Task: Find connections with filter location Altena with filter topic #Jobpostingwith filter profile language English with filter current company Grow Your Staff with filter school DY Patil University with filter industry International Affairs with filter service category Trade Shows with filter keywords title Speech Pathologist
Action: Mouse moved to (684, 91)
Screenshot: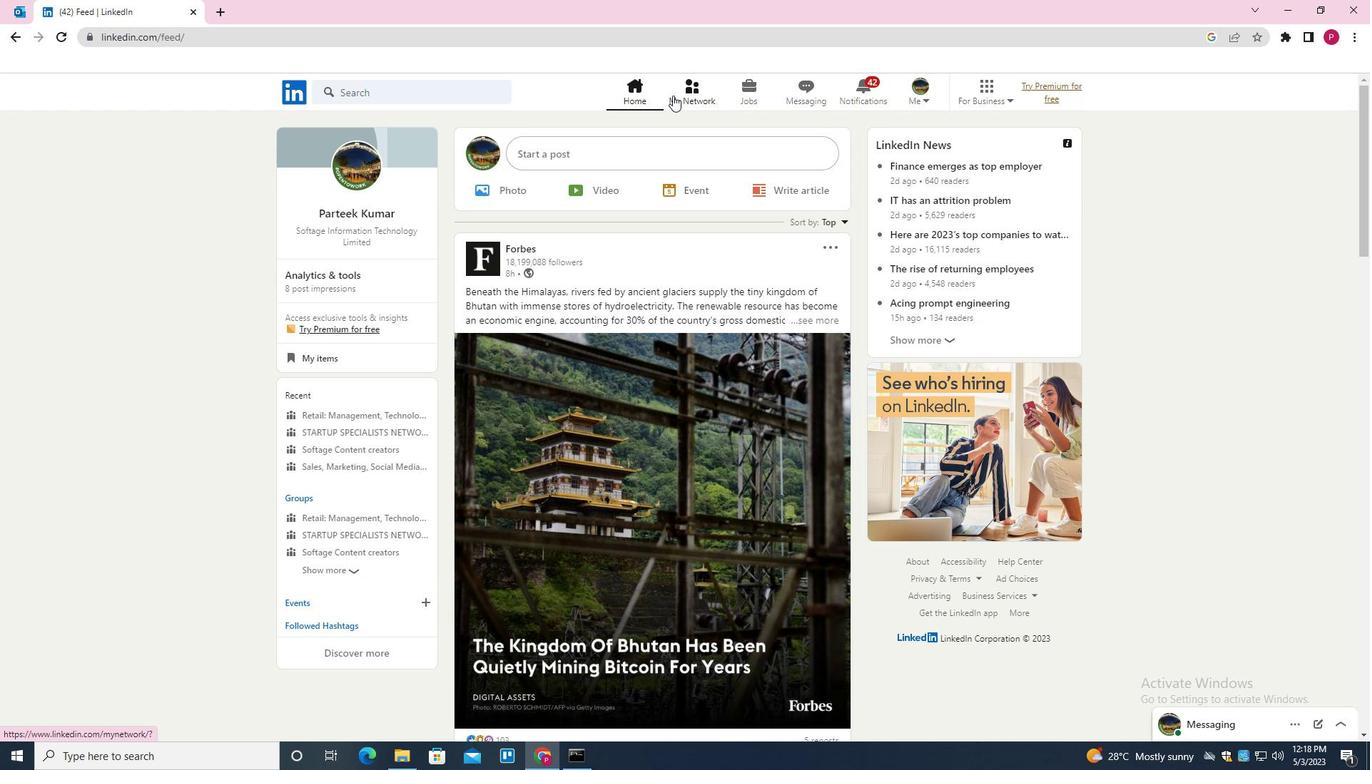 
Action: Mouse pressed left at (684, 91)
Screenshot: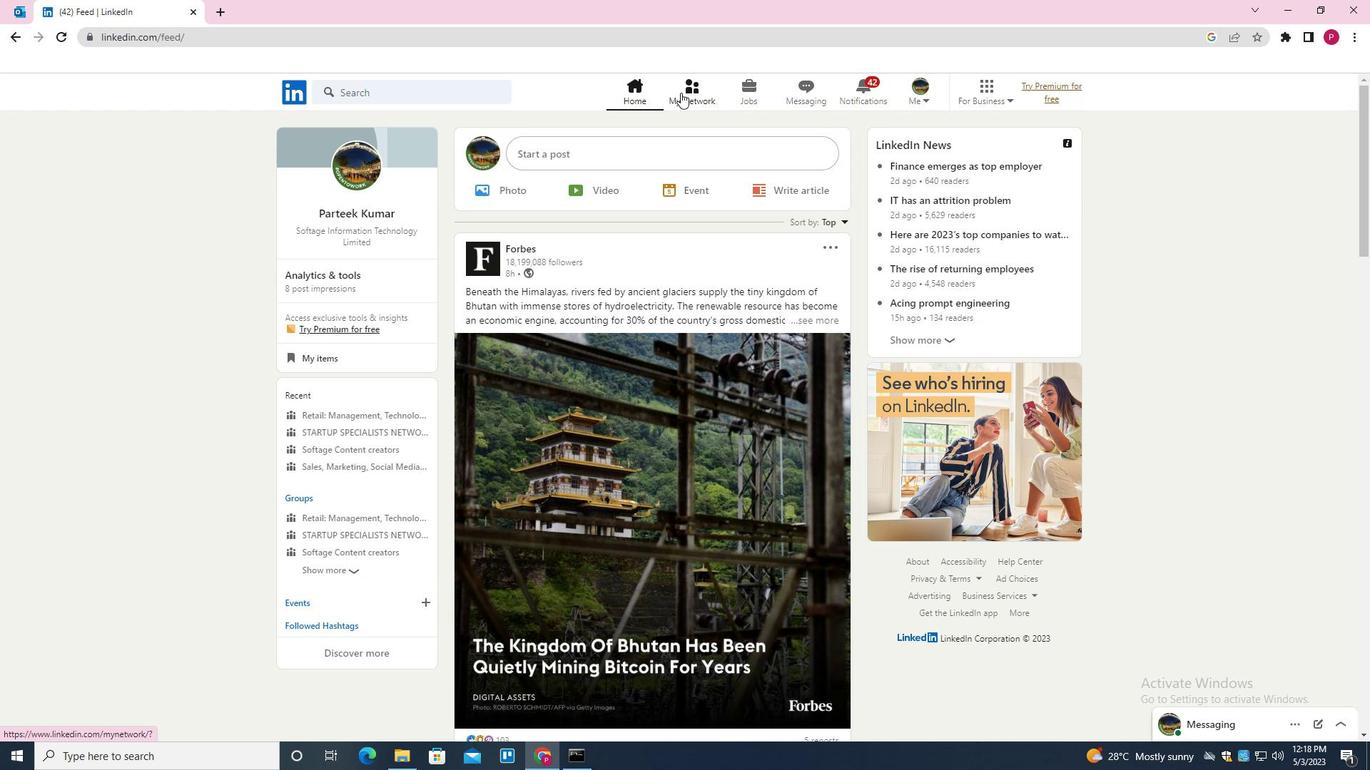 
Action: Mouse moved to (415, 169)
Screenshot: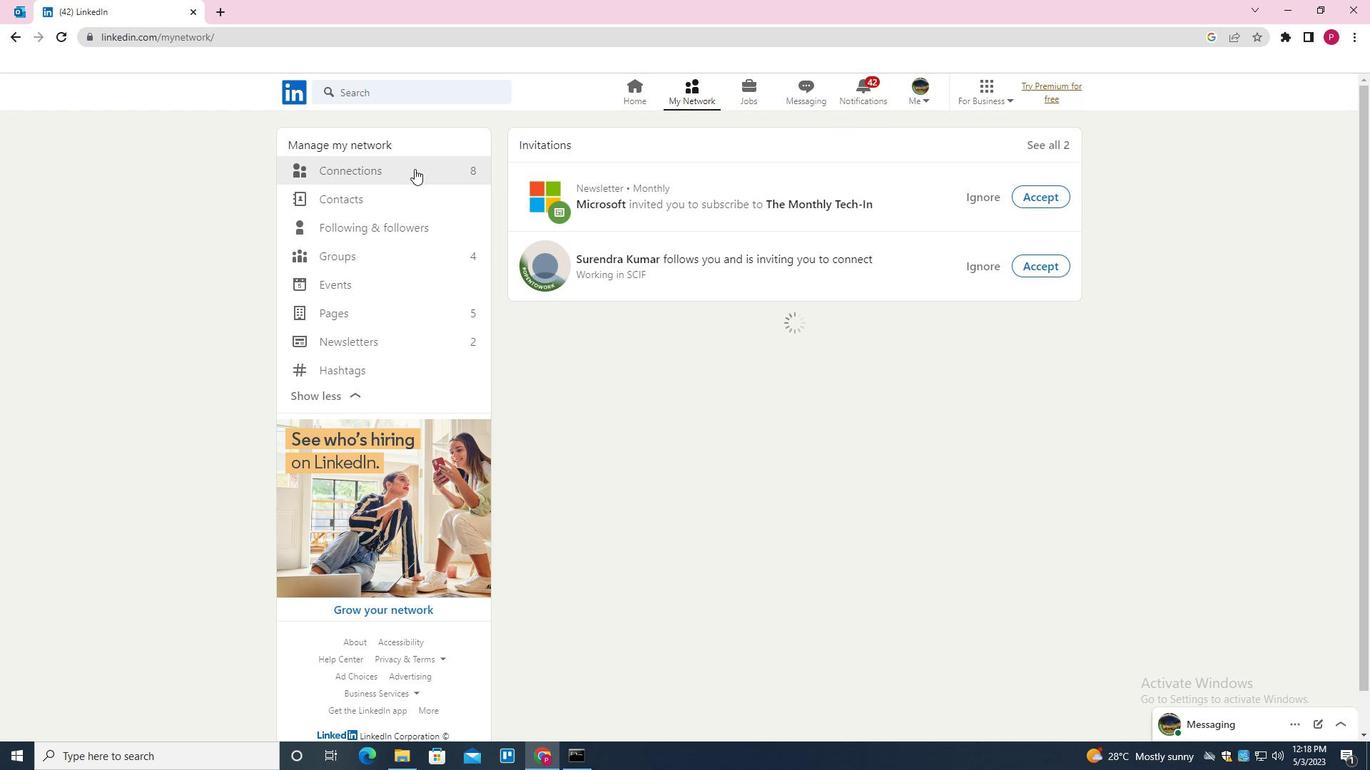 
Action: Mouse pressed left at (415, 169)
Screenshot: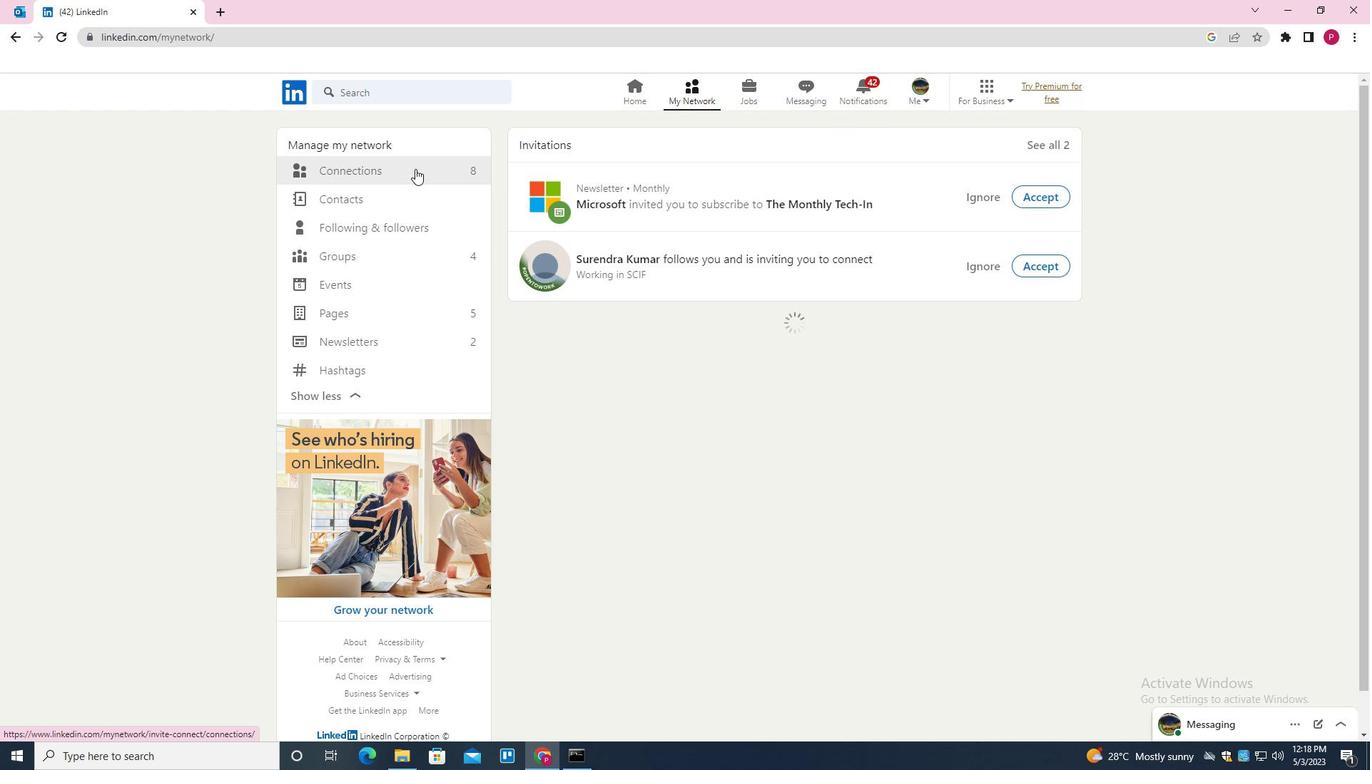 
Action: Mouse moved to (794, 168)
Screenshot: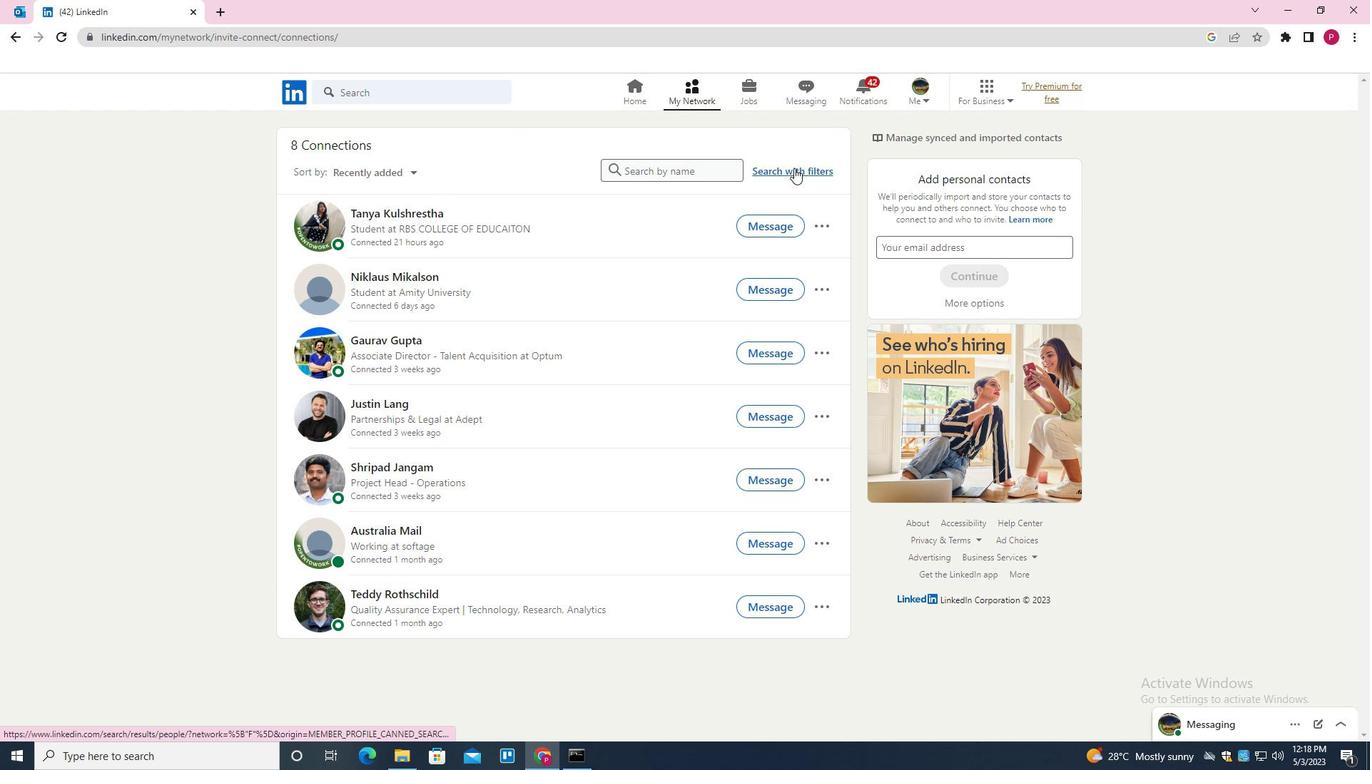 
Action: Mouse pressed left at (794, 168)
Screenshot: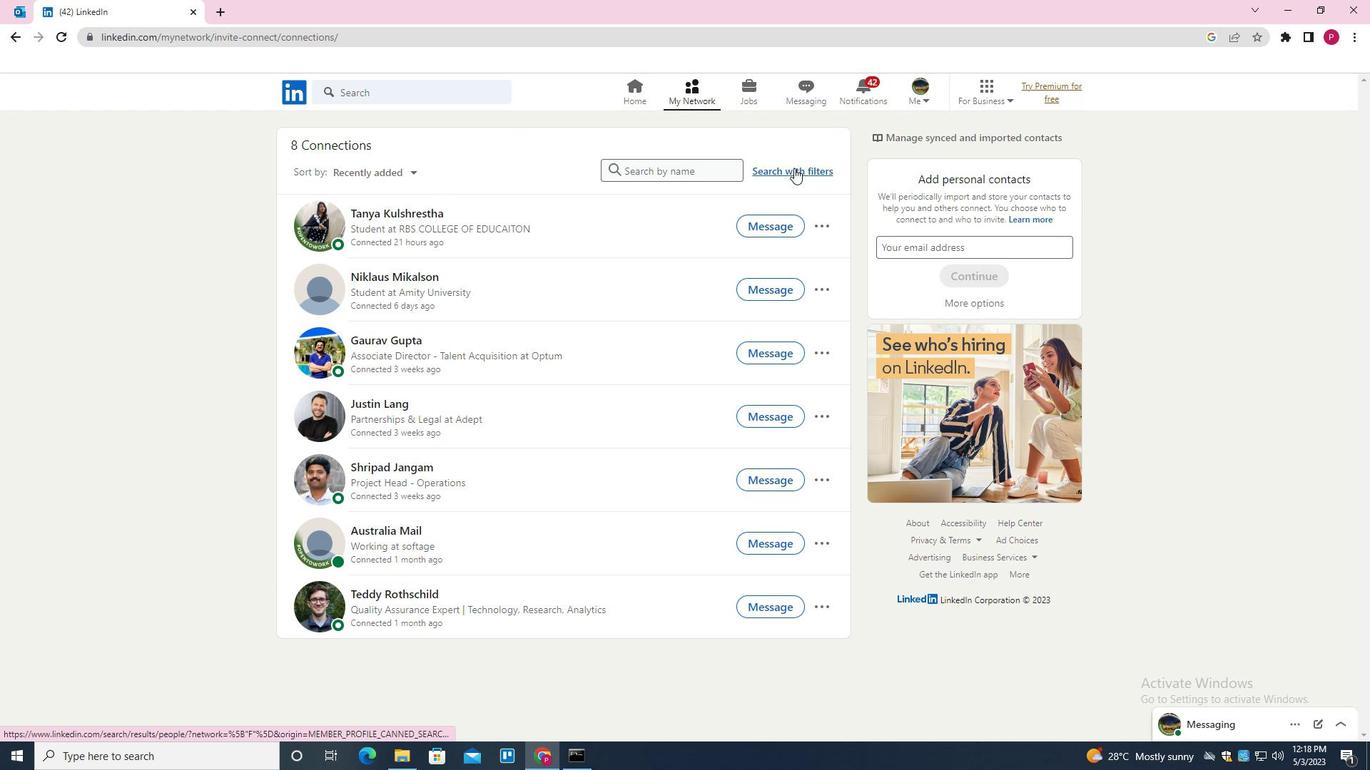 
Action: Mouse moved to (734, 132)
Screenshot: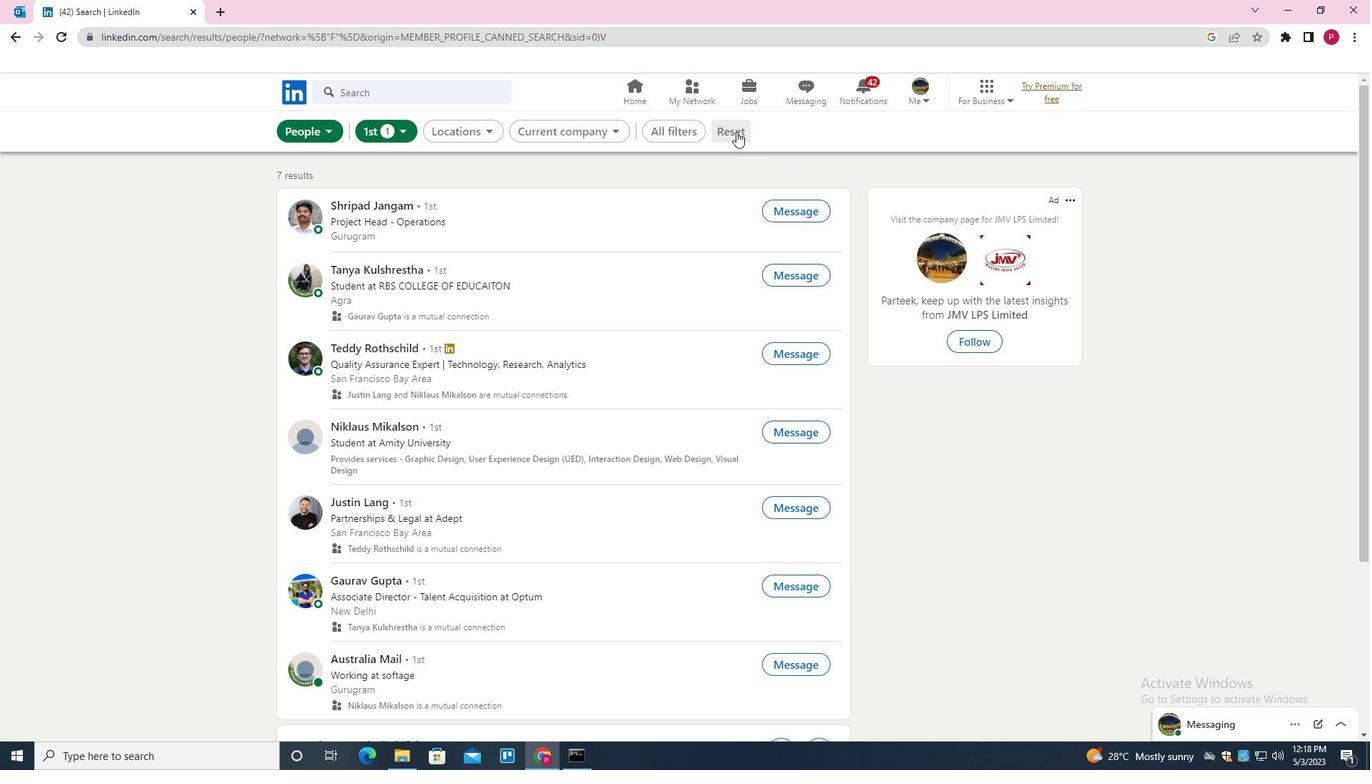 
Action: Mouse pressed left at (734, 132)
Screenshot: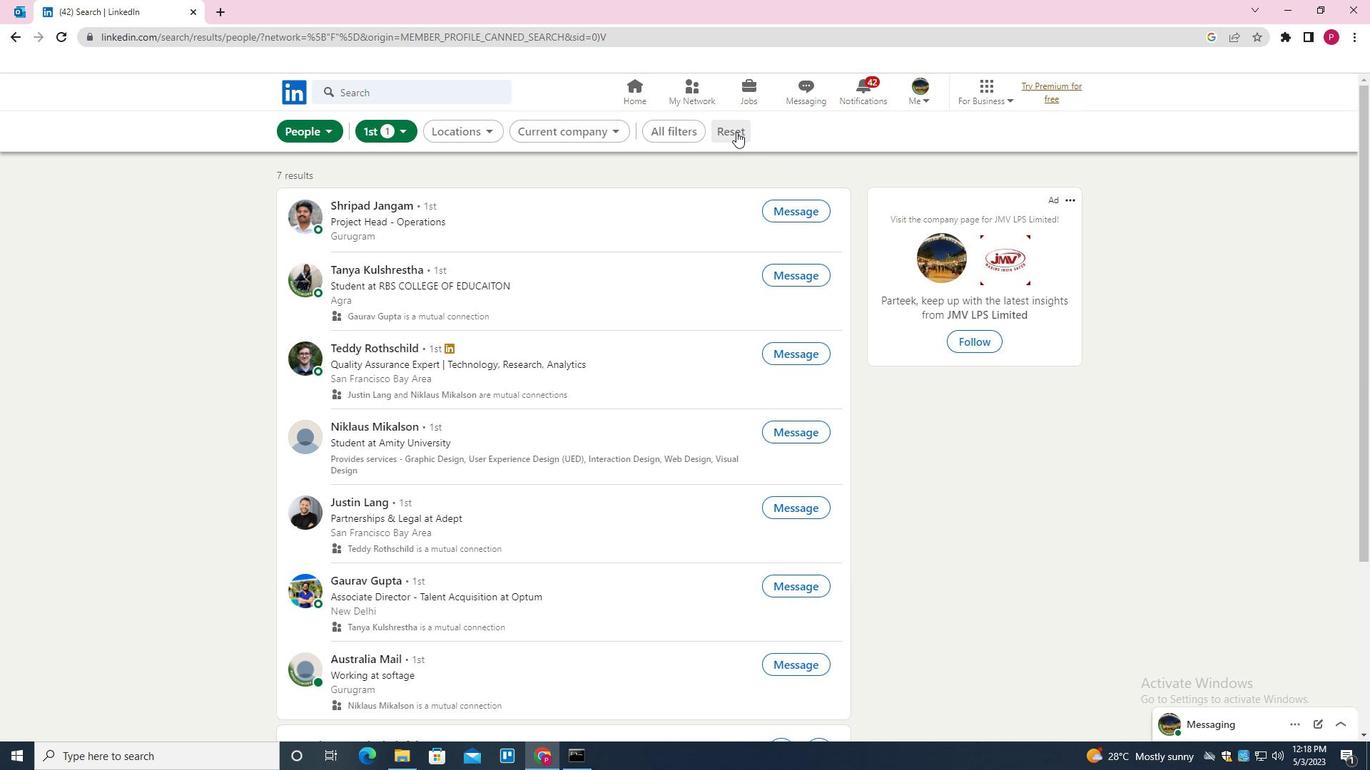
Action: Mouse moved to (714, 131)
Screenshot: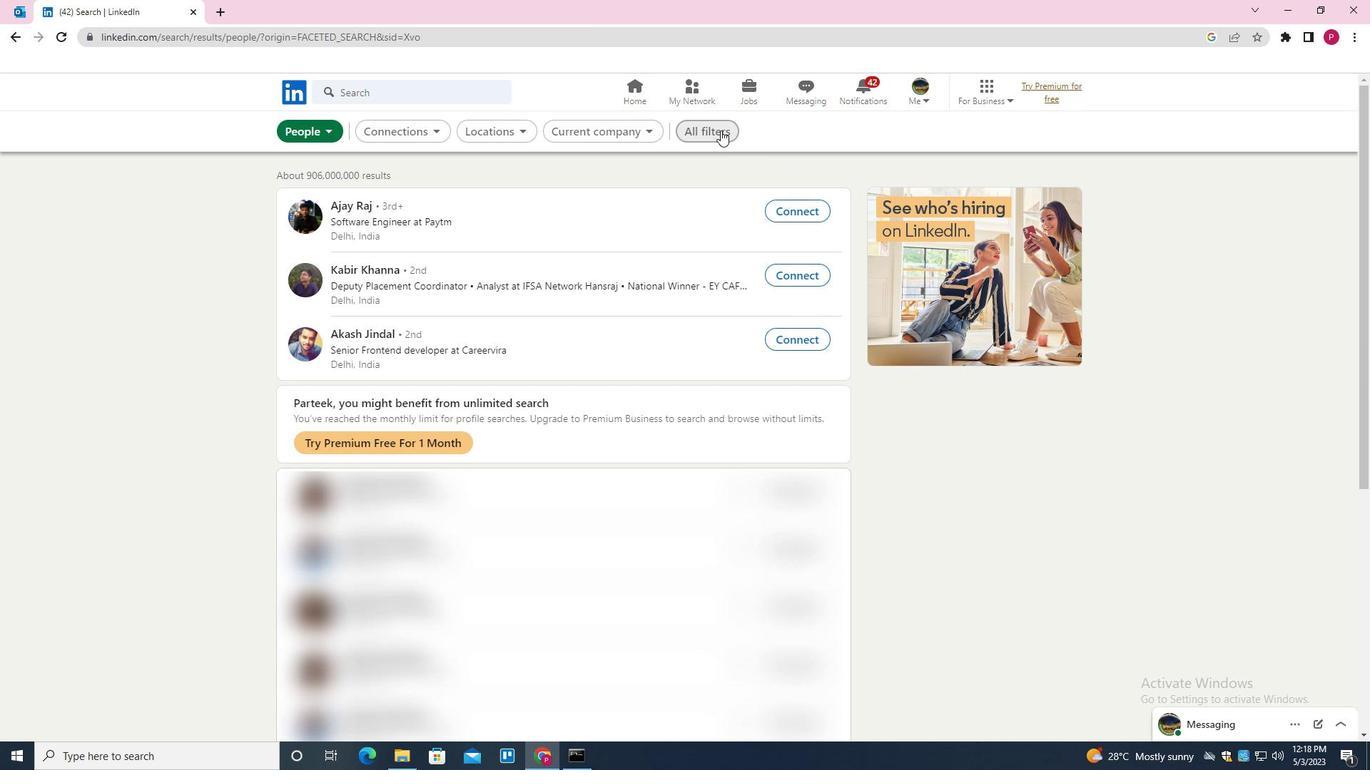 
Action: Mouse pressed left at (714, 131)
Screenshot: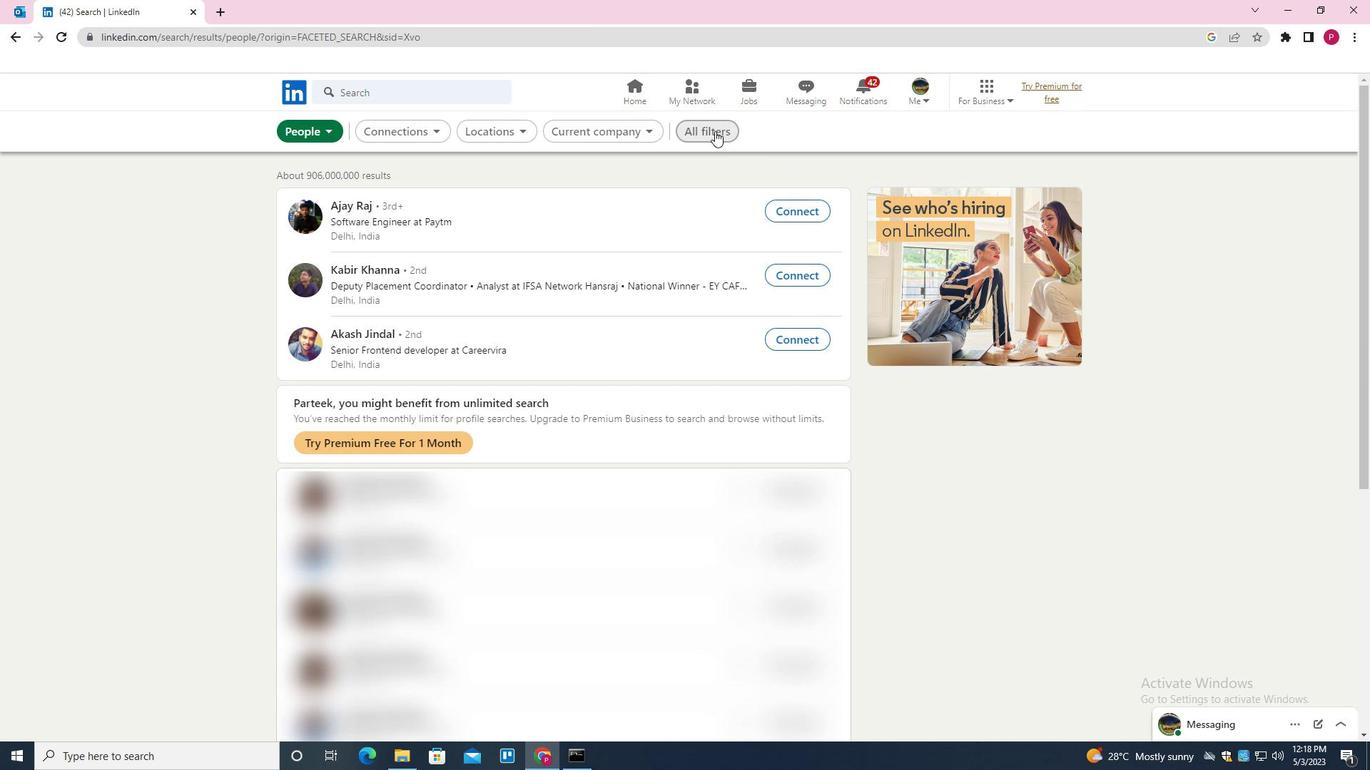 
Action: Mouse moved to (1118, 425)
Screenshot: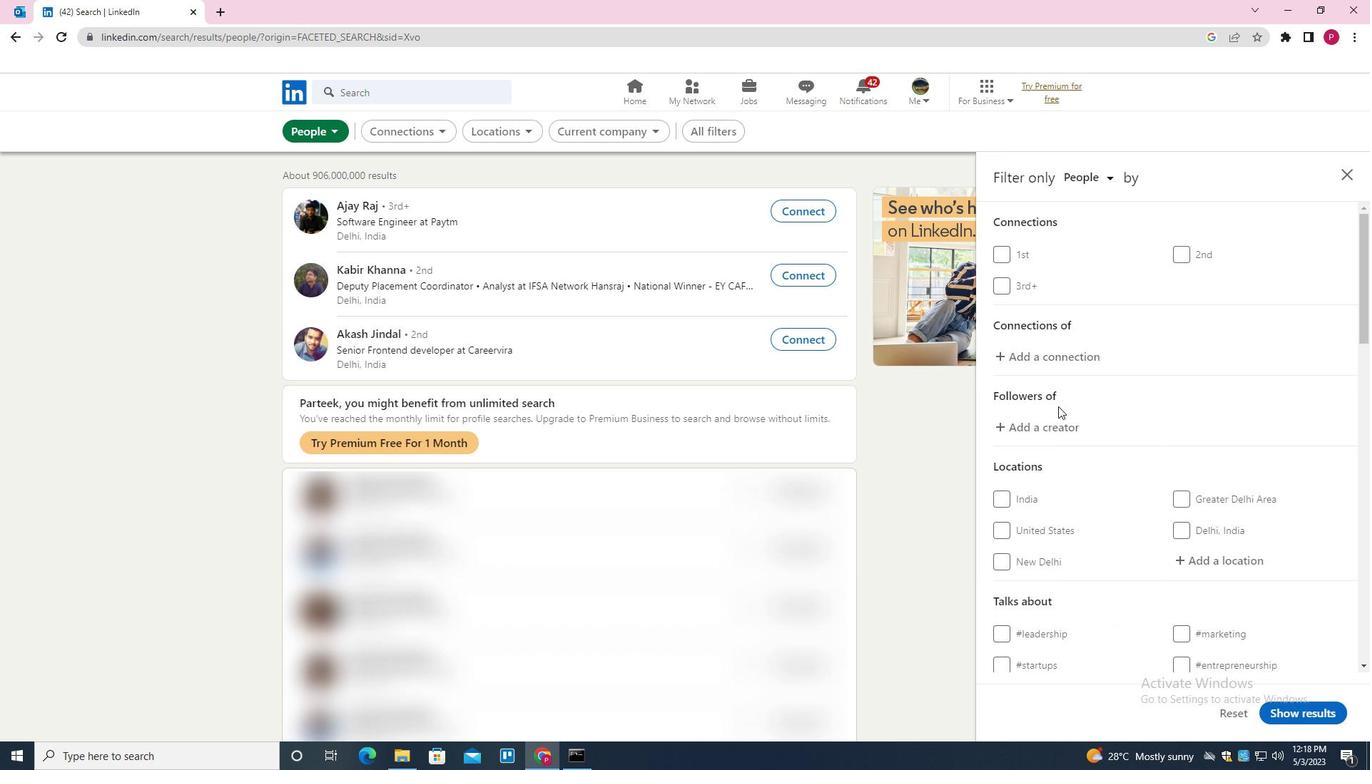 
Action: Mouse scrolled (1118, 424) with delta (0, 0)
Screenshot: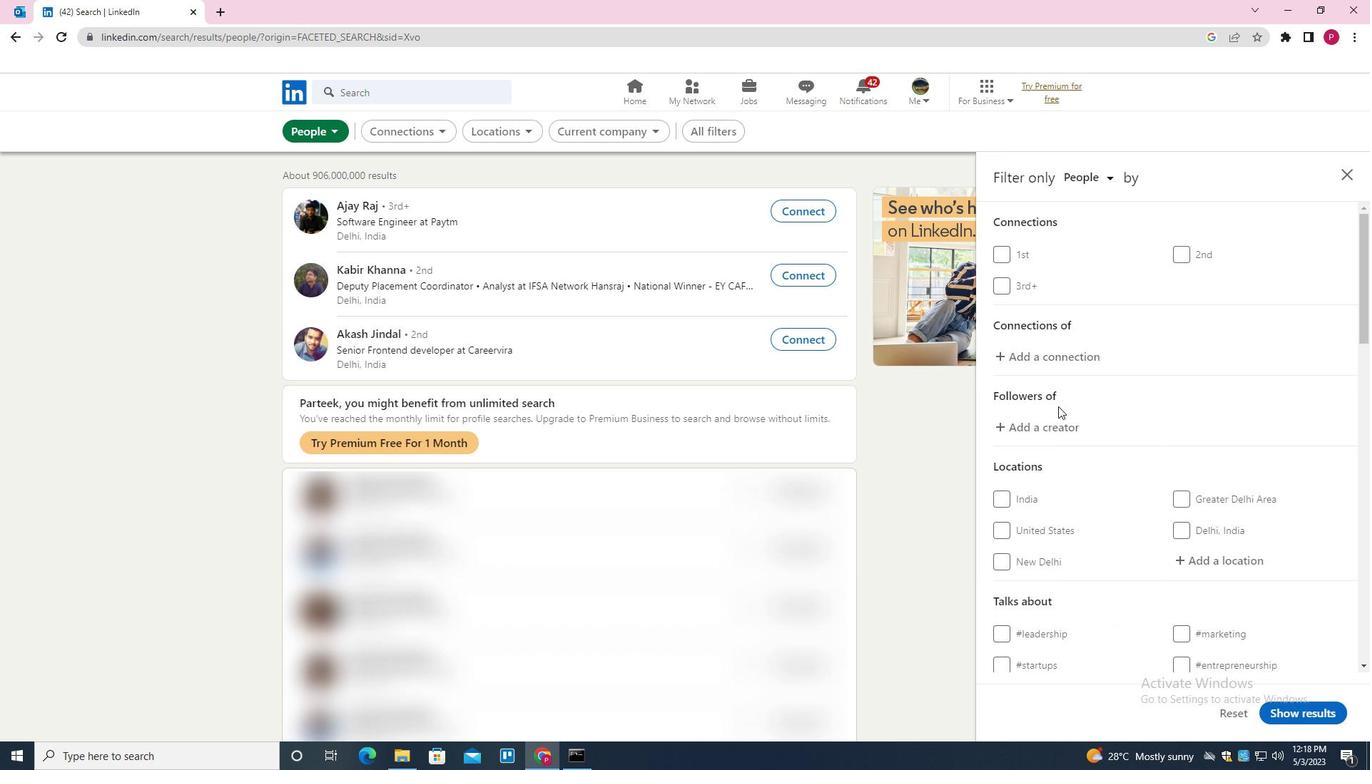 
Action: Mouse moved to (1121, 425)
Screenshot: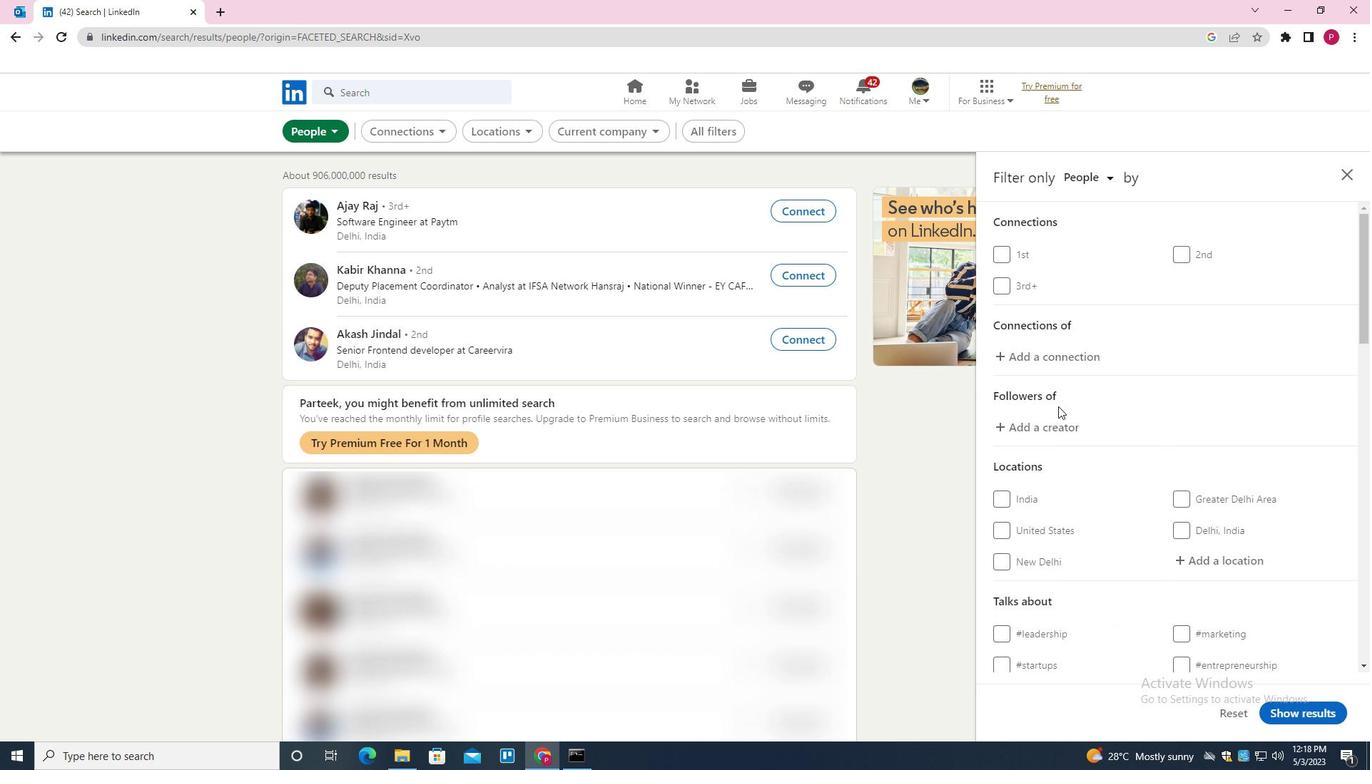 
Action: Mouse scrolled (1121, 425) with delta (0, 0)
Screenshot: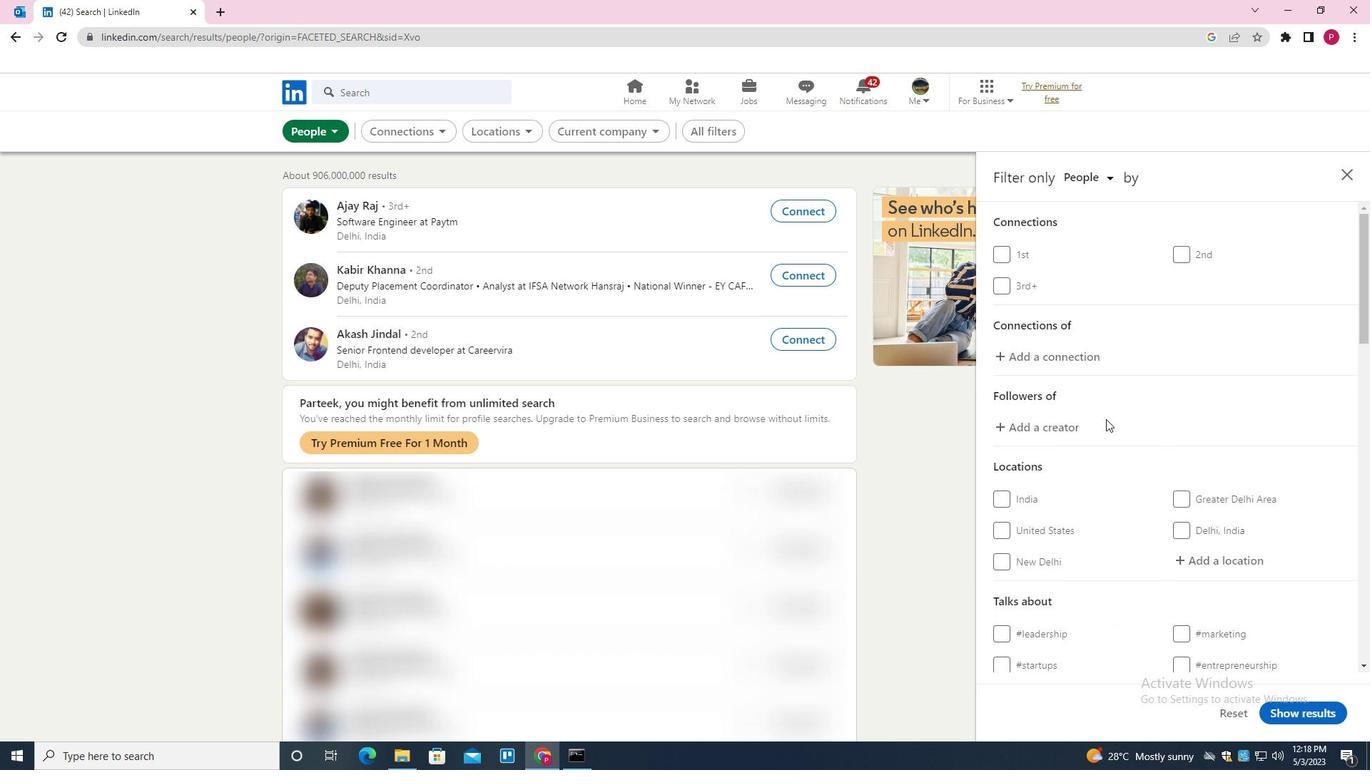 
Action: Mouse moved to (1207, 422)
Screenshot: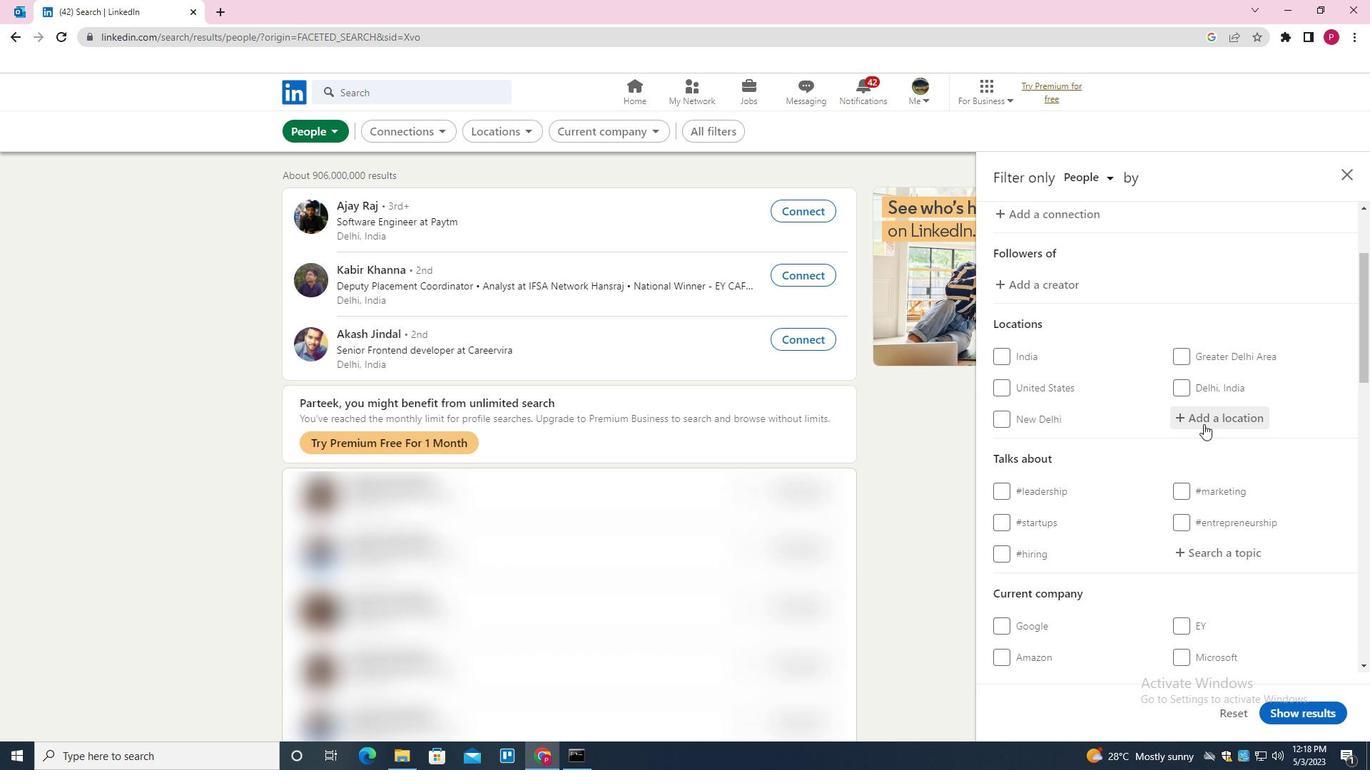 
Action: Mouse pressed left at (1207, 422)
Screenshot: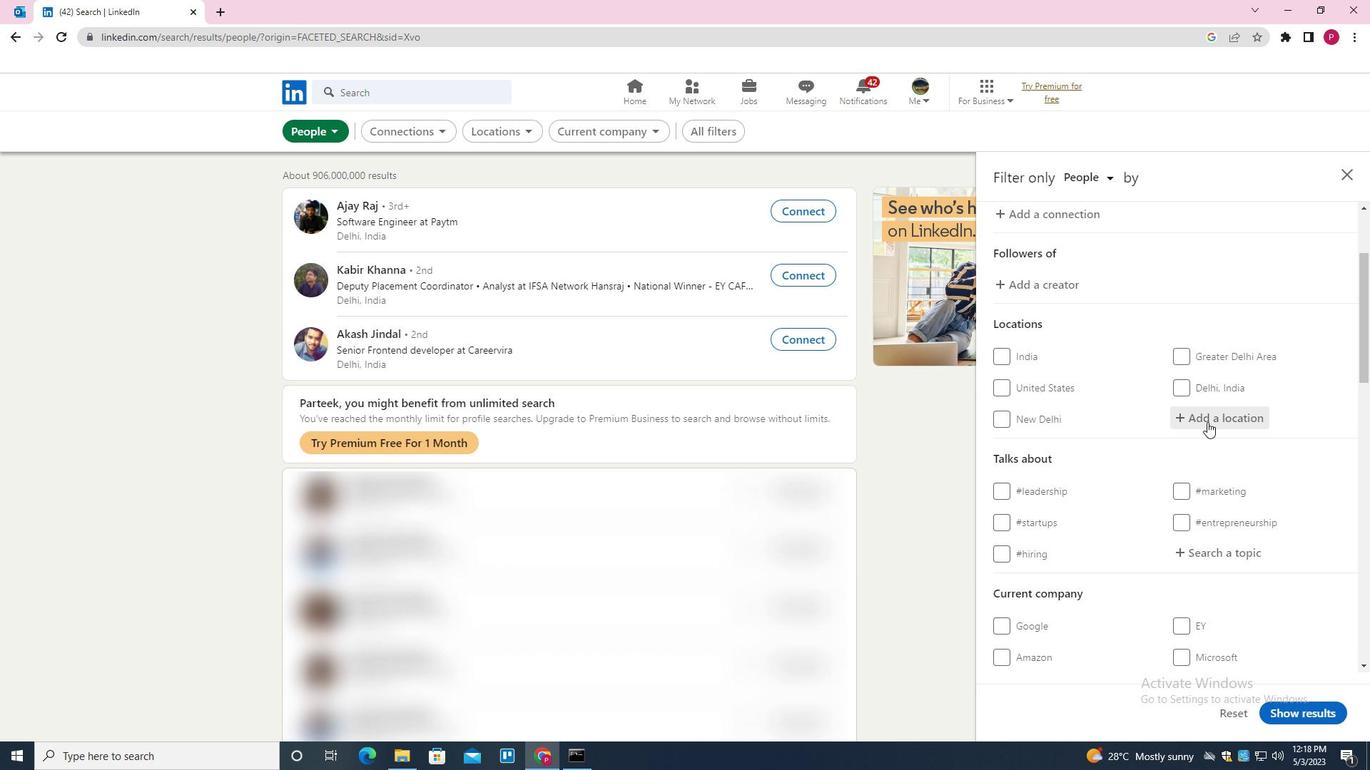 
Action: Mouse moved to (1208, 422)
Screenshot: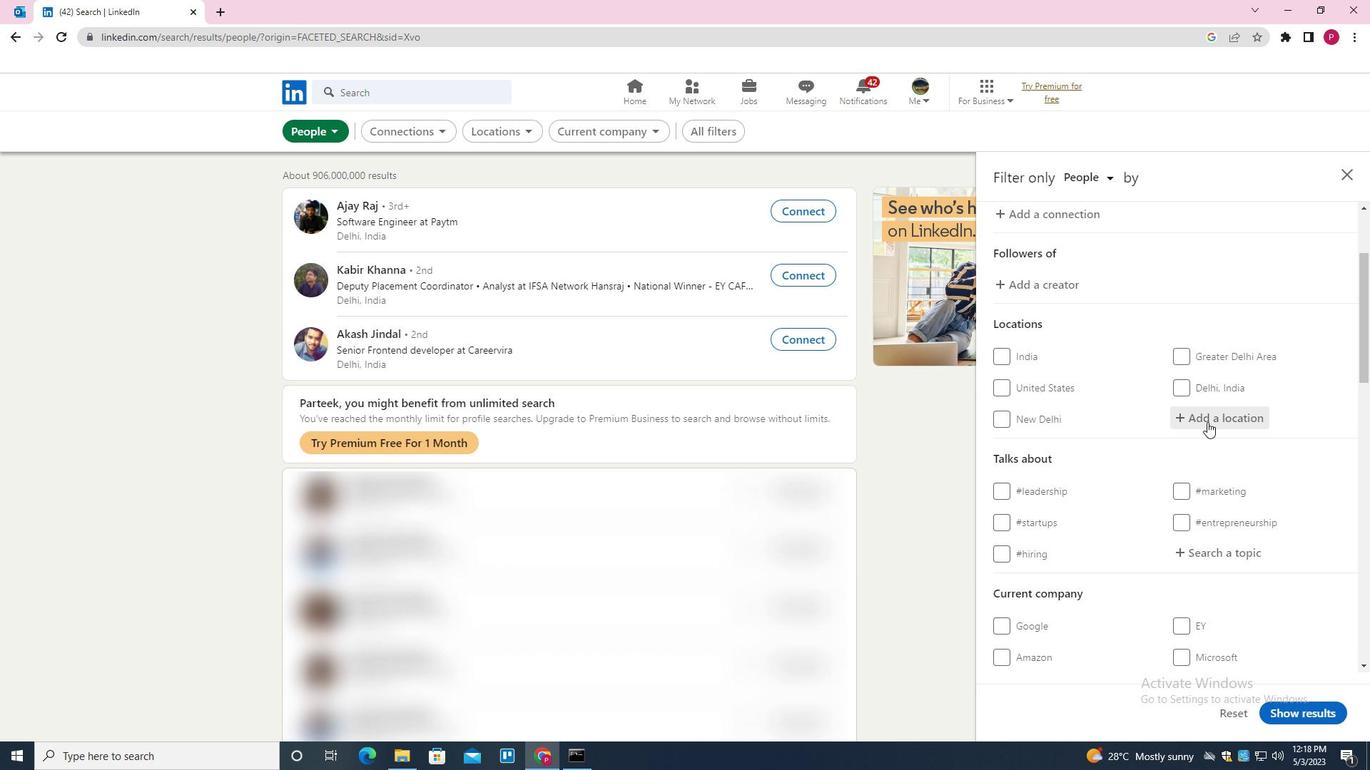 
Action: Key pressed <Key.shift>ALTENA<Key.down><Key.enter>
Screenshot: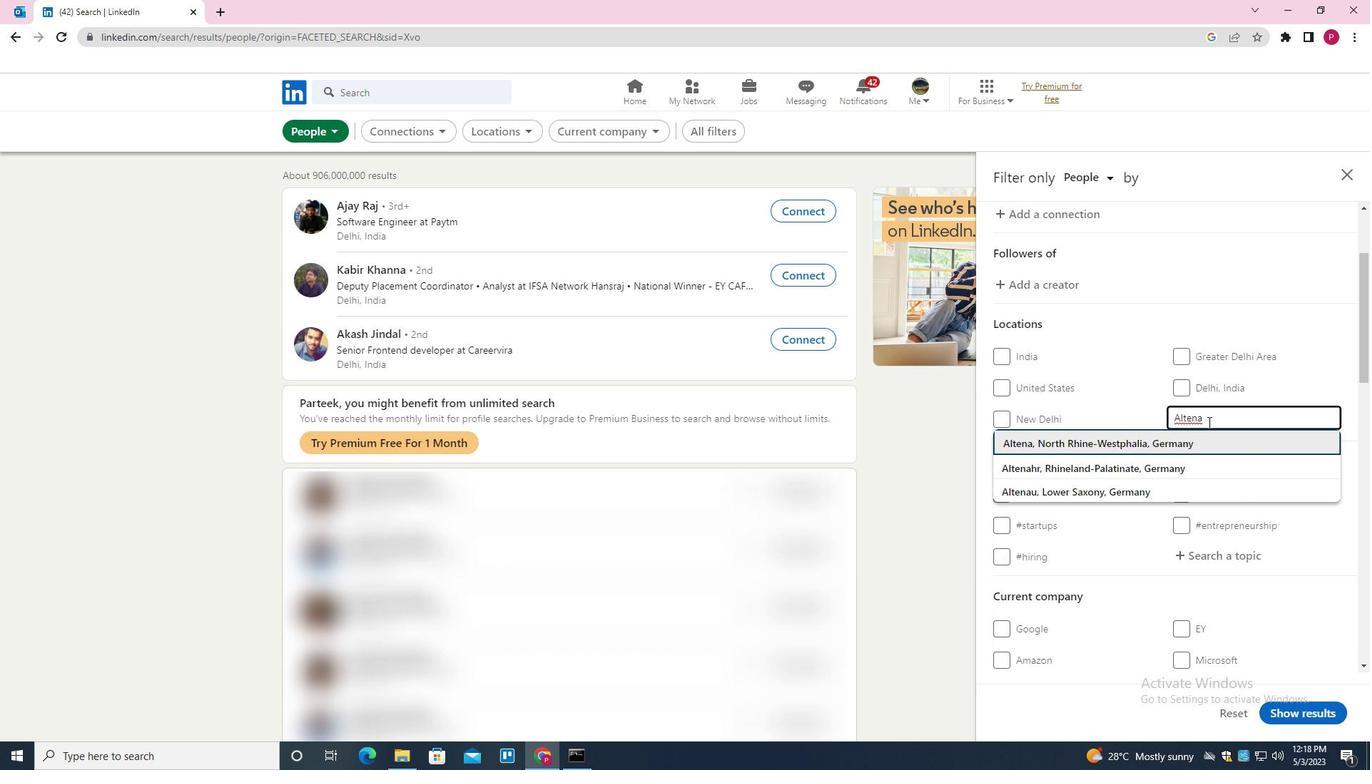 
Action: Mouse moved to (1201, 370)
Screenshot: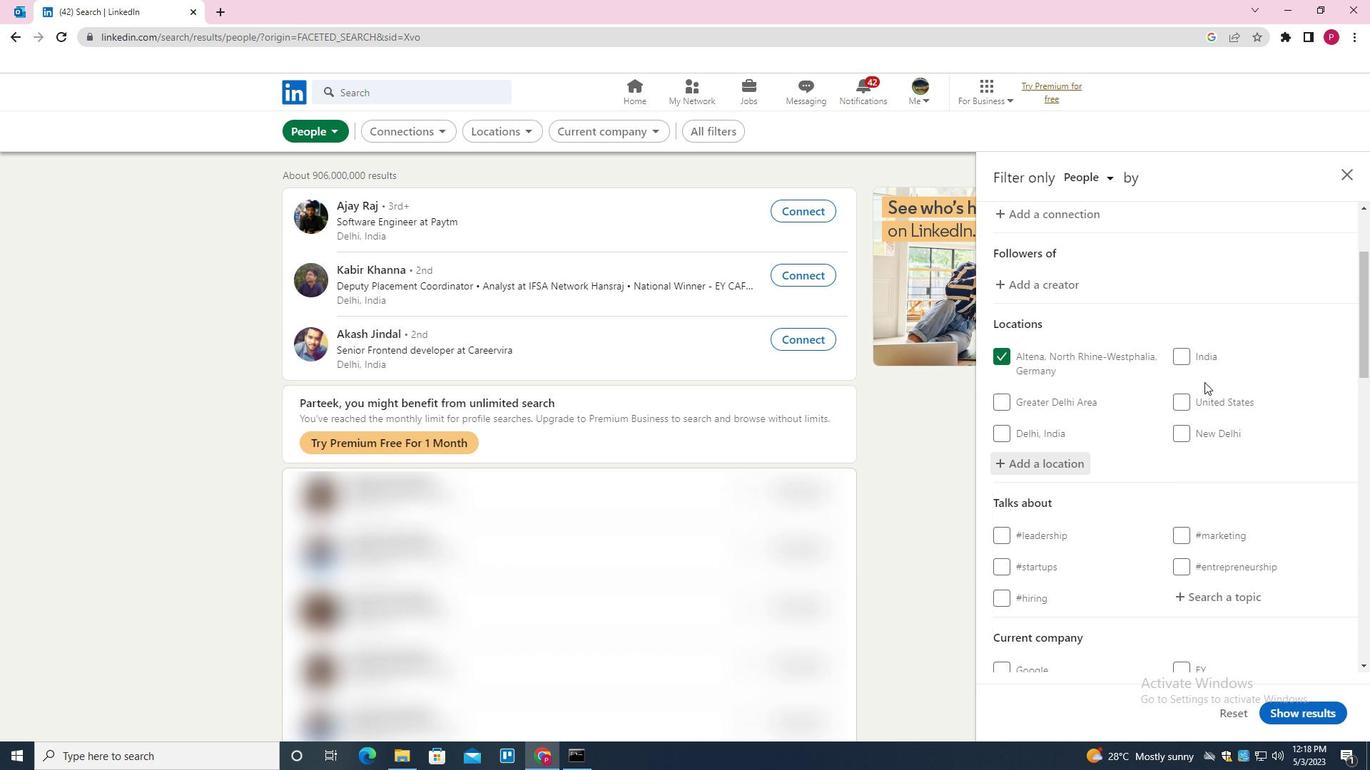 
Action: Mouse scrolled (1201, 369) with delta (0, 0)
Screenshot: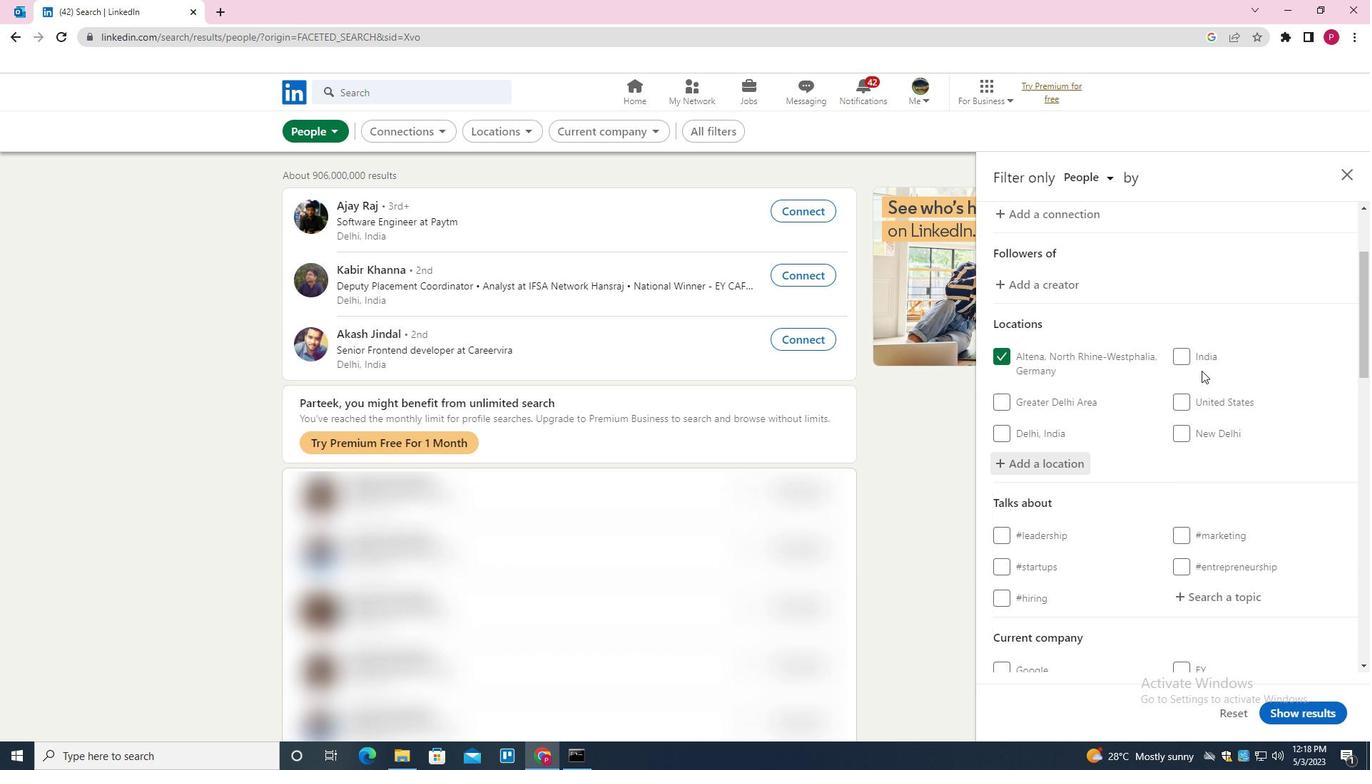 
Action: Mouse scrolled (1201, 369) with delta (0, 0)
Screenshot: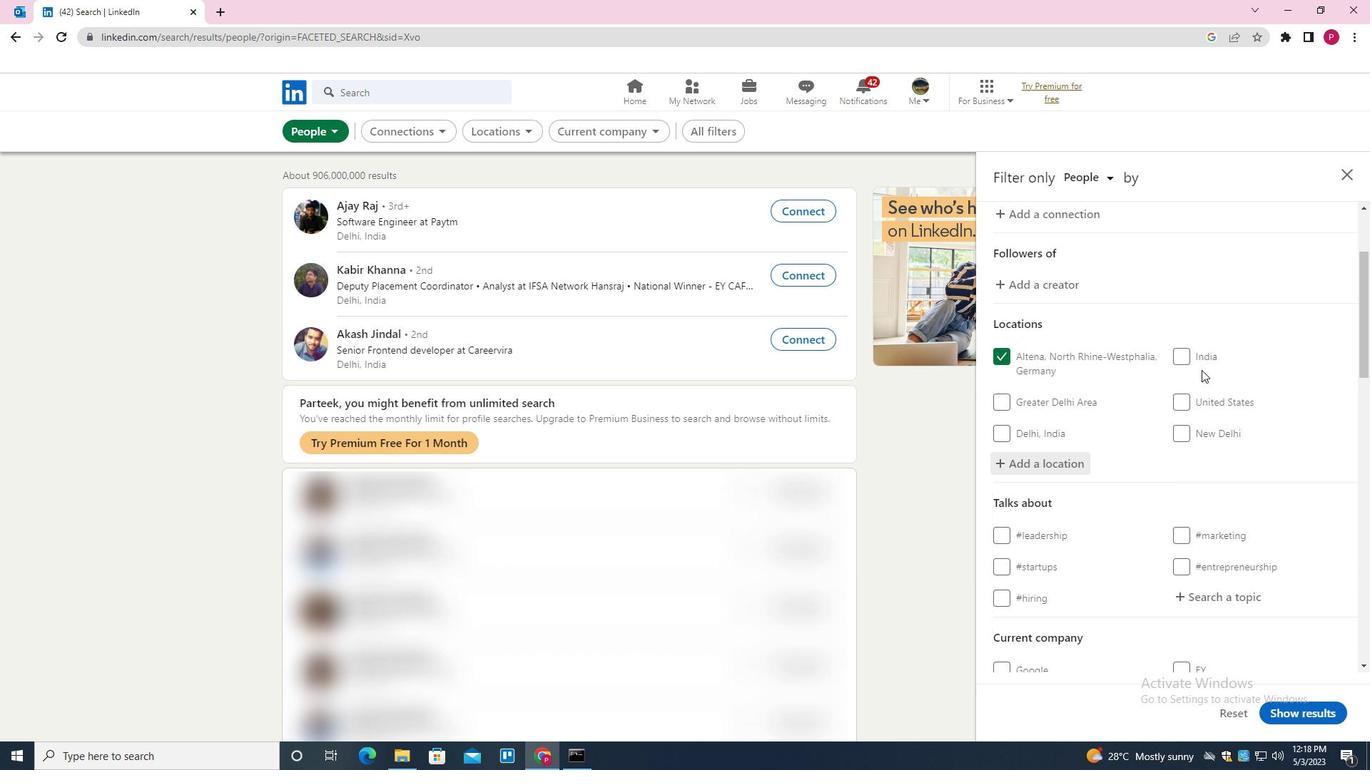 
Action: Mouse scrolled (1201, 369) with delta (0, 0)
Screenshot: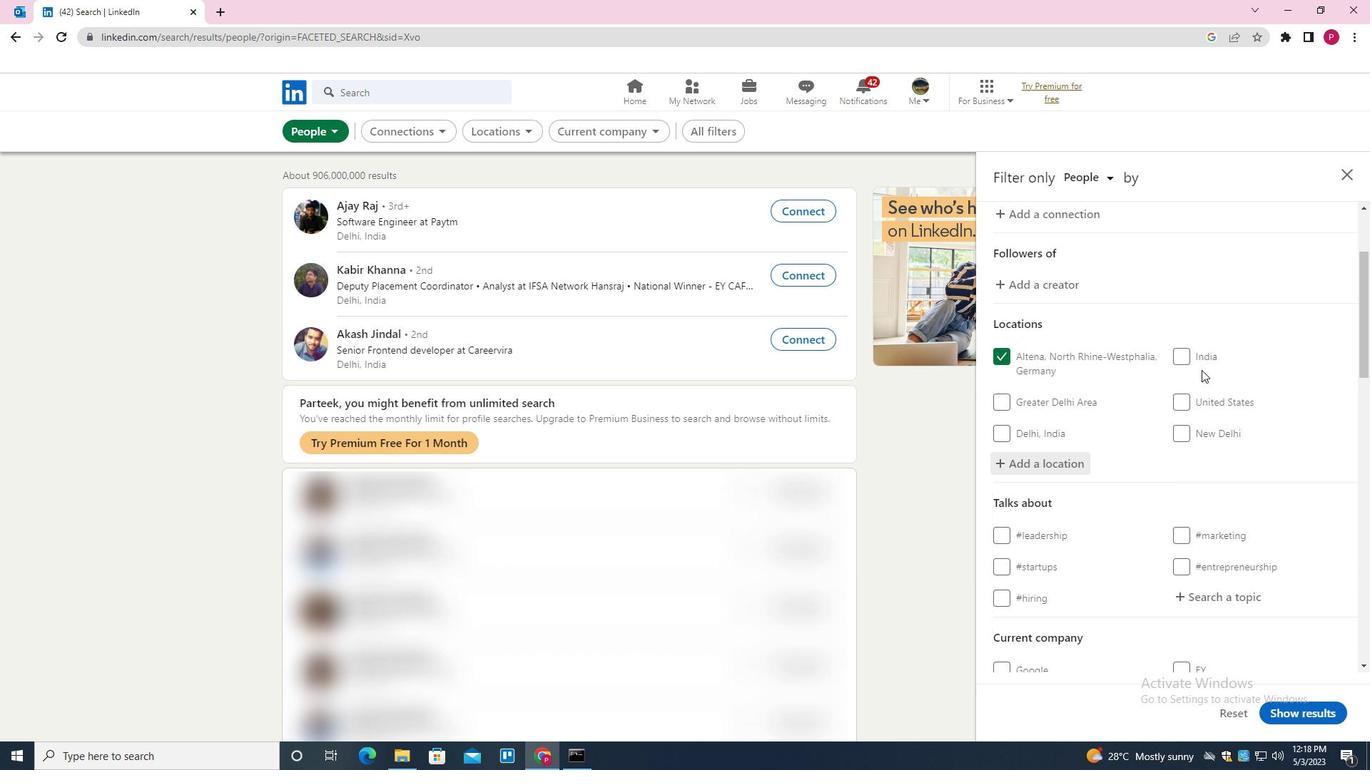 
Action: Mouse moved to (1201, 368)
Screenshot: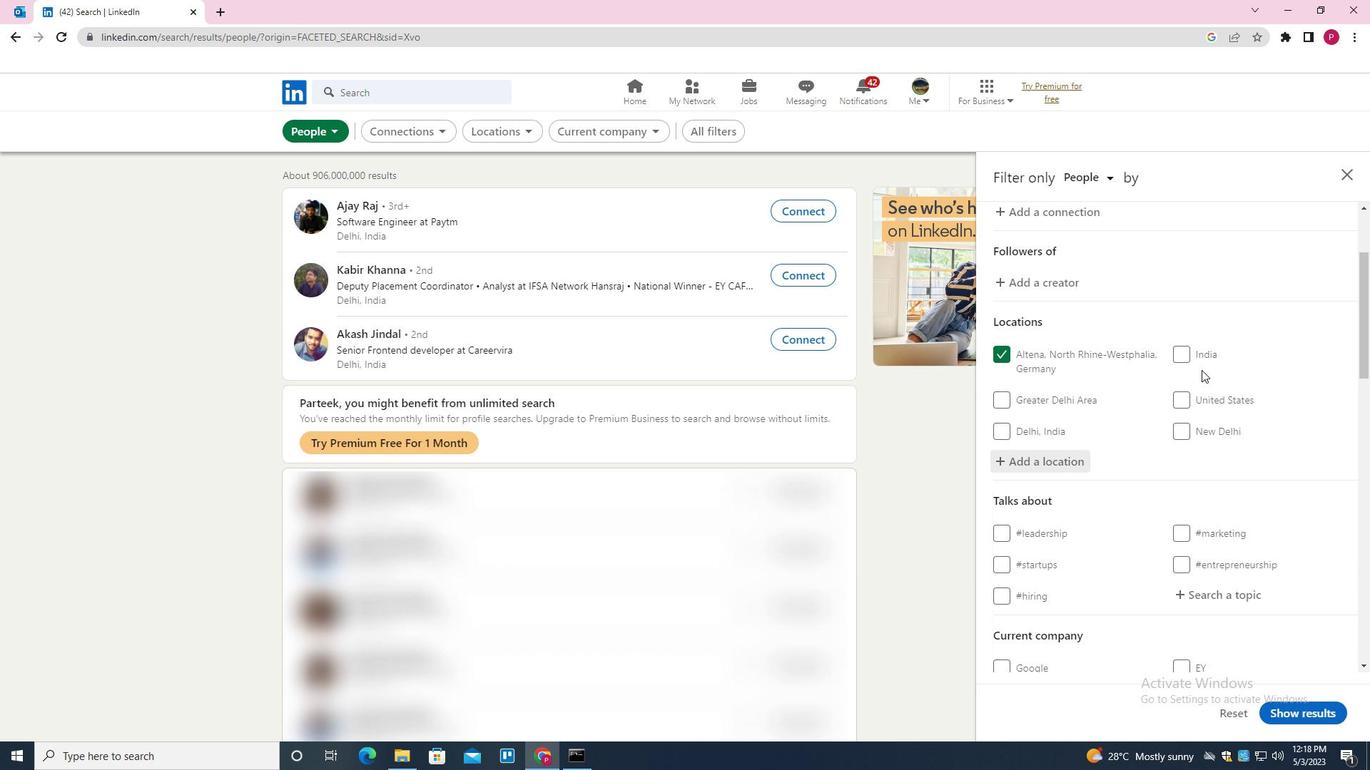 
Action: Mouse scrolled (1201, 367) with delta (0, 0)
Screenshot: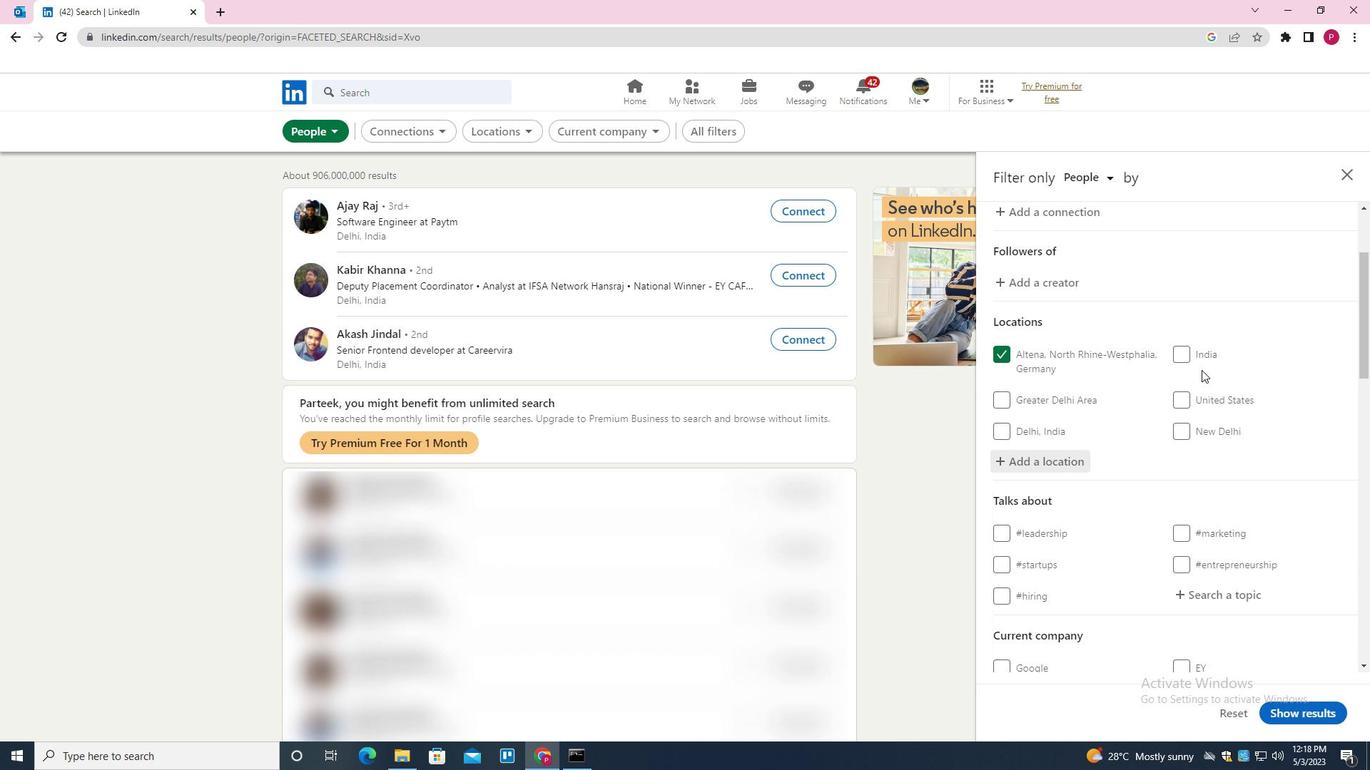 
Action: Mouse moved to (1218, 313)
Screenshot: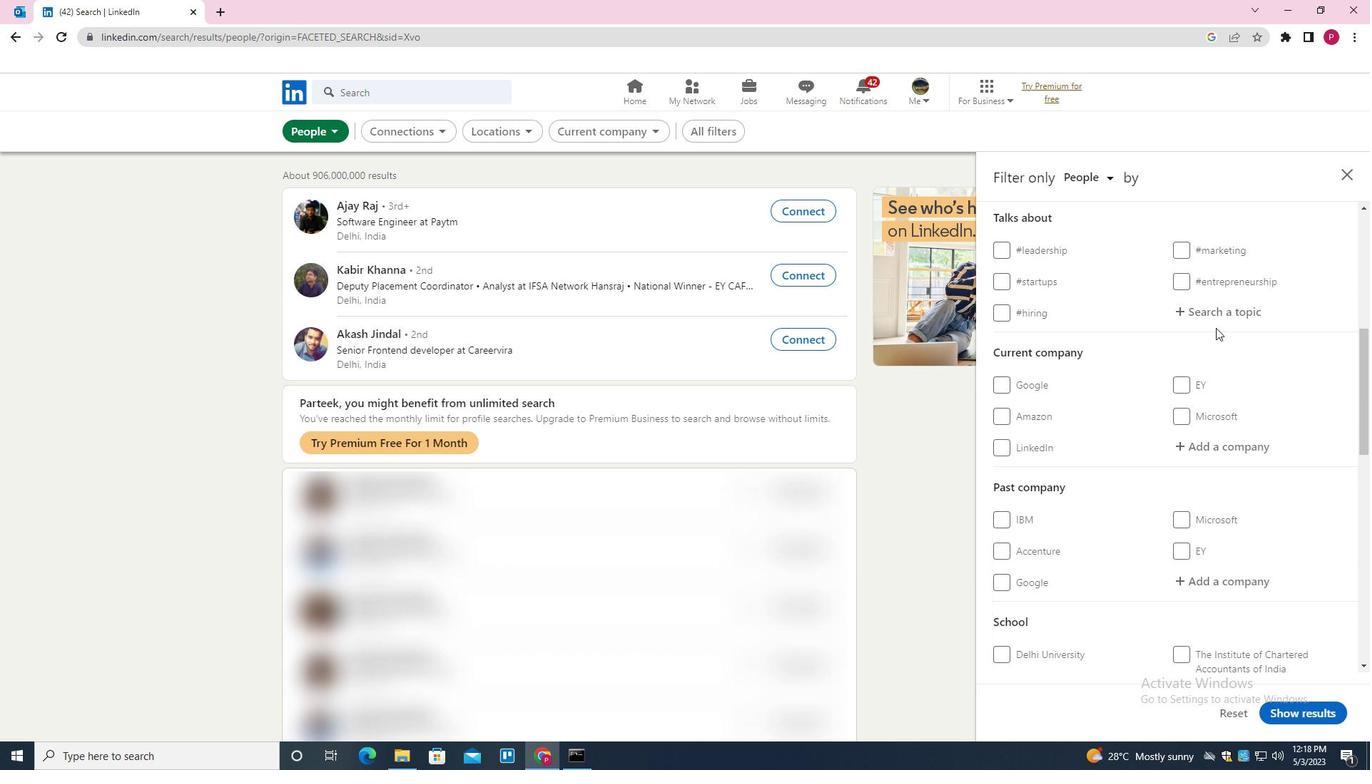 
Action: Mouse pressed left at (1218, 313)
Screenshot: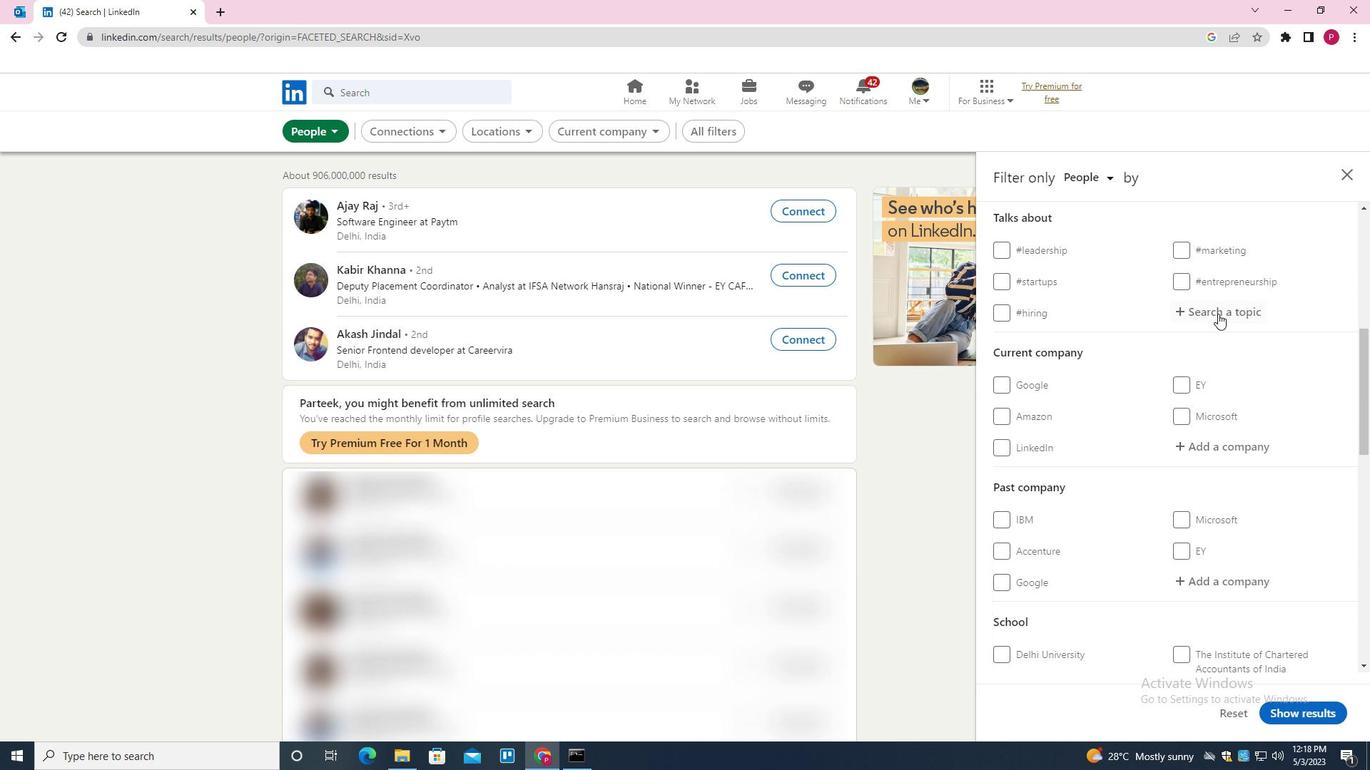 
Action: Key pressed JOBPOSTING<Key.down><Key.enter>
Screenshot: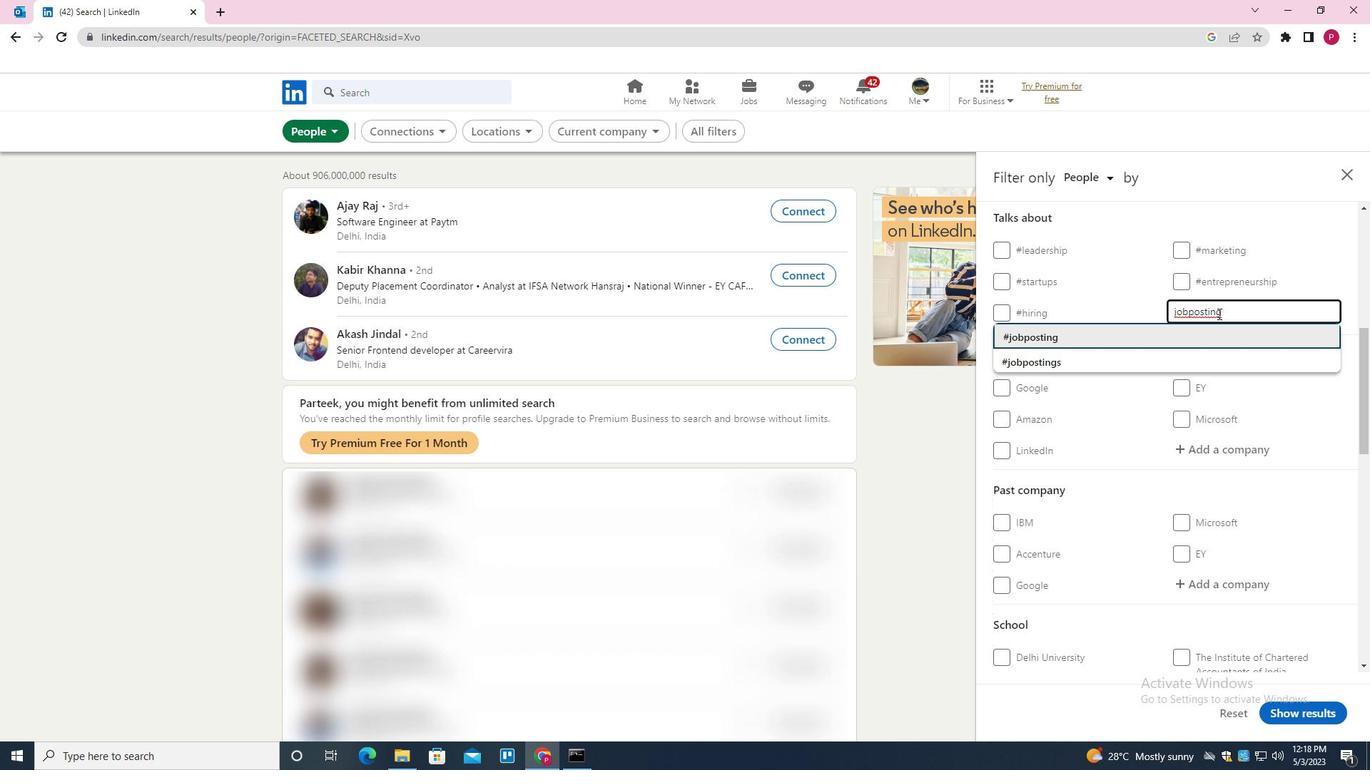 
Action: Mouse moved to (1143, 301)
Screenshot: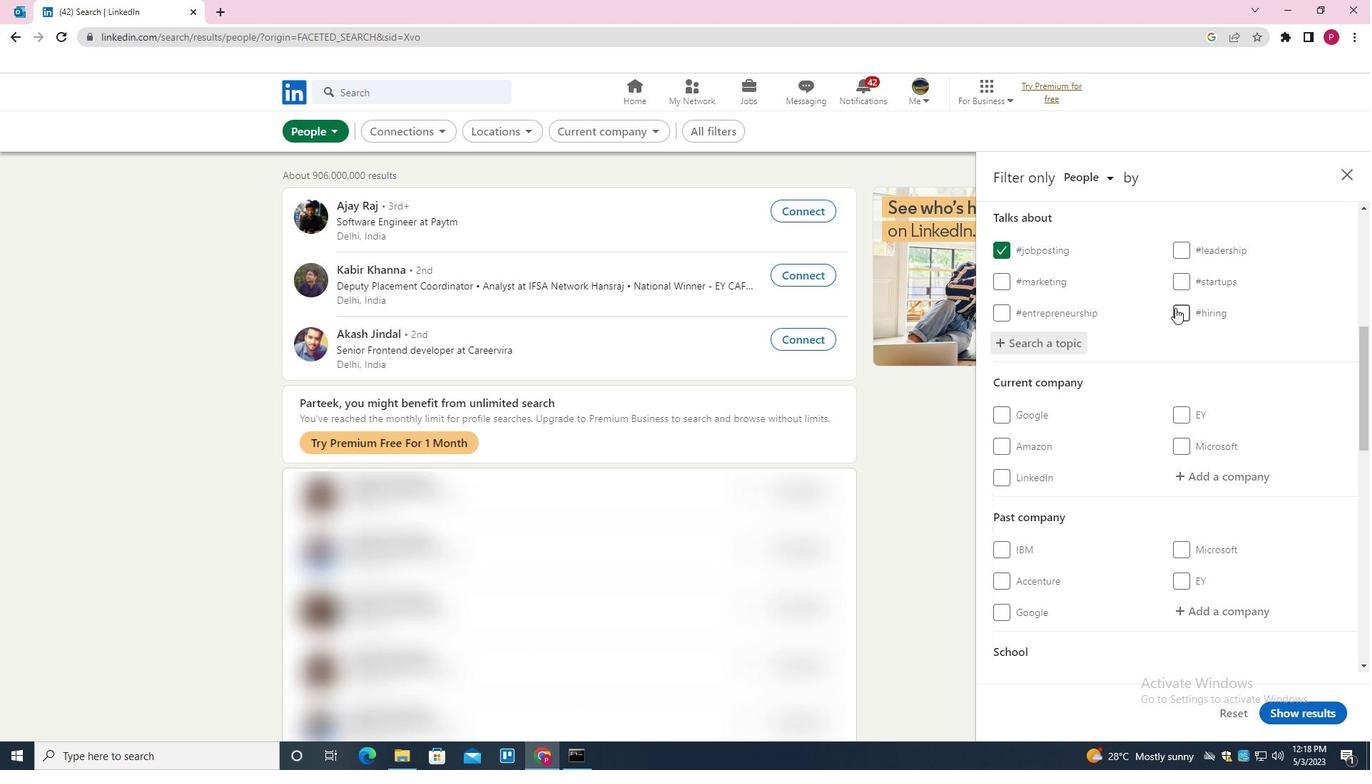 
Action: Mouse scrolled (1143, 300) with delta (0, 0)
Screenshot: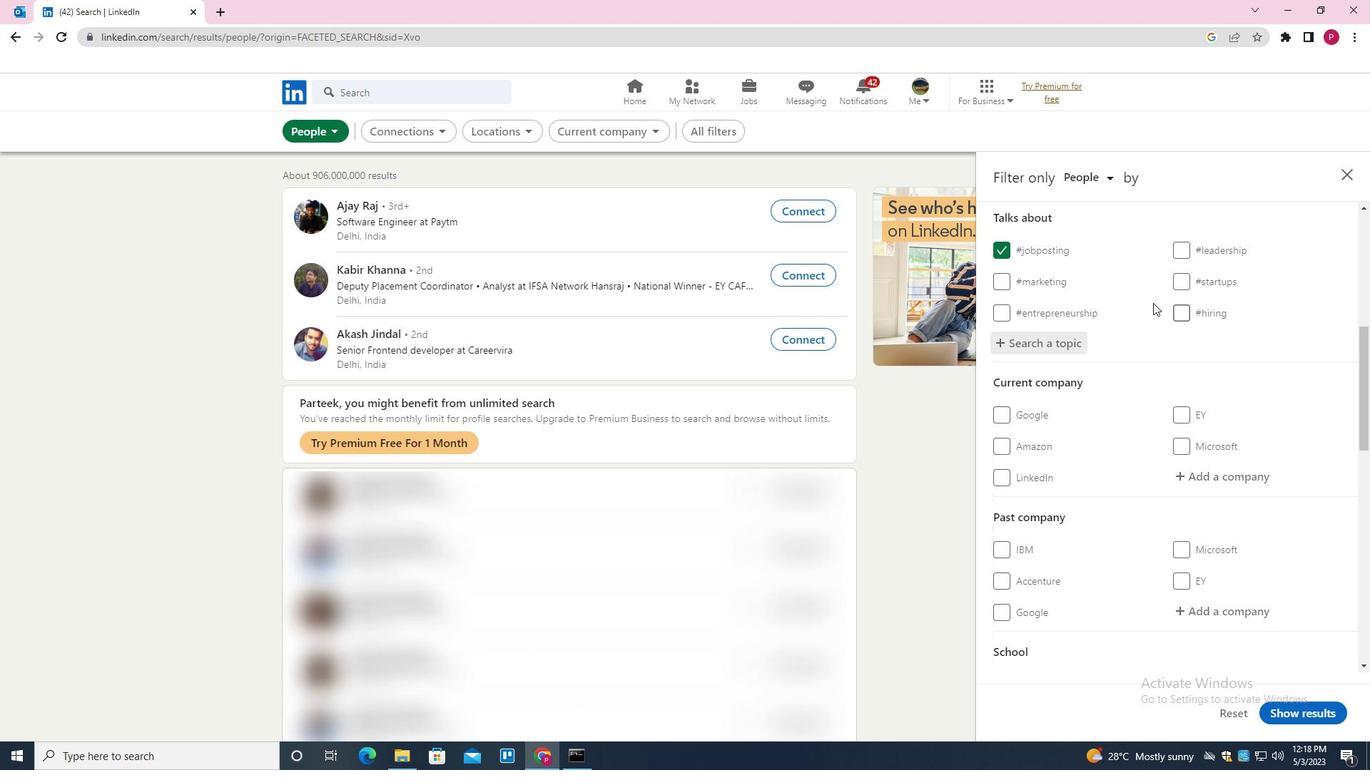 
Action: Mouse moved to (1143, 301)
Screenshot: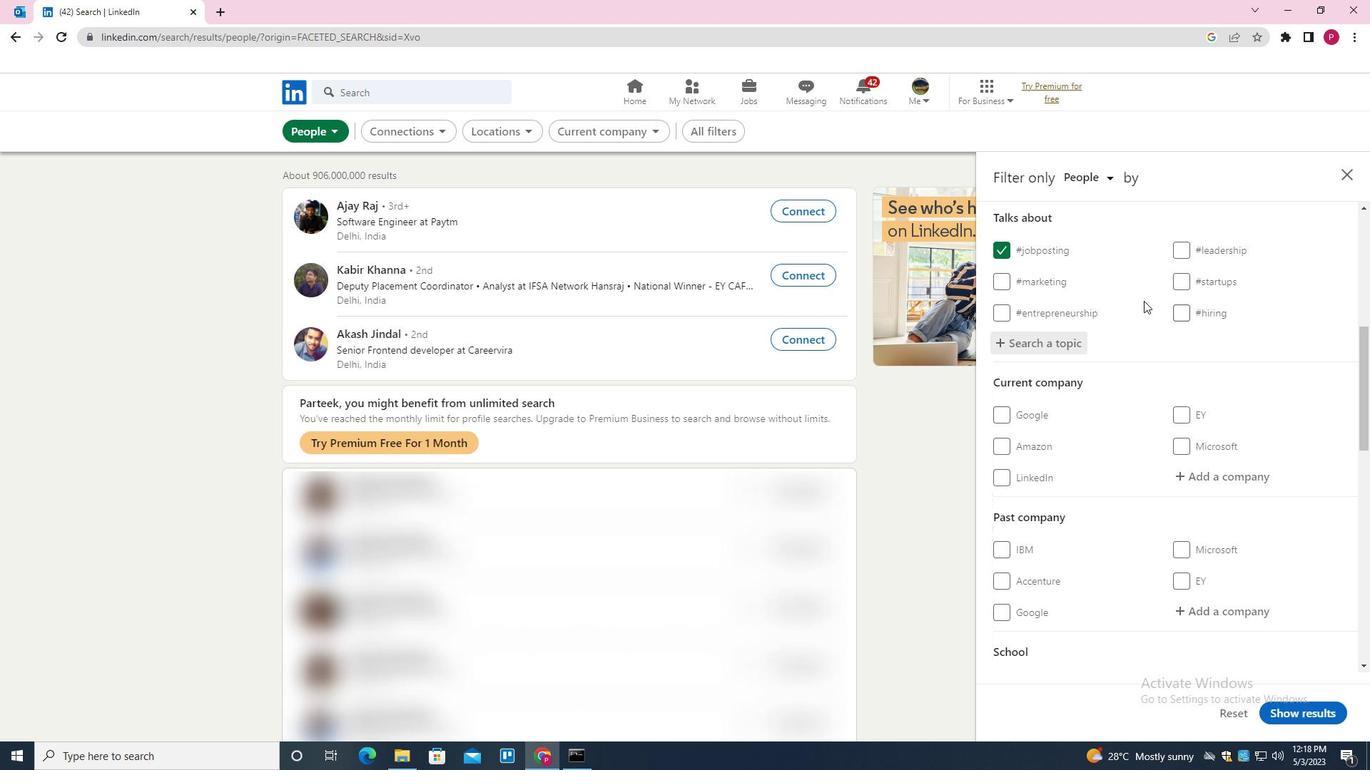
Action: Mouse scrolled (1143, 300) with delta (0, 0)
Screenshot: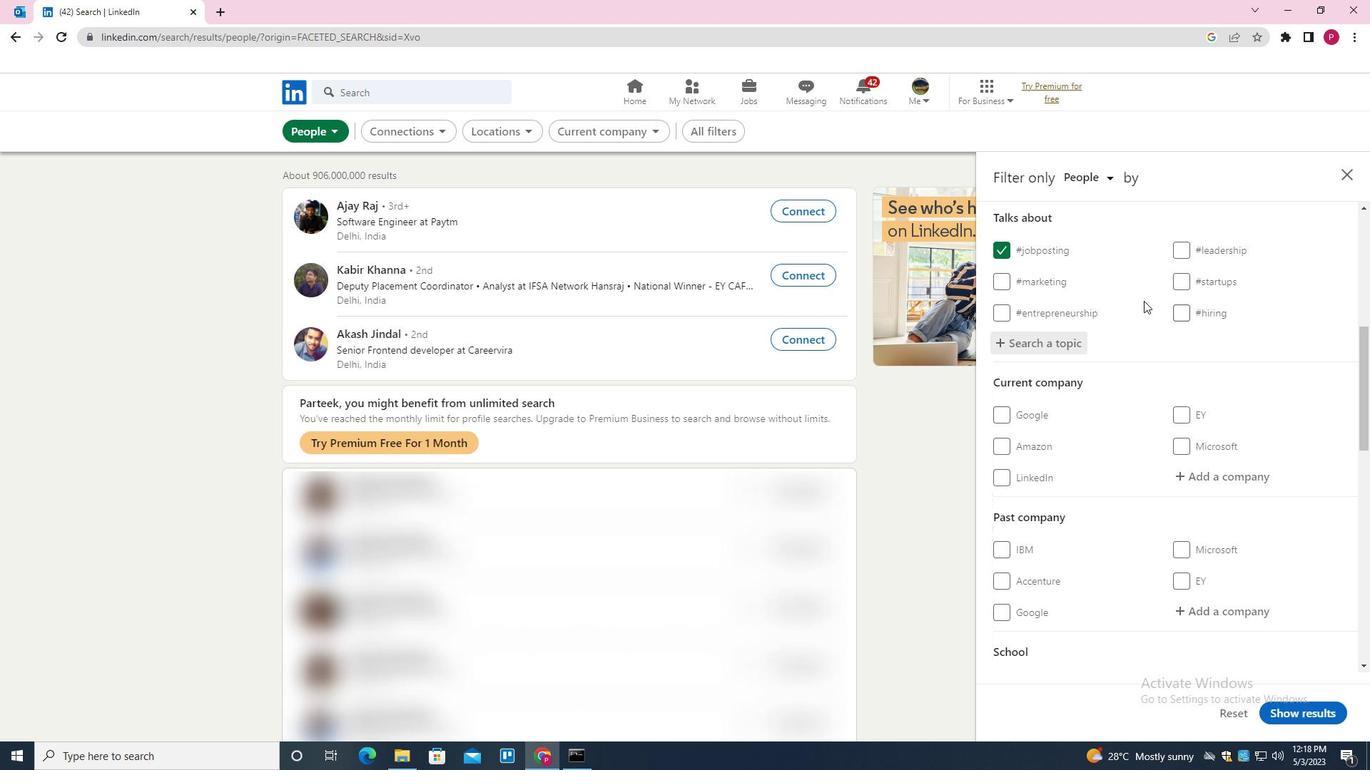 
Action: Mouse scrolled (1143, 300) with delta (0, 0)
Screenshot: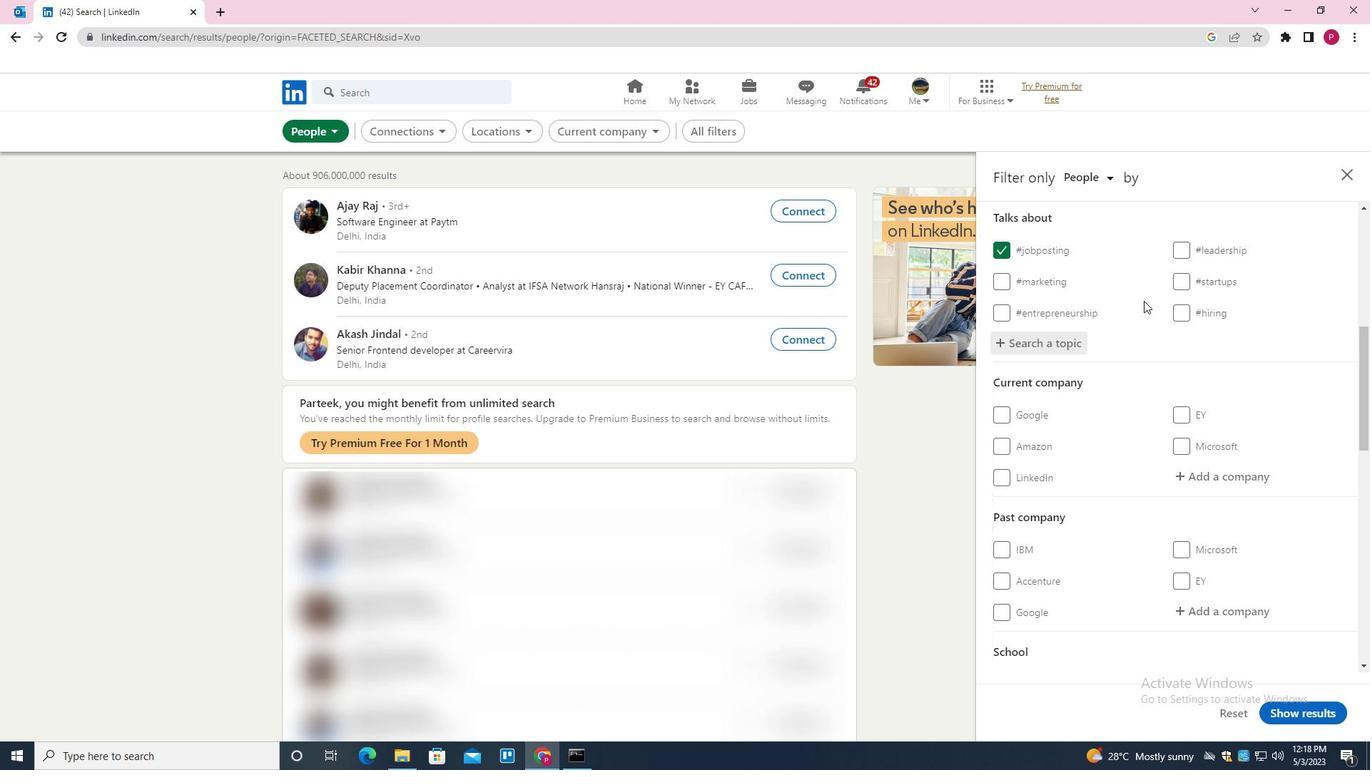 
Action: Mouse scrolled (1143, 300) with delta (0, 0)
Screenshot: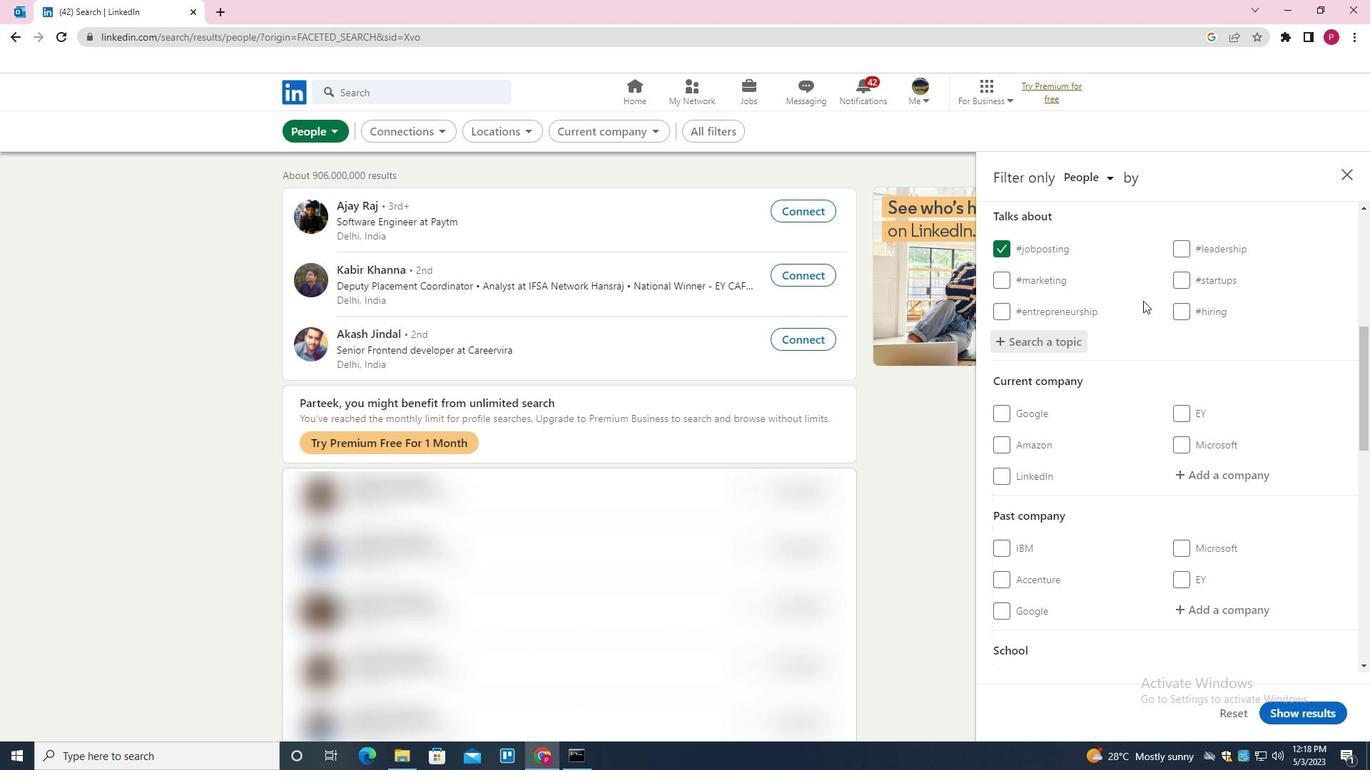
Action: Mouse moved to (1099, 298)
Screenshot: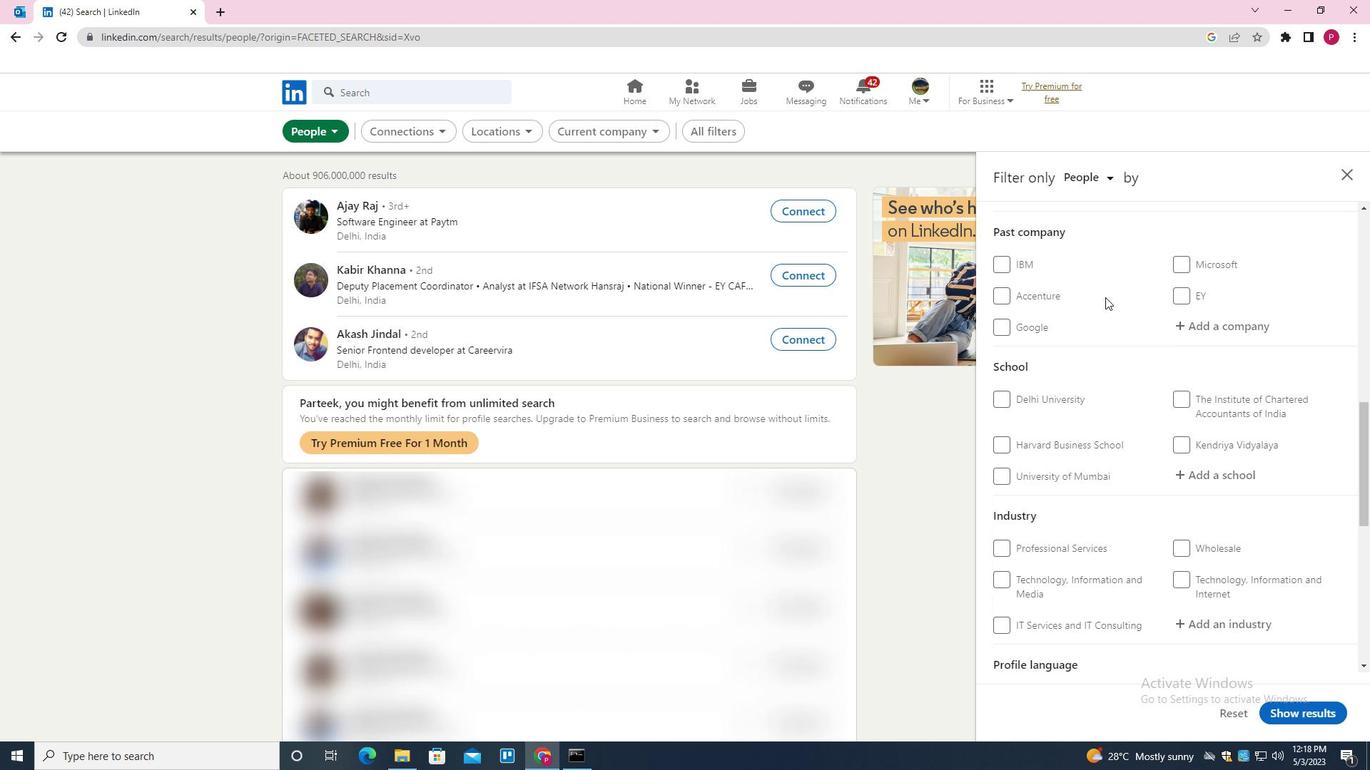 
Action: Mouse scrolled (1099, 297) with delta (0, 0)
Screenshot: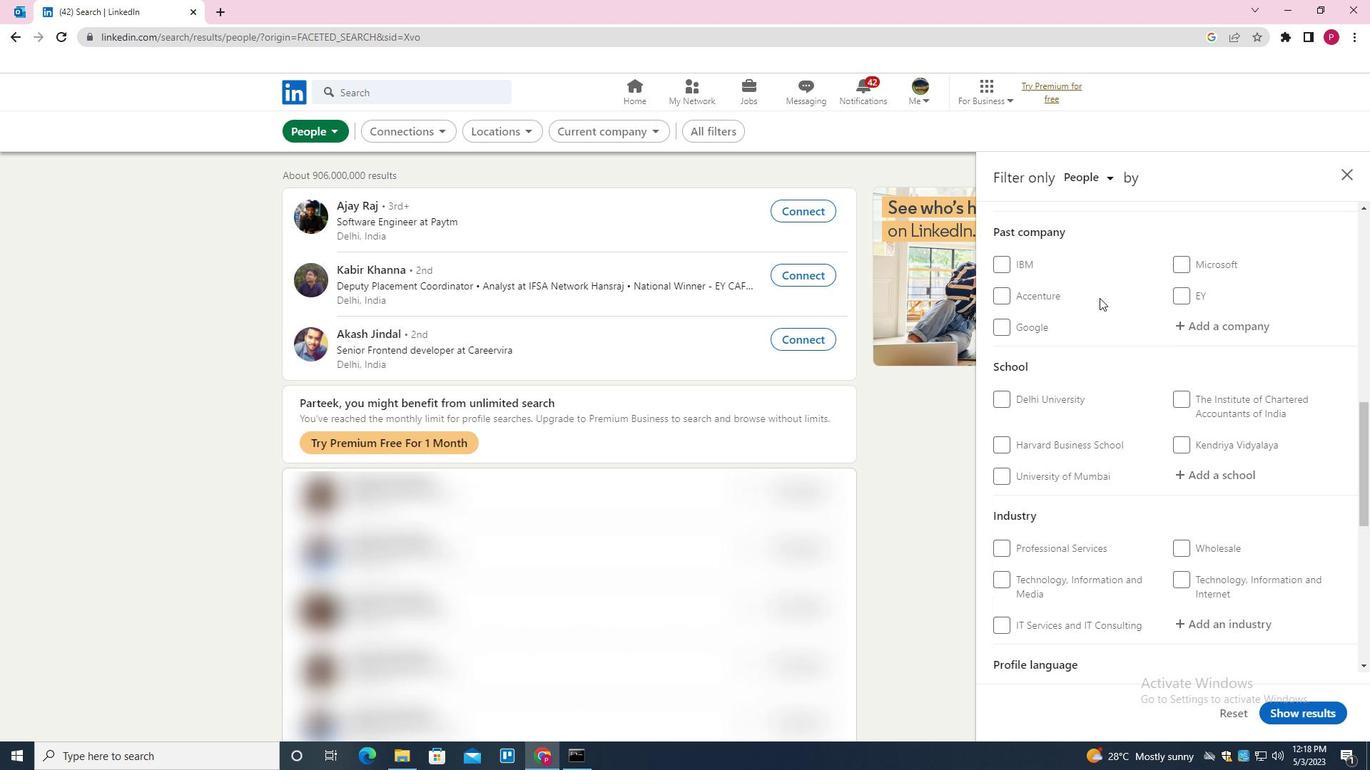 
Action: Mouse scrolled (1099, 297) with delta (0, 0)
Screenshot: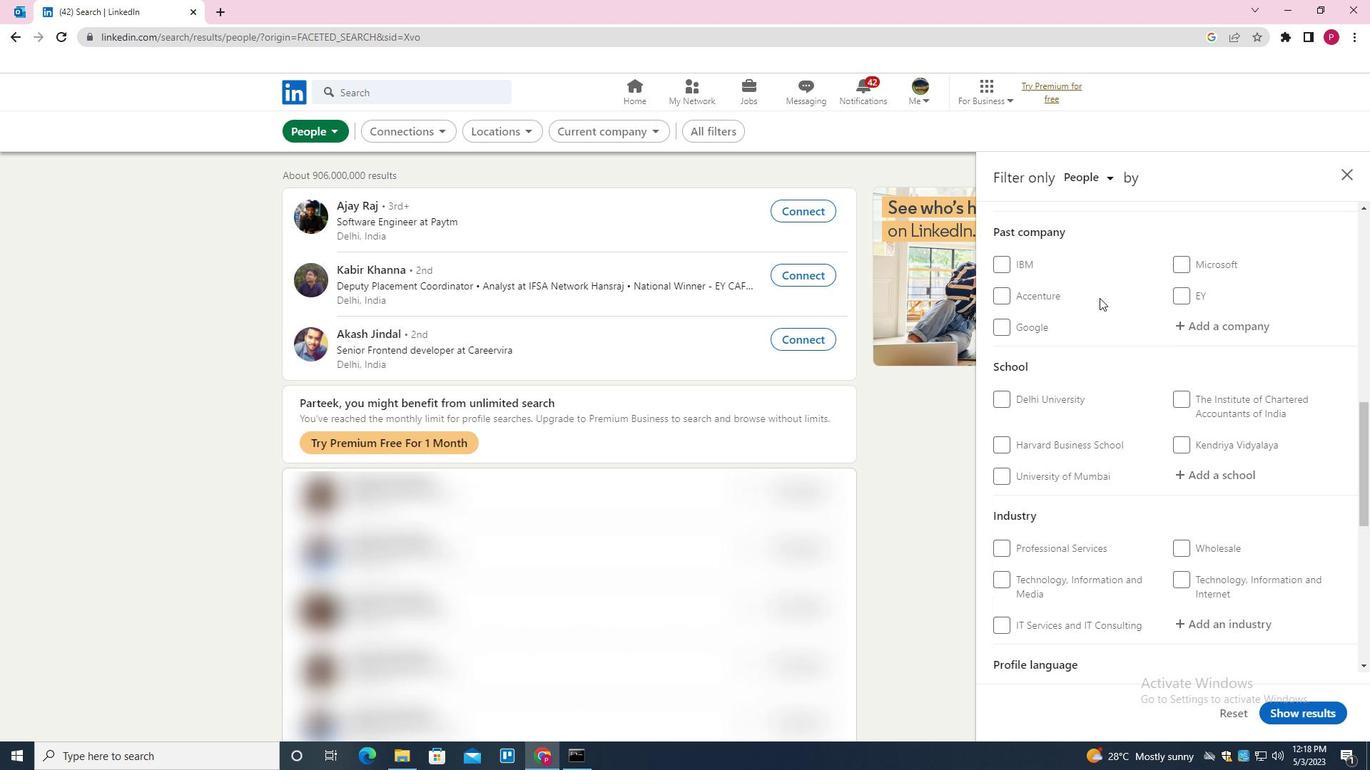 
Action: Mouse scrolled (1099, 297) with delta (0, 0)
Screenshot: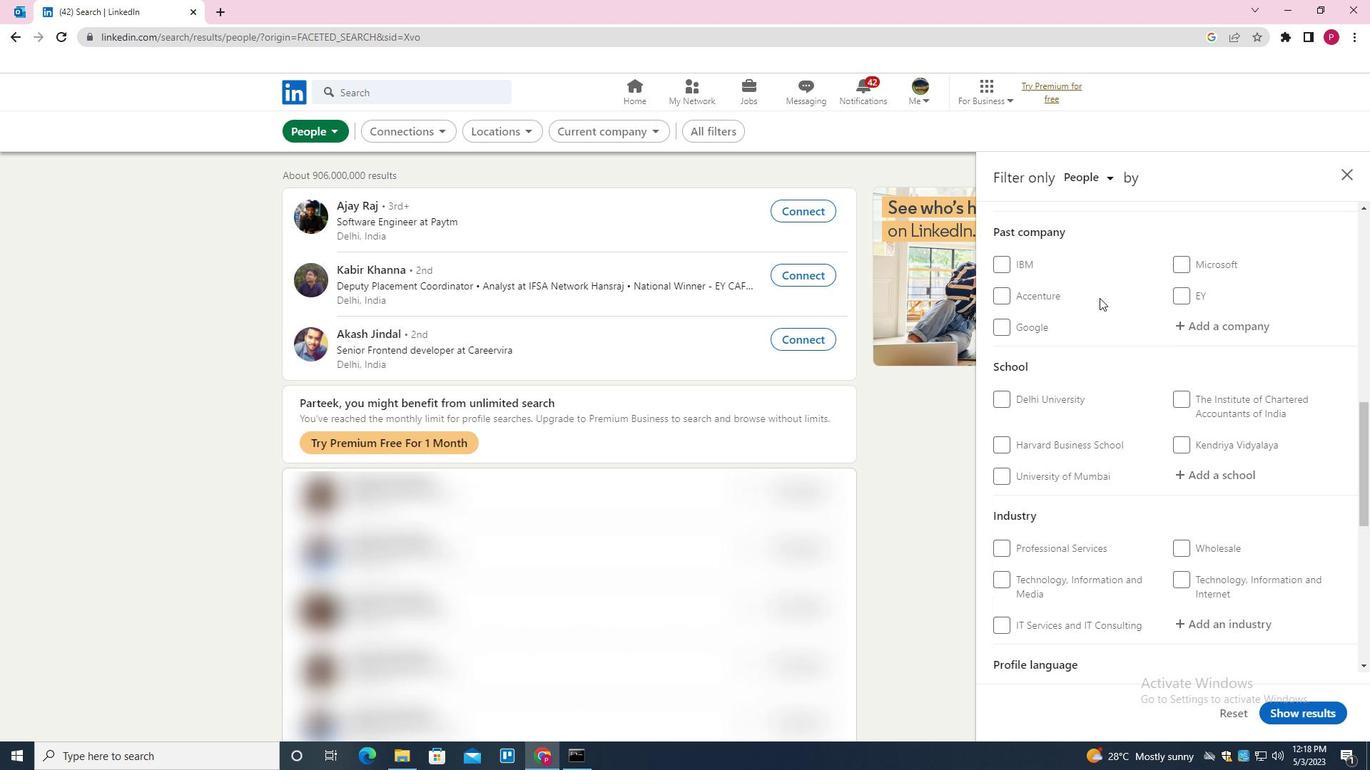 
Action: Mouse scrolled (1099, 297) with delta (0, 0)
Screenshot: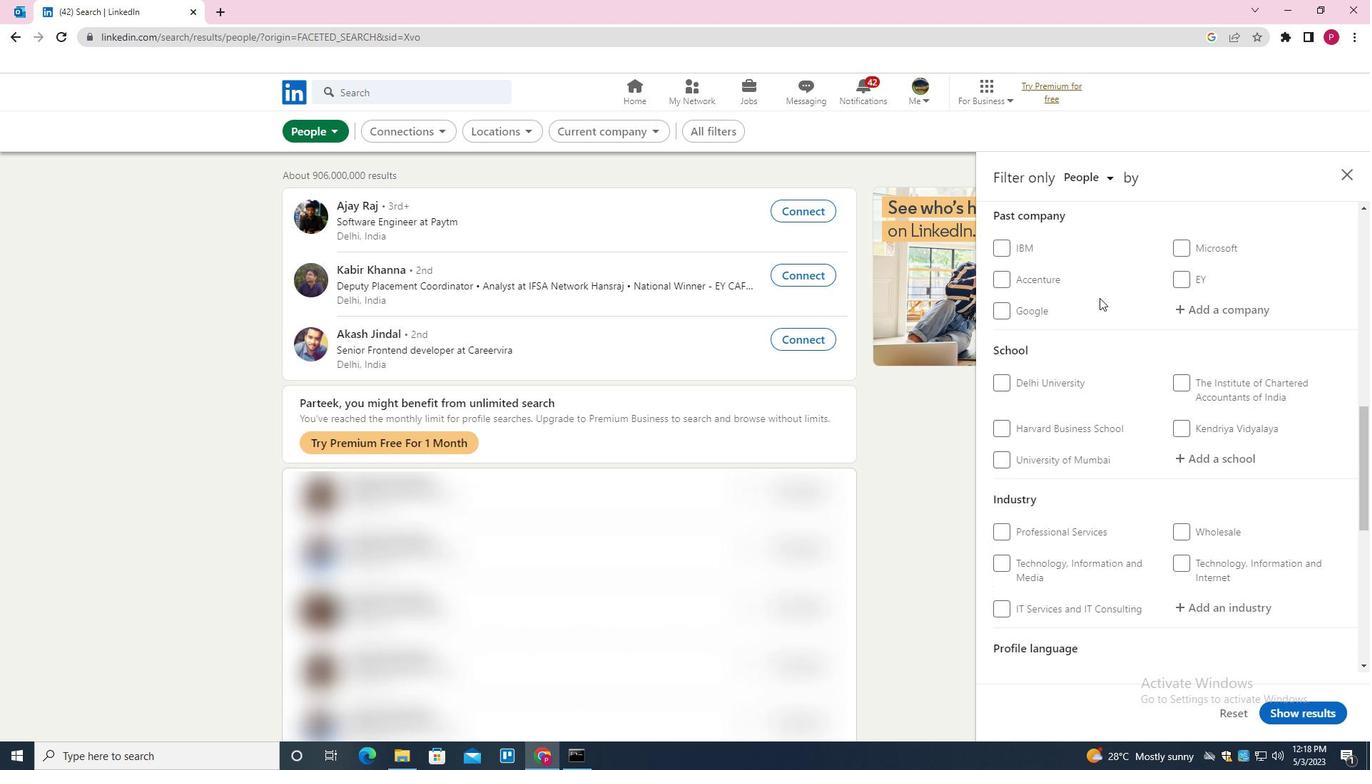 
Action: Mouse scrolled (1099, 297) with delta (0, 0)
Screenshot: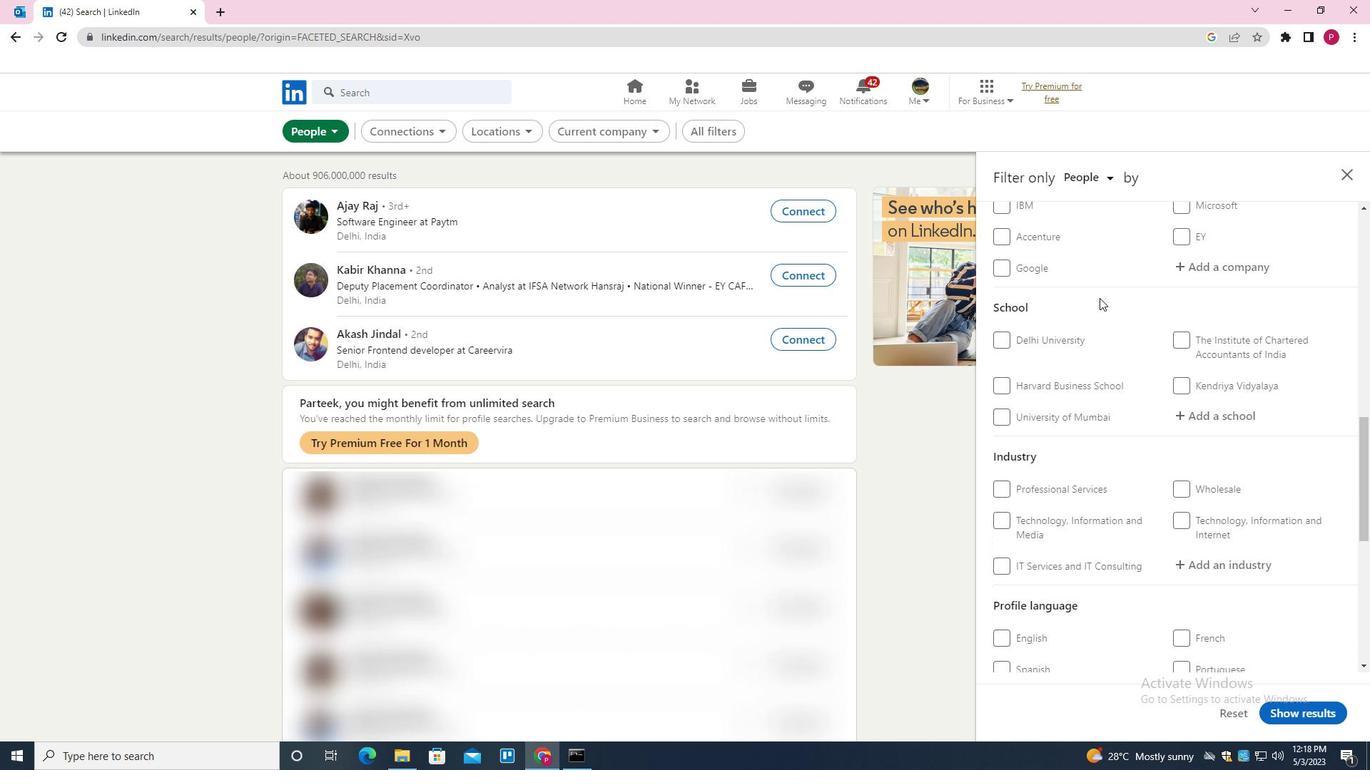 
Action: Mouse scrolled (1099, 297) with delta (0, 0)
Screenshot: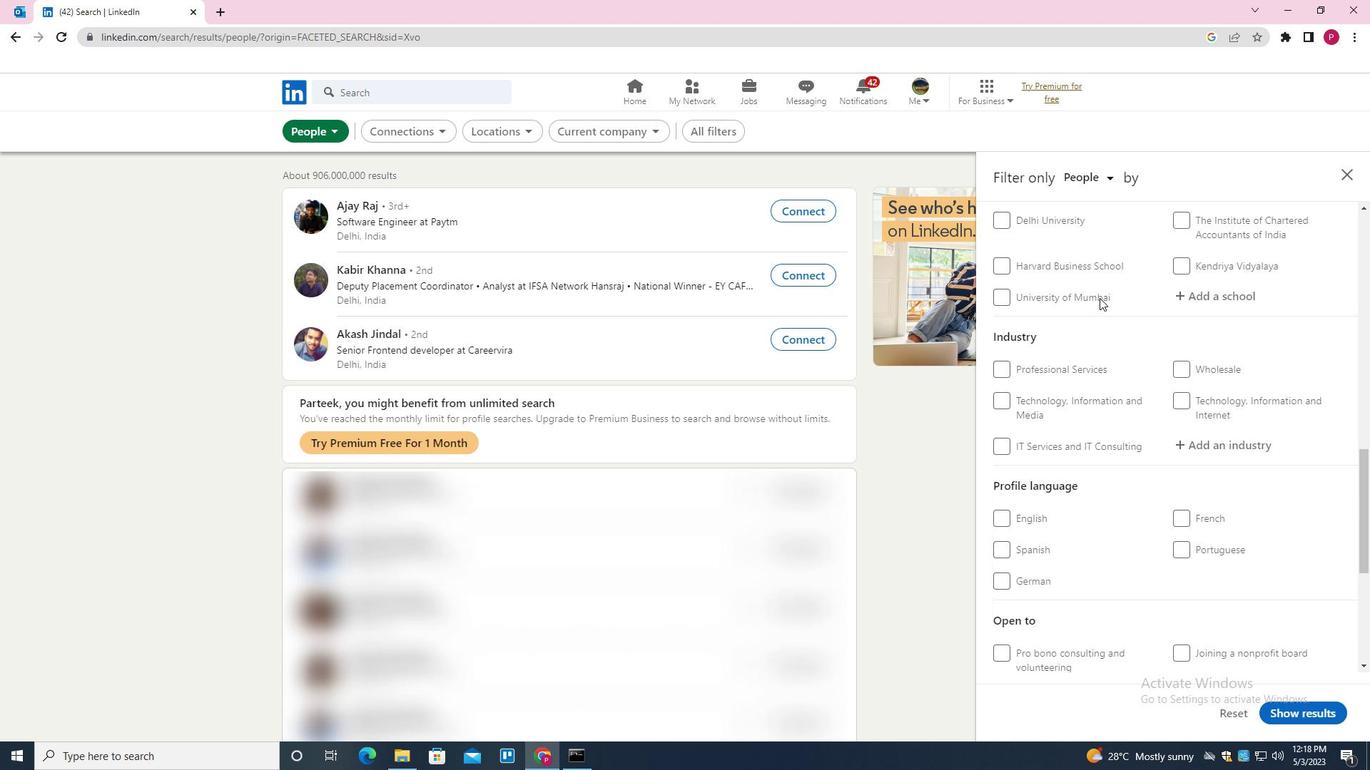 
Action: Mouse moved to (1023, 273)
Screenshot: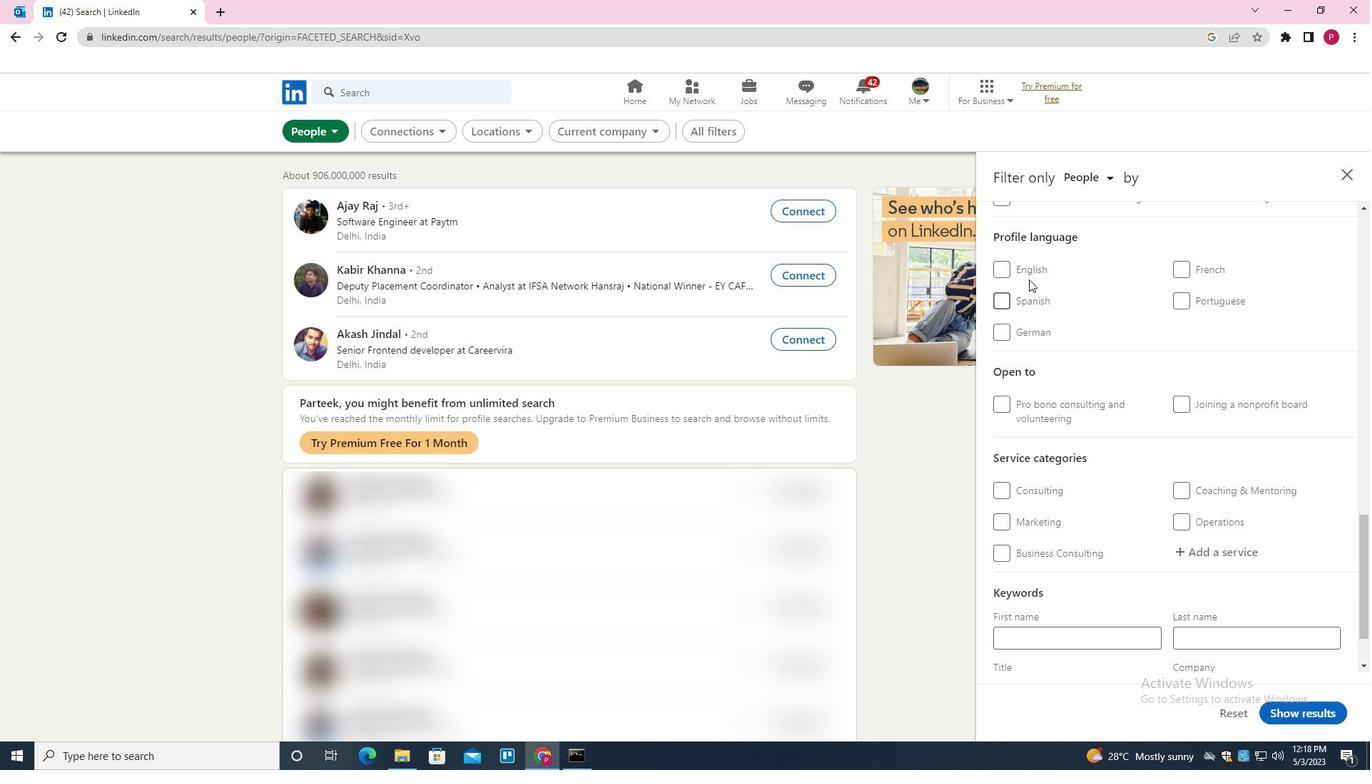 
Action: Mouse pressed left at (1023, 273)
Screenshot: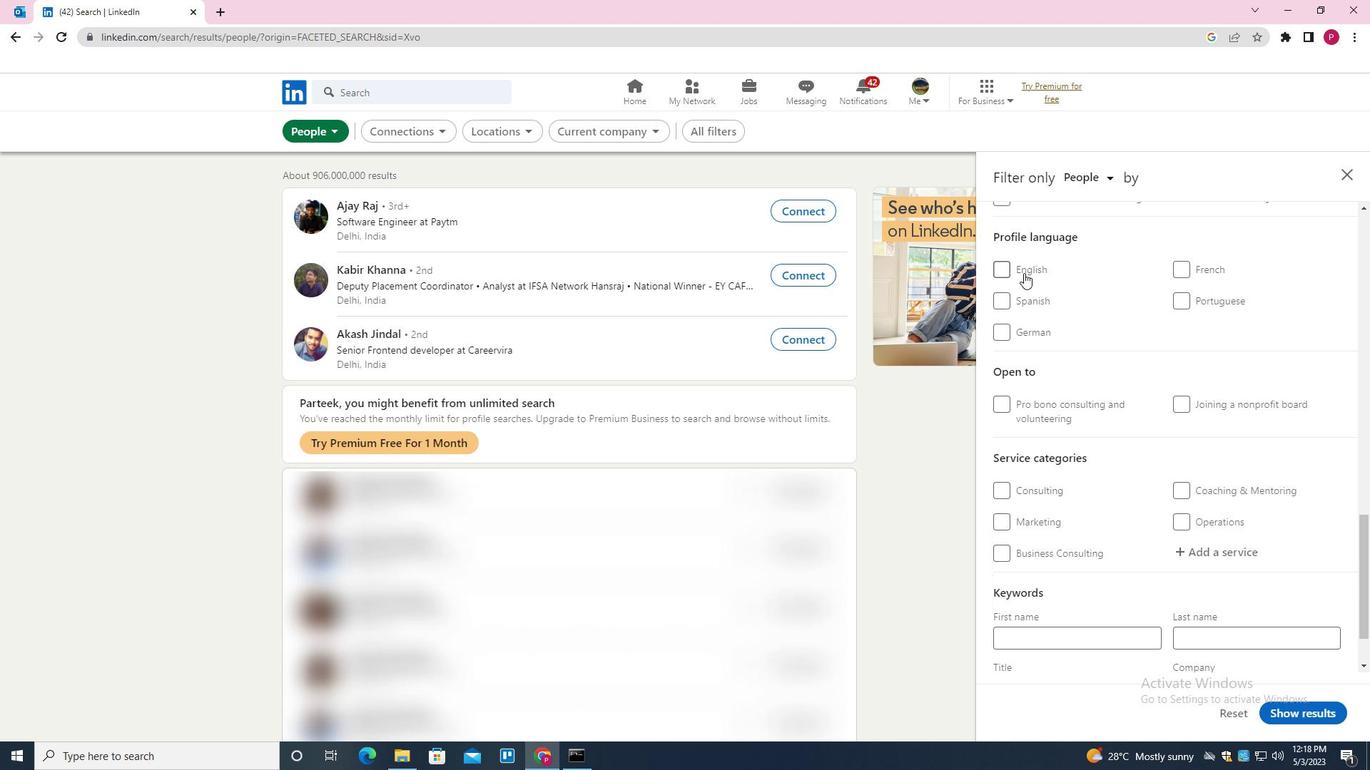 
Action: Mouse moved to (1076, 315)
Screenshot: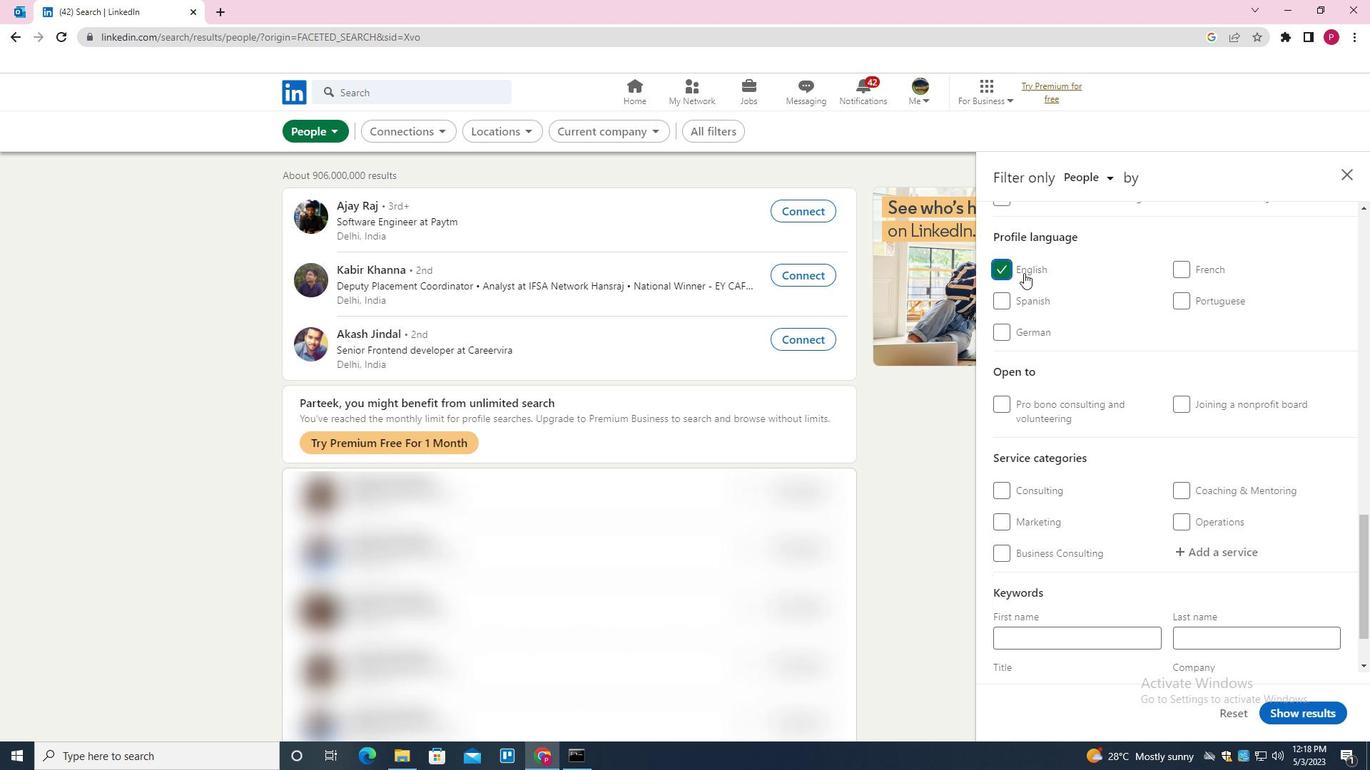 
Action: Mouse scrolled (1076, 316) with delta (0, 0)
Screenshot: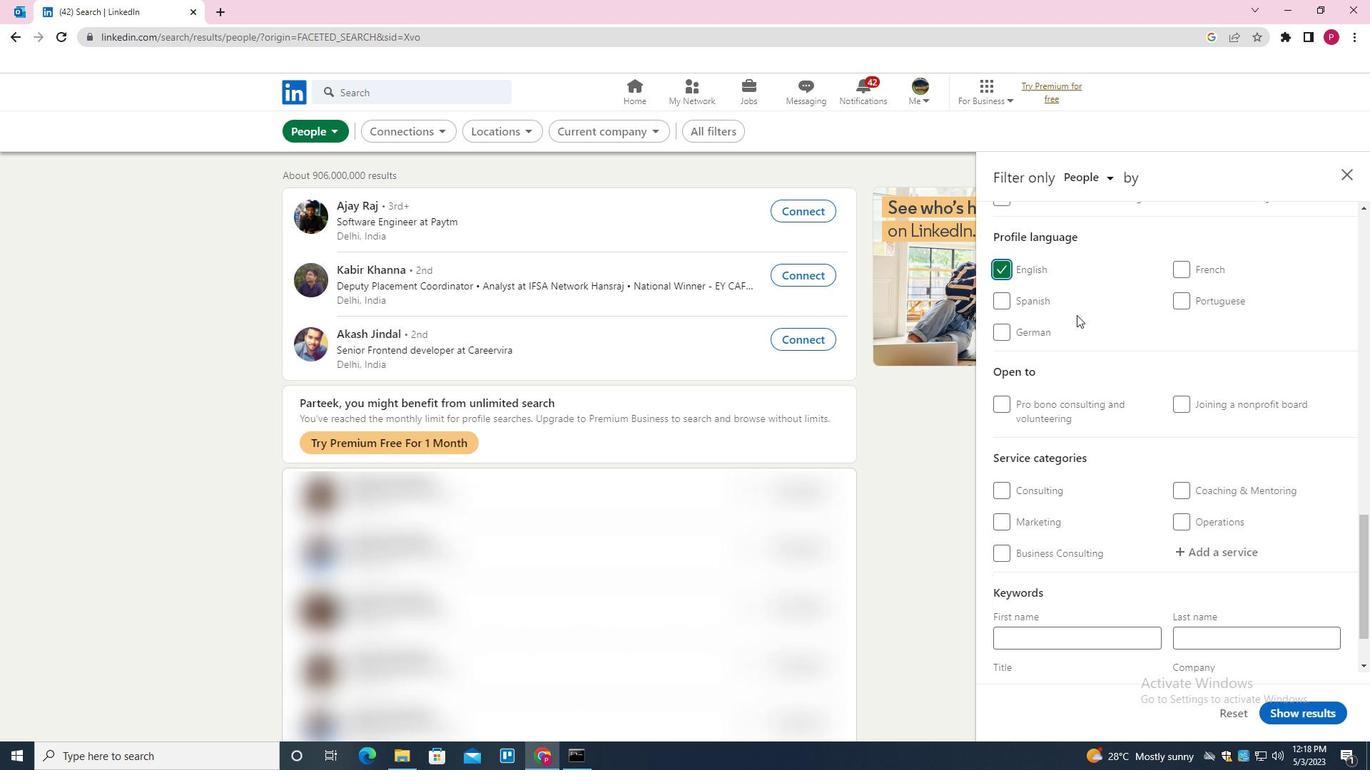 
Action: Mouse scrolled (1076, 316) with delta (0, 0)
Screenshot: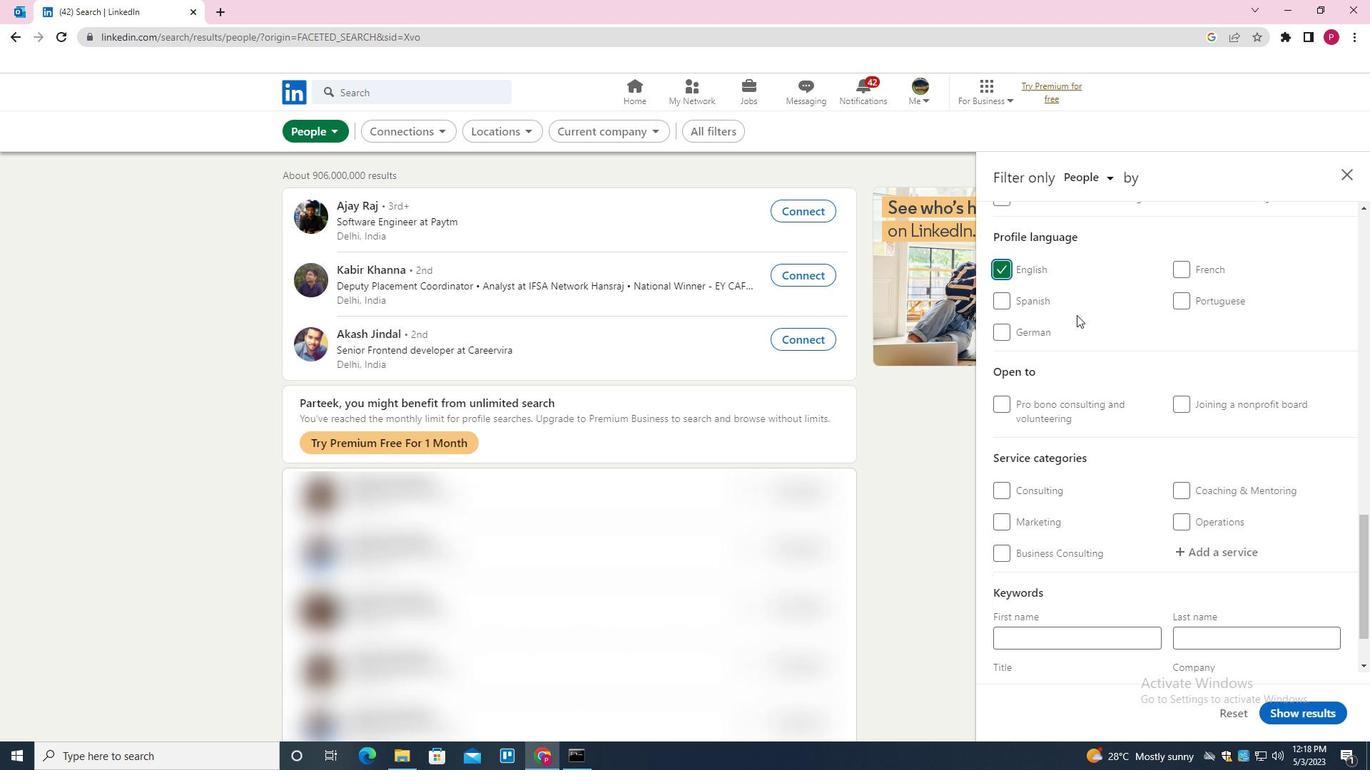 
Action: Mouse scrolled (1076, 316) with delta (0, 0)
Screenshot: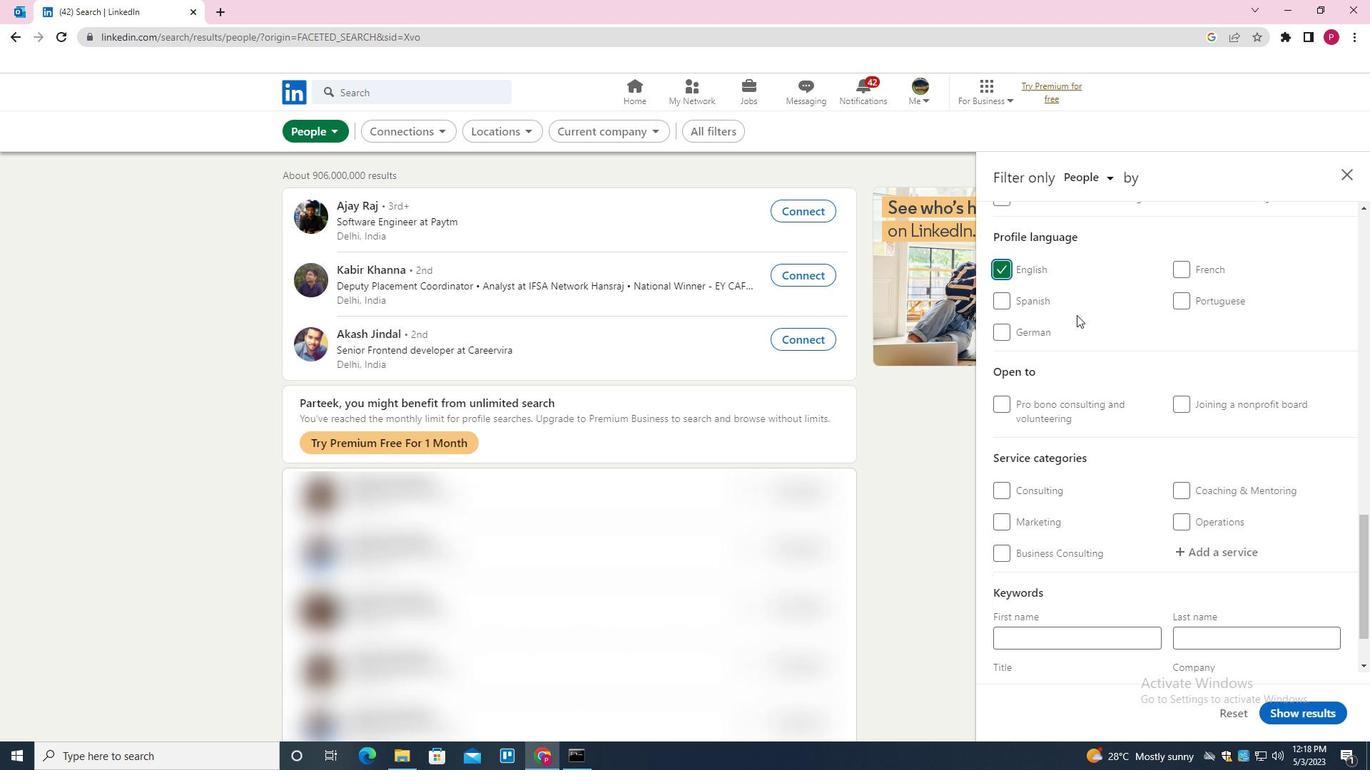 
Action: Mouse scrolled (1076, 316) with delta (0, 0)
Screenshot: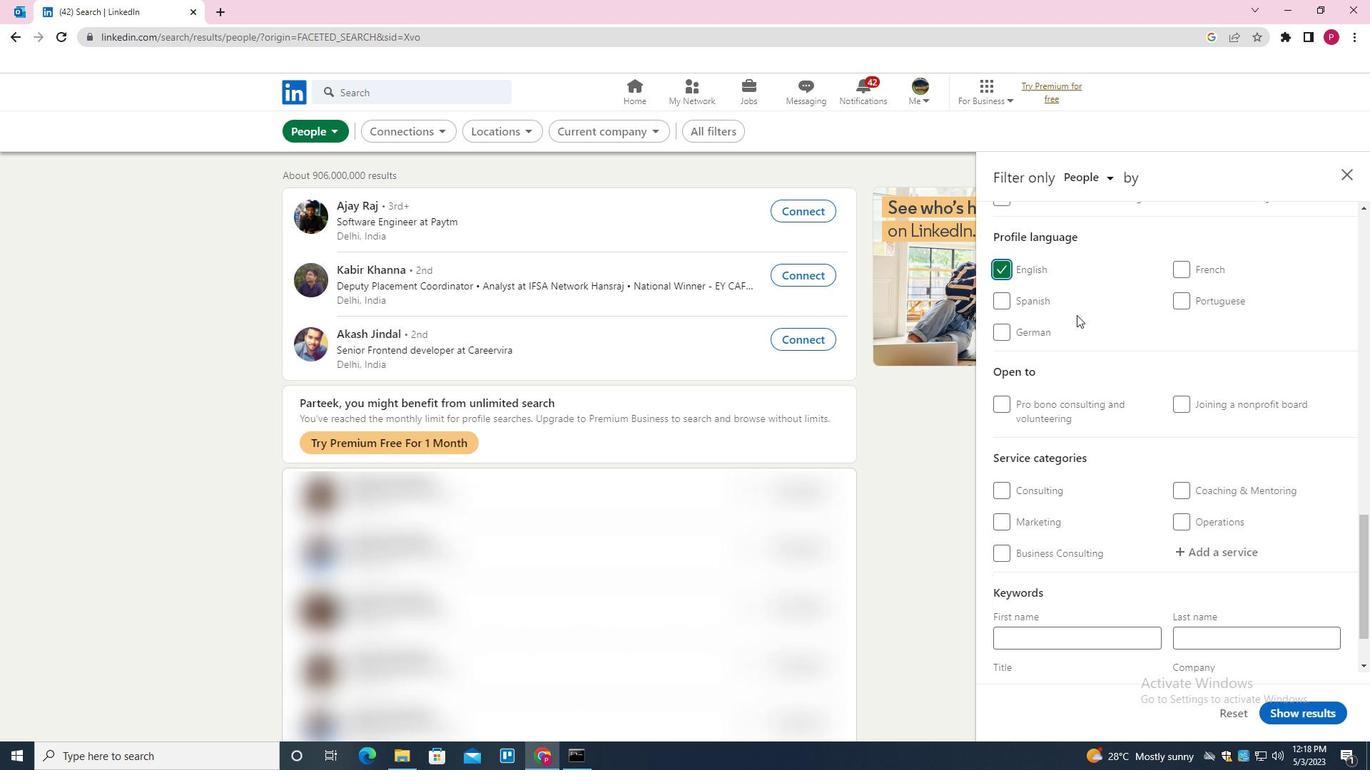 
Action: Mouse scrolled (1076, 316) with delta (0, 0)
Screenshot: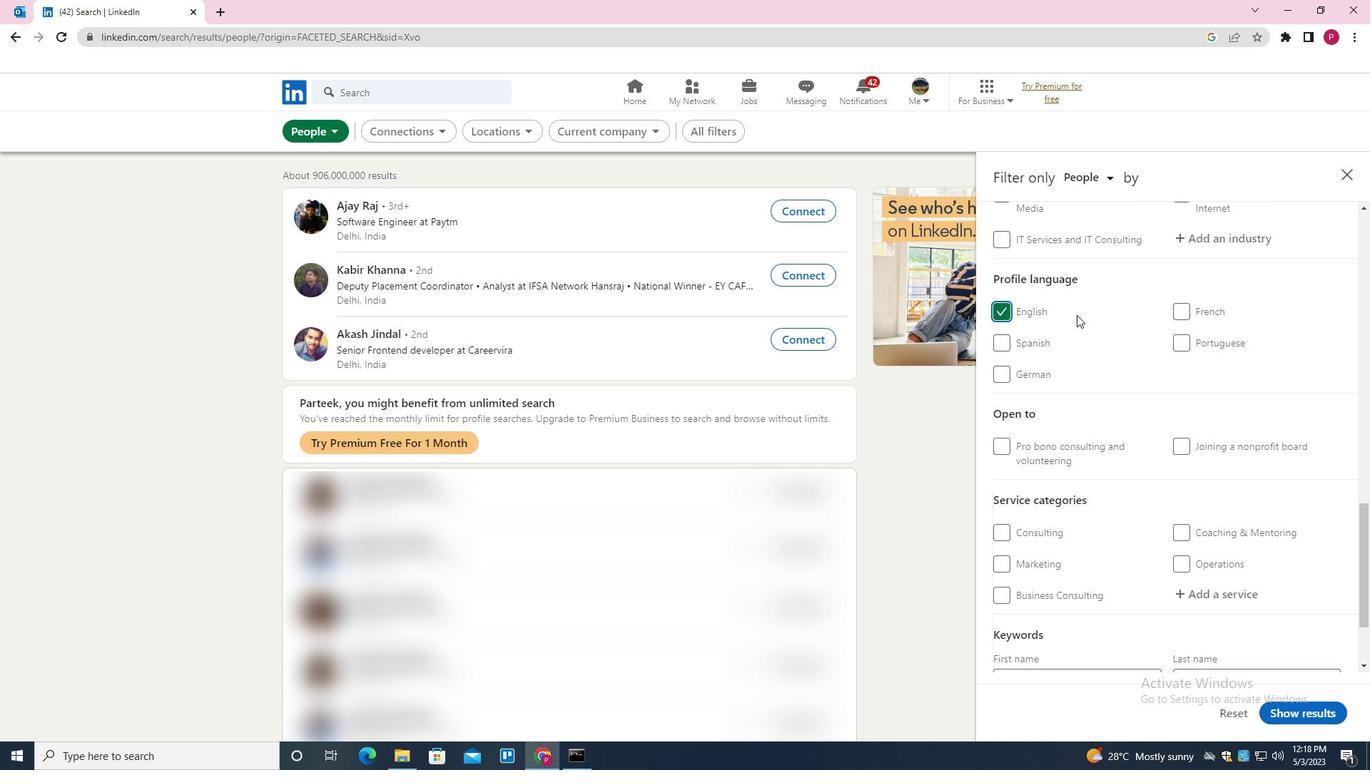 
Action: Mouse scrolled (1076, 316) with delta (0, 0)
Screenshot: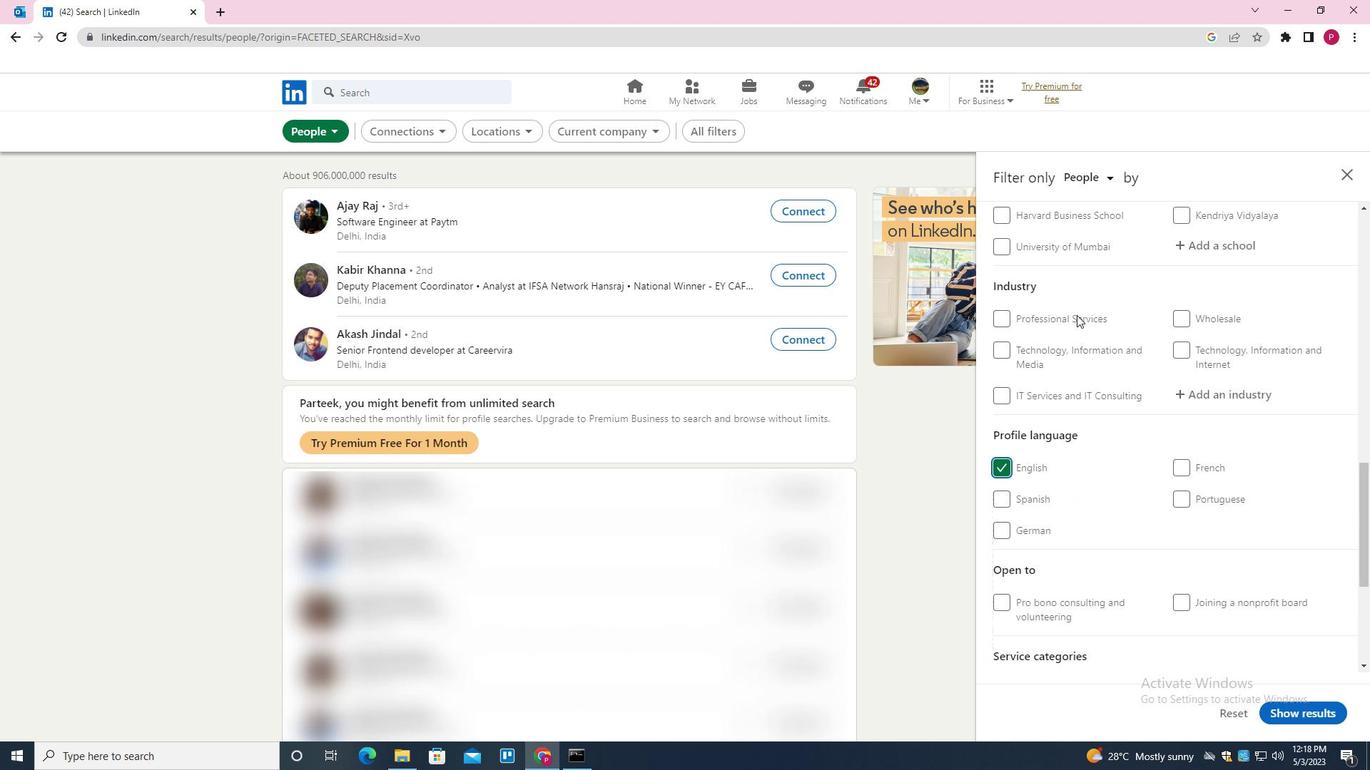 
Action: Mouse scrolled (1076, 316) with delta (0, 0)
Screenshot: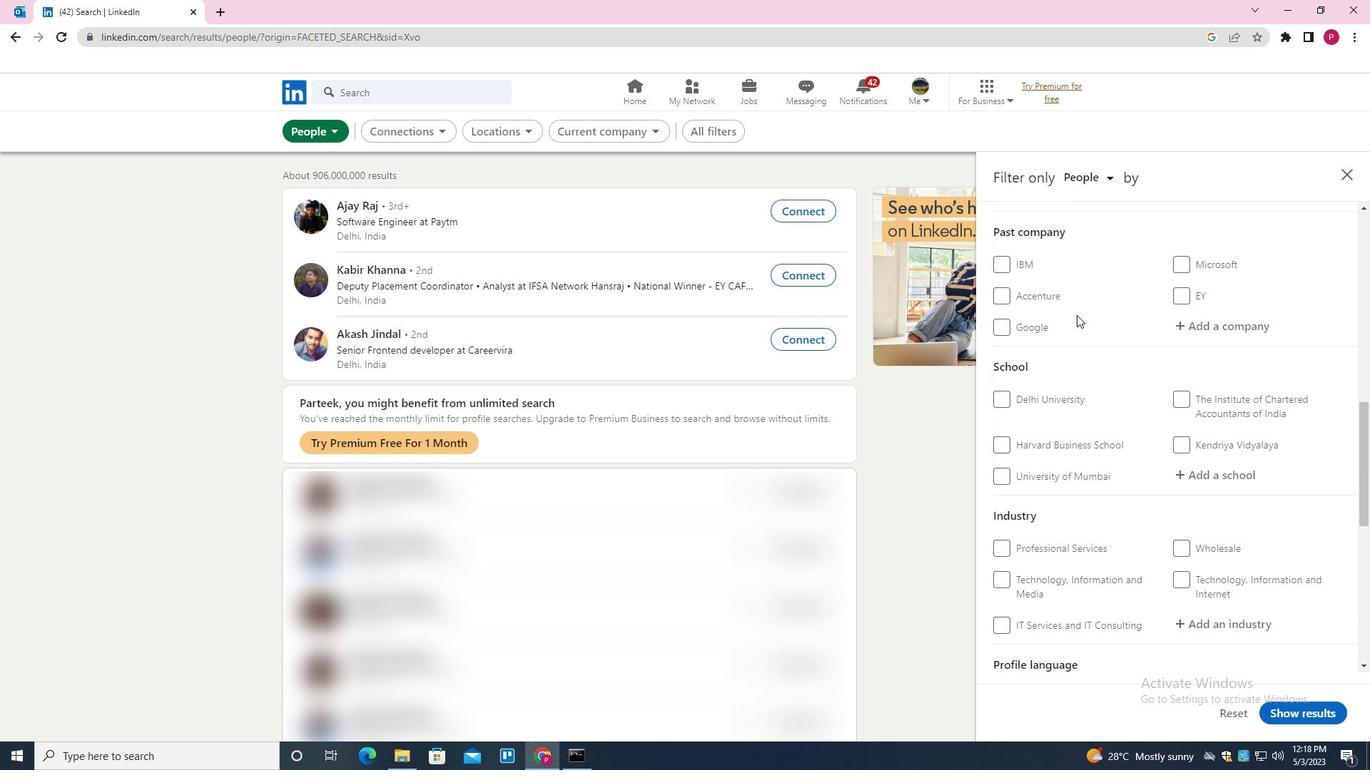 
Action: Mouse scrolled (1076, 316) with delta (0, 0)
Screenshot: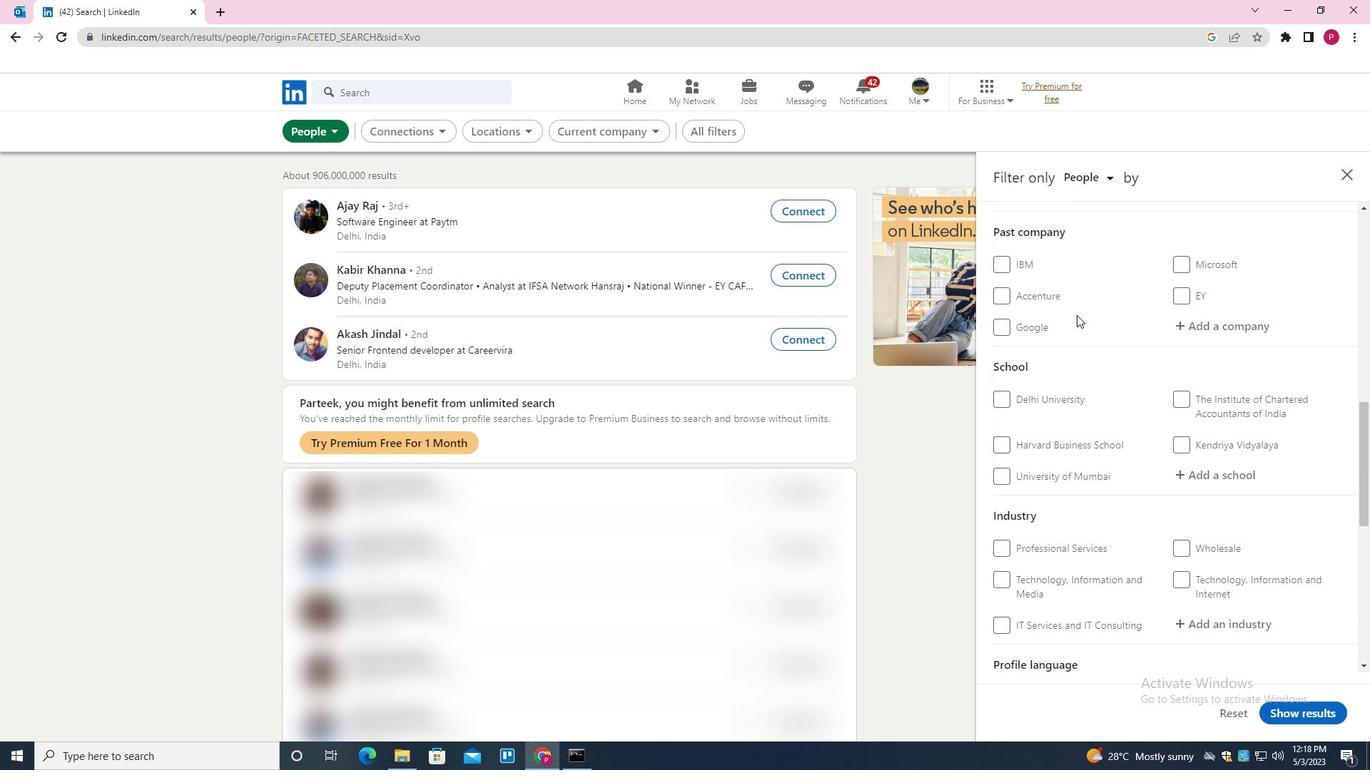 
Action: Mouse moved to (1234, 336)
Screenshot: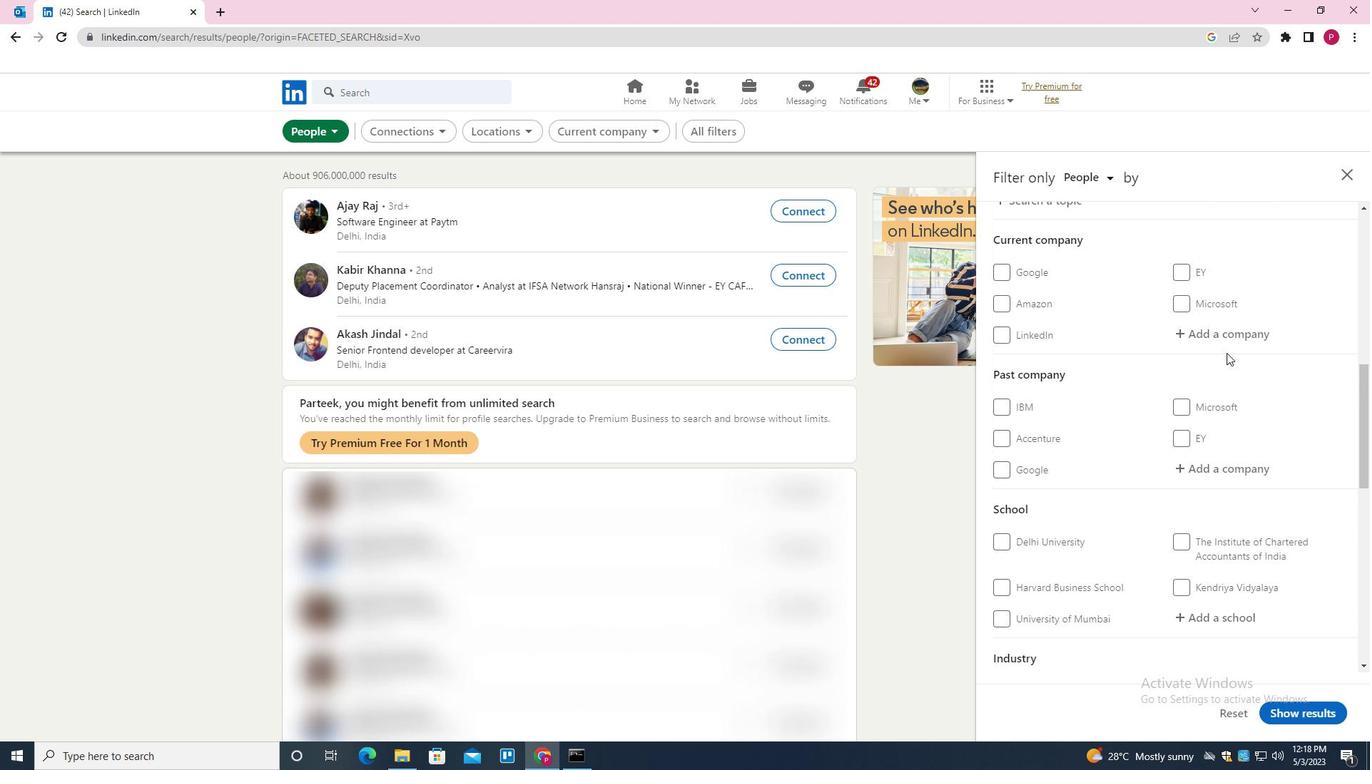
Action: Mouse pressed left at (1234, 336)
Screenshot: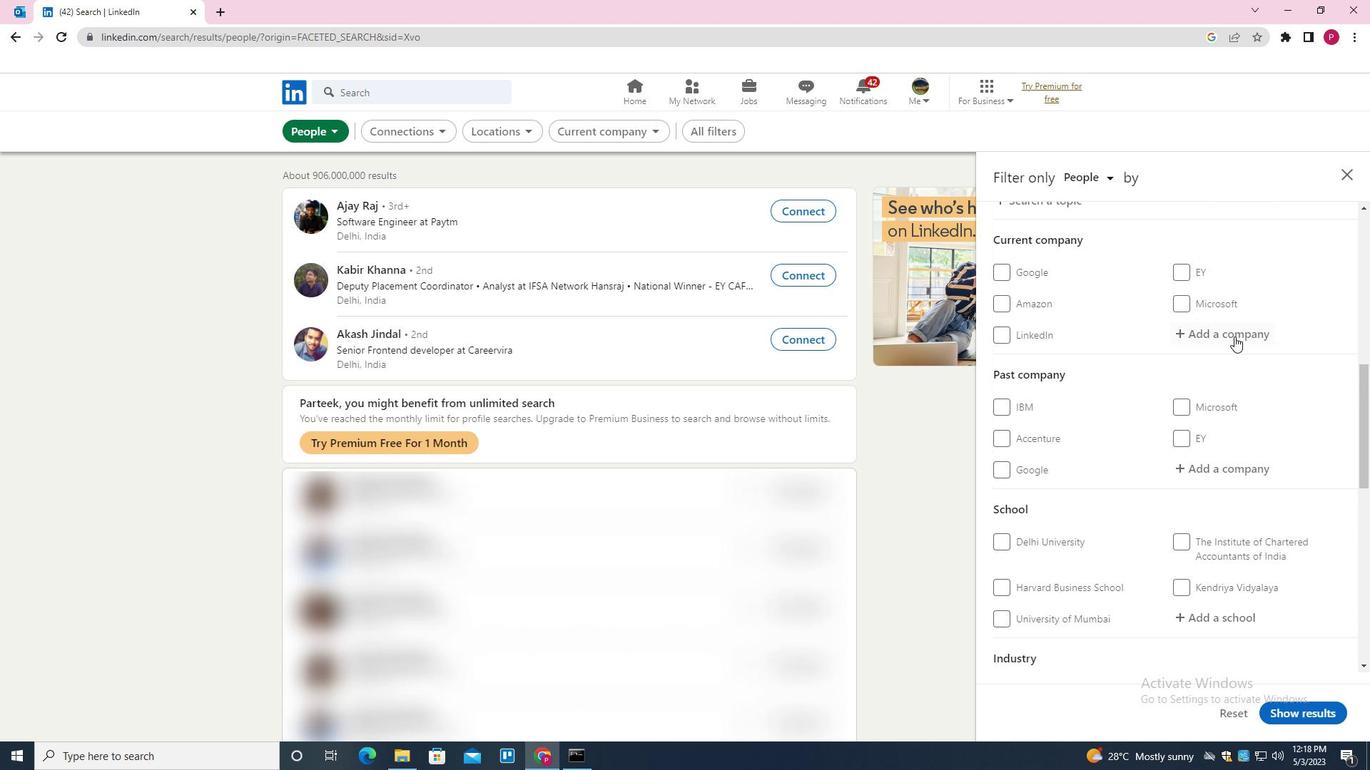 
Action: Key pressed <Key.shift>GROW<Key.space><Key.shift>YOUR<Key.space><Key.shift>STAFF<Key.space><Key.down><Key.enter>
Screenshot: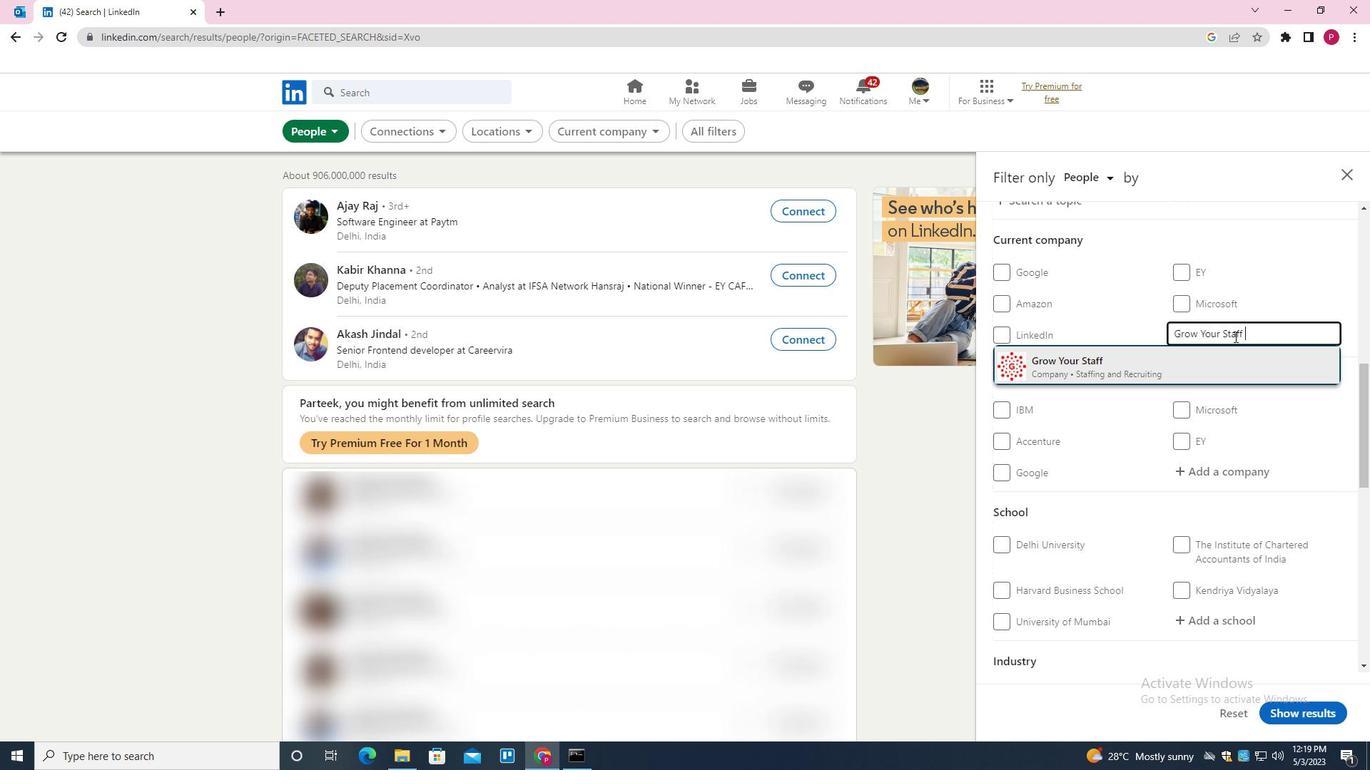 
Action: Mouse moved to (1162, 383)
Screenshot: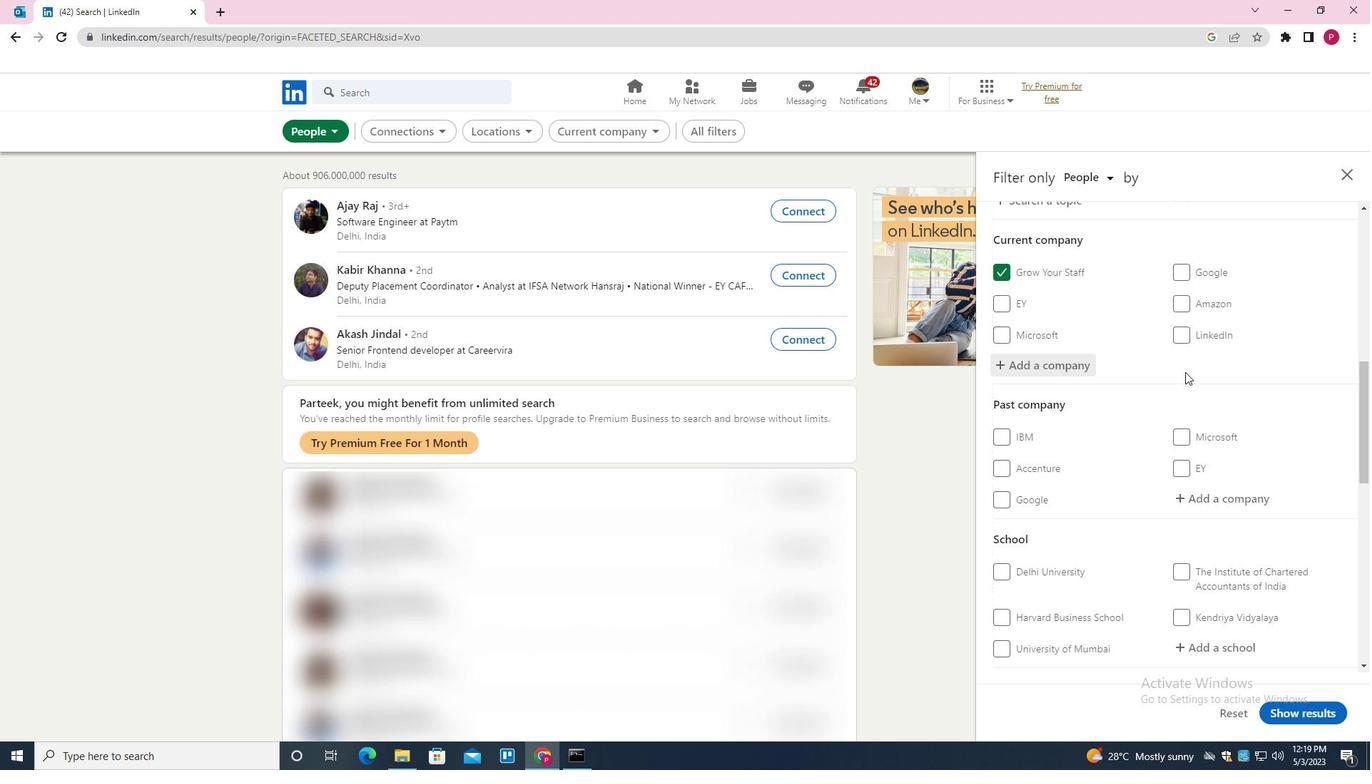 
Action: Mouse scrolled (1162, 383) with delta (0, 0)
Screenshot: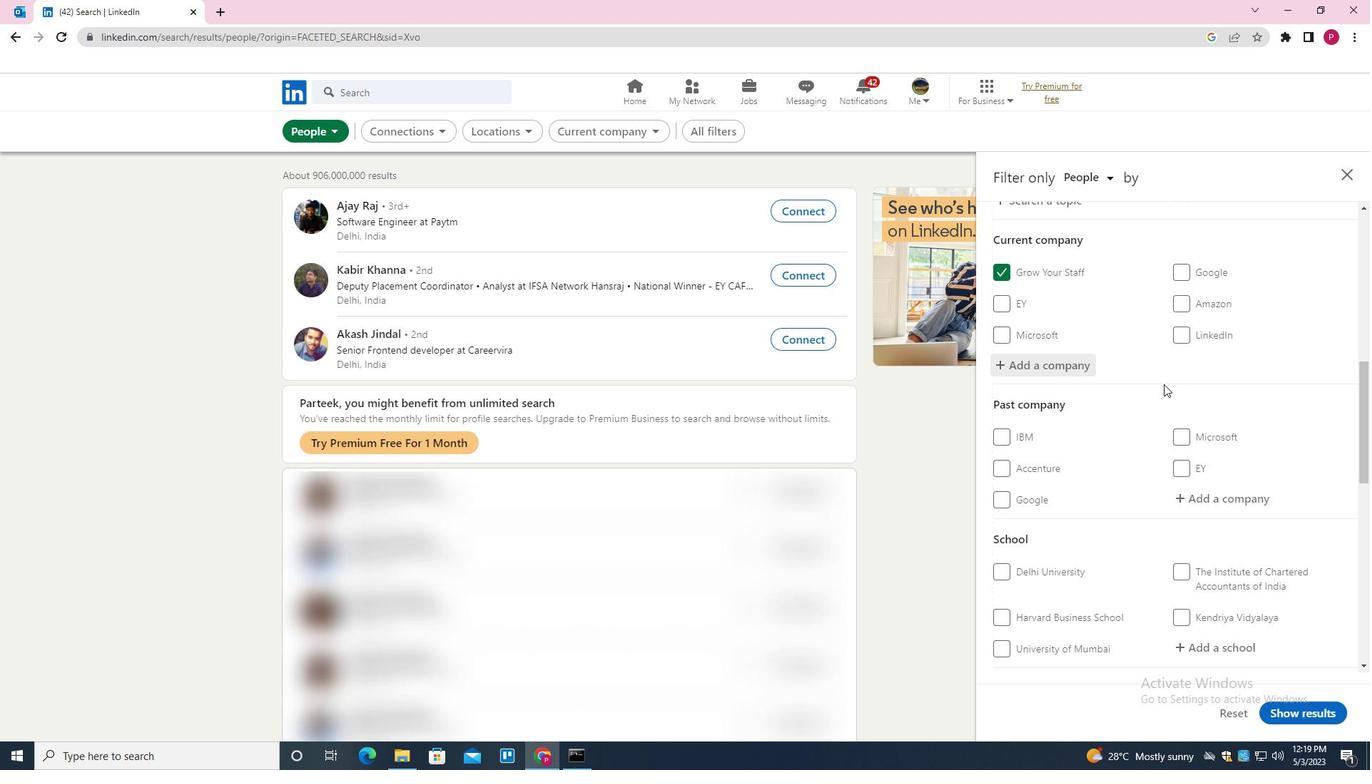 
Action: Mouse scrolled (1162, 383) with delta (0, 0)
Screenshot: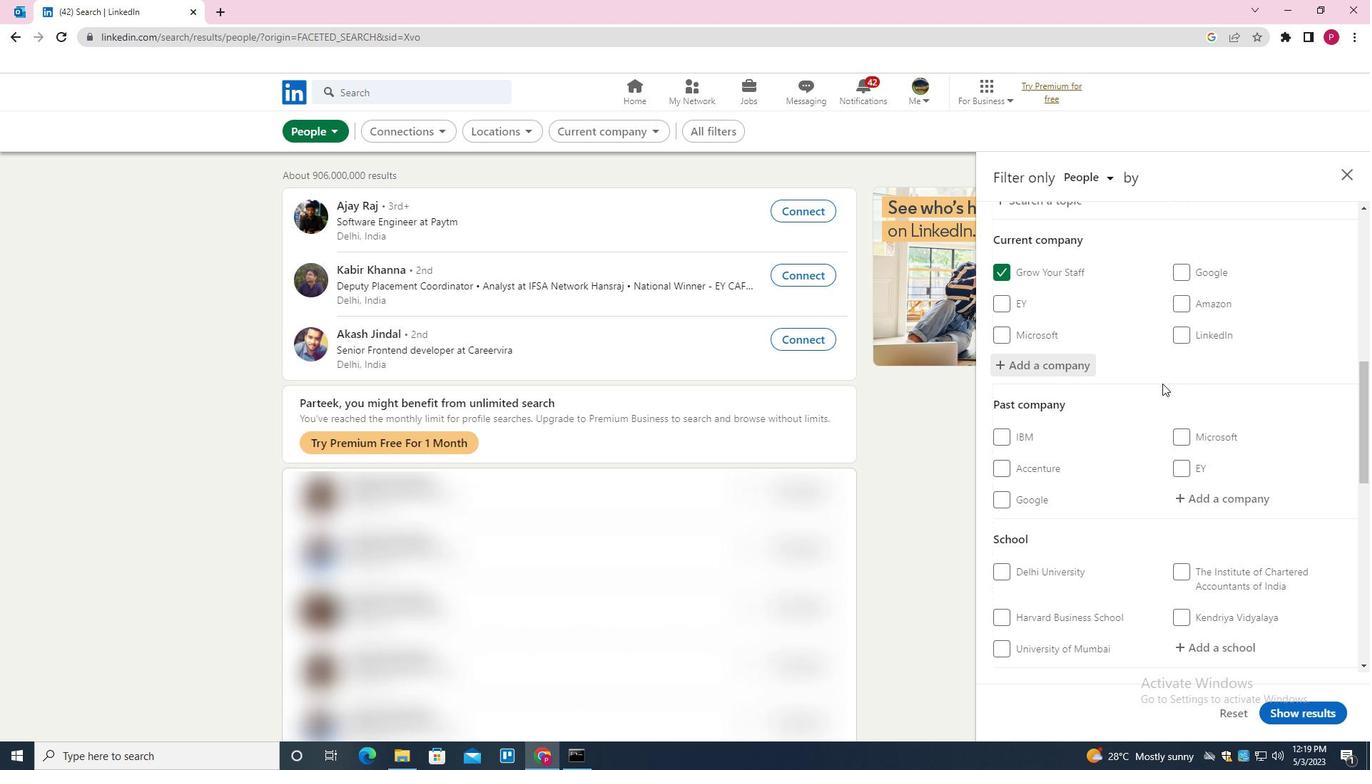 
Action: Mouse scrolled (1162, 383) with delta (0, 0)
Screenshot: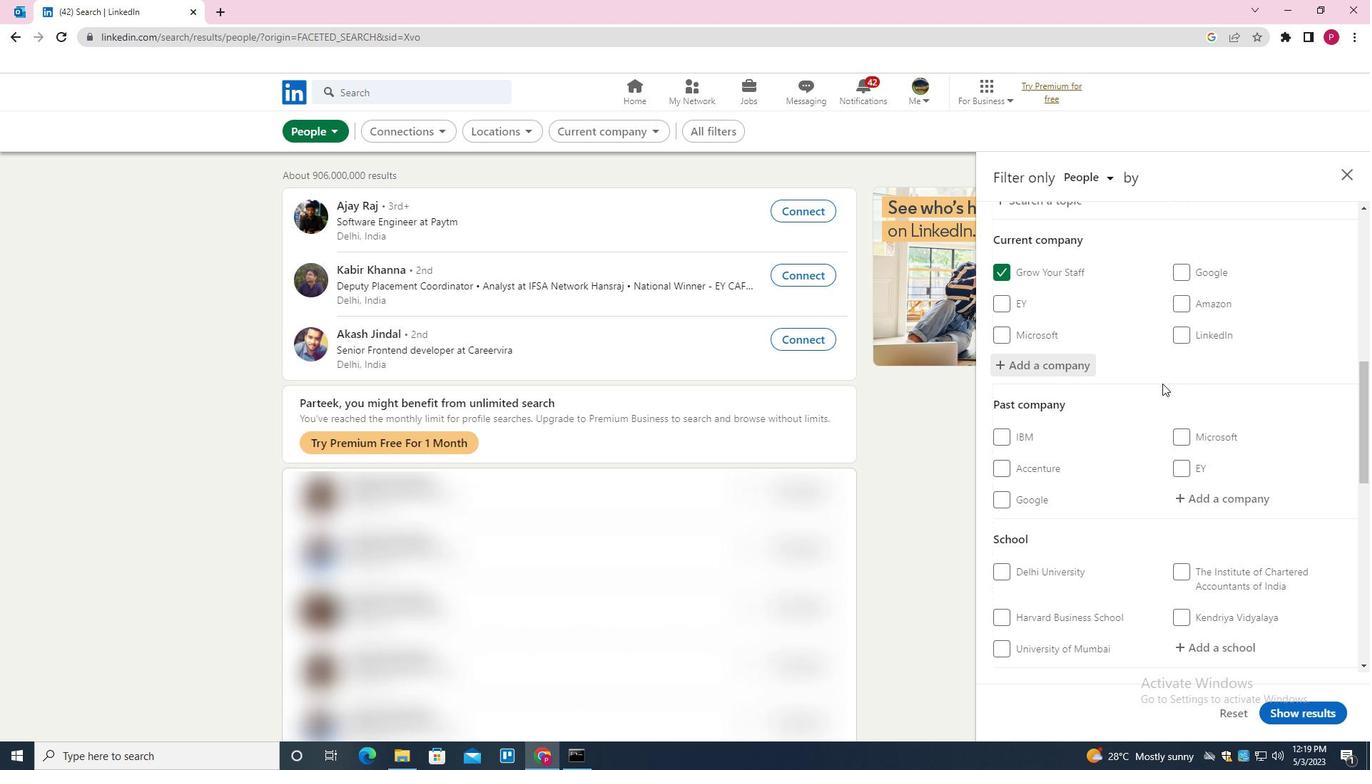 
Action: Mouse scrolled (1162, 383) with delta (0, 0)
Screenshot: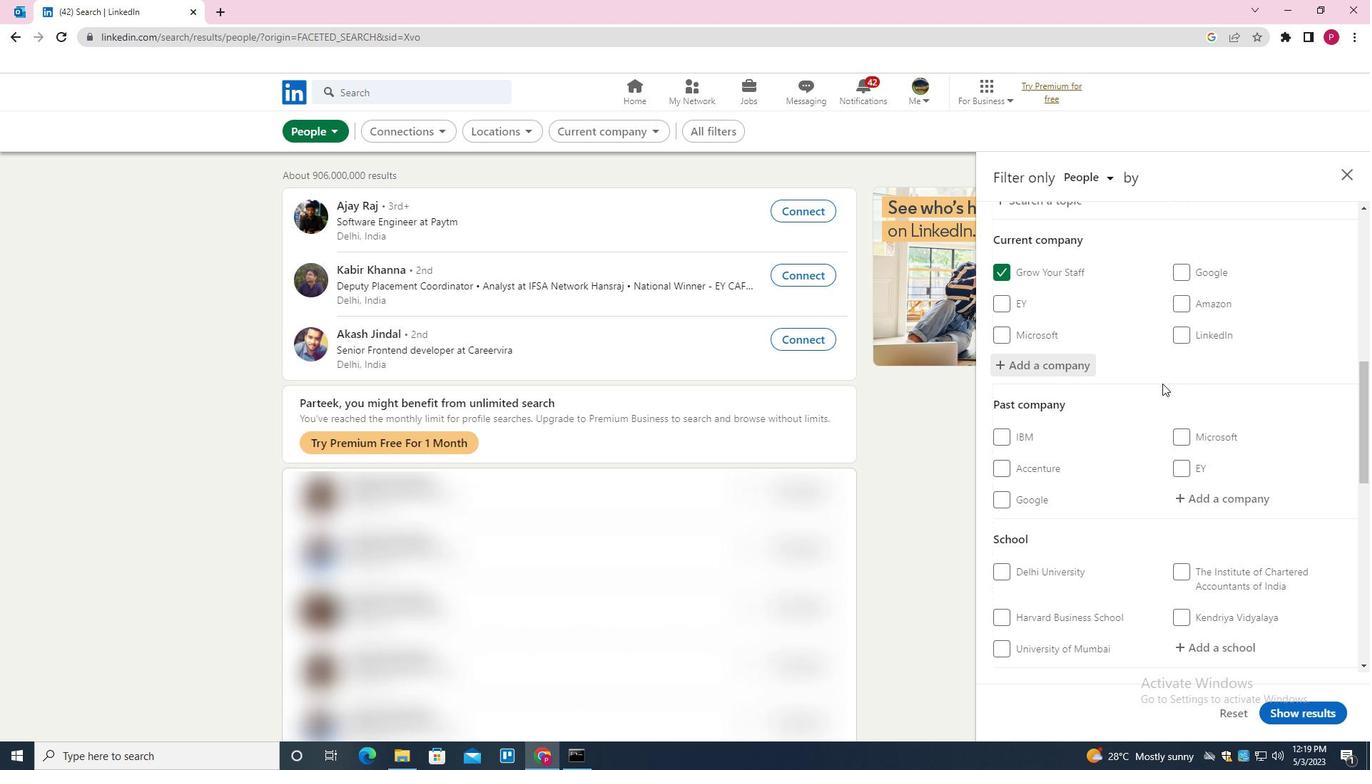 
Action: Mouse moved to (1208, 363)
Screenshot: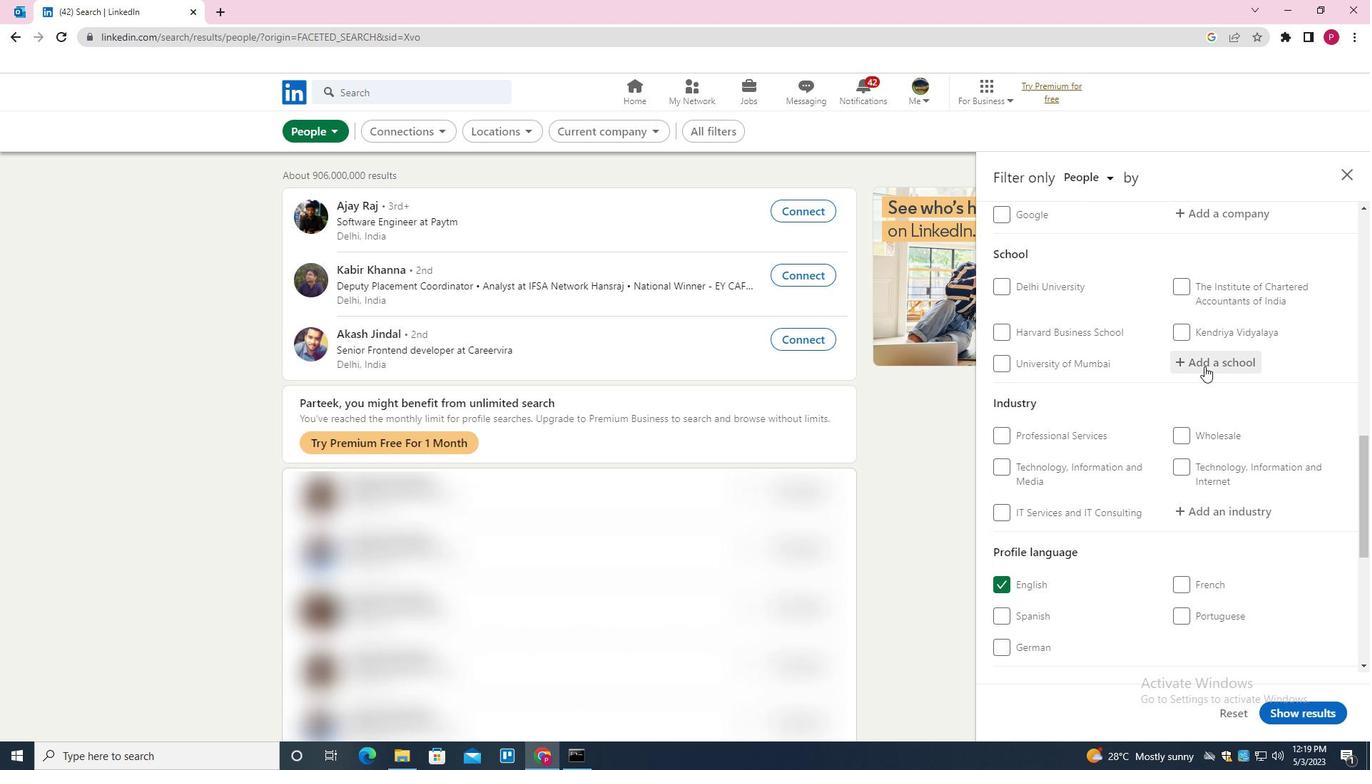 
Action: Mouse pressed left at (1208, 363)
Screenshot: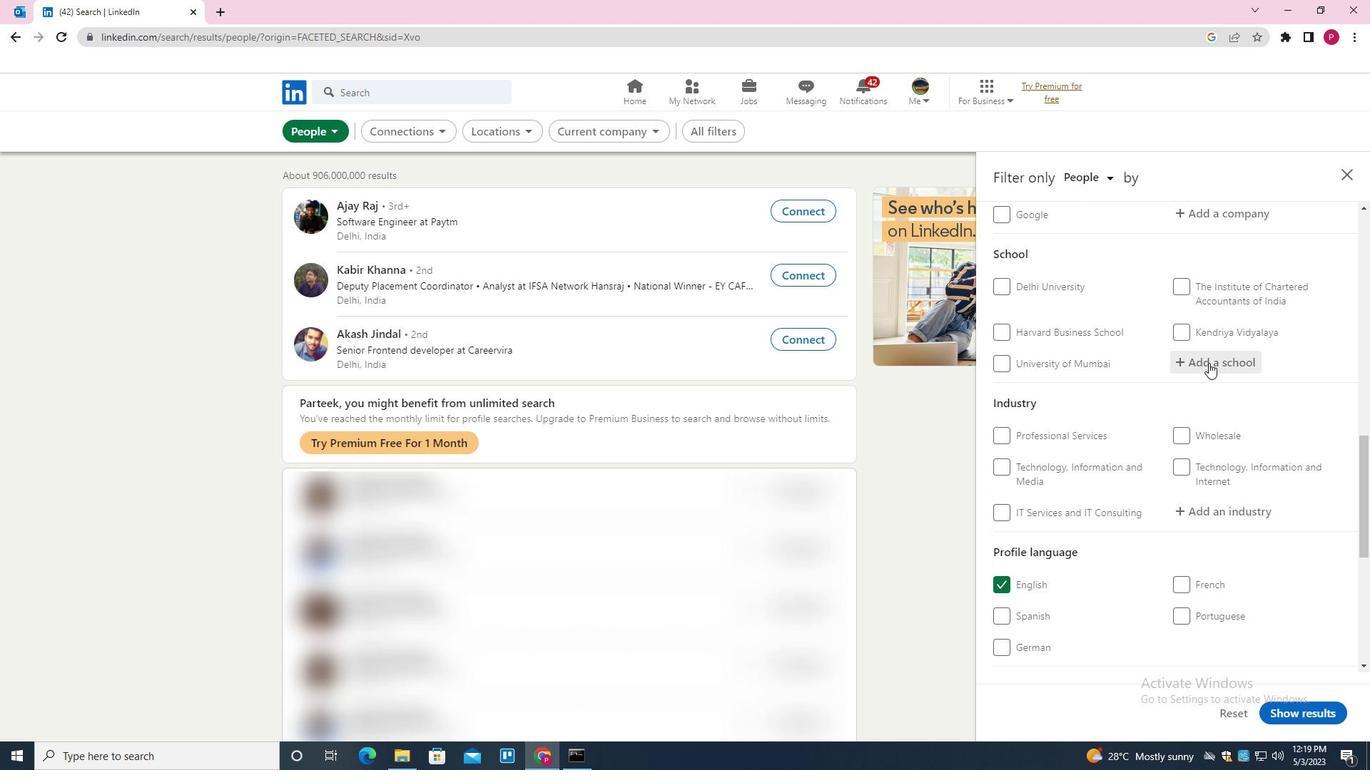 
Action: Key pressed <Key.shift><Key.shift><Key.shift><Key.shift><Key.shift><Key.shift><Key.shift>DY<Key.space><Key.shift>PATIL<Key.space><Key.shift><Key.shift><Key.shift>UNIVERSITY<Key.down><Key.enter>
Screenshot: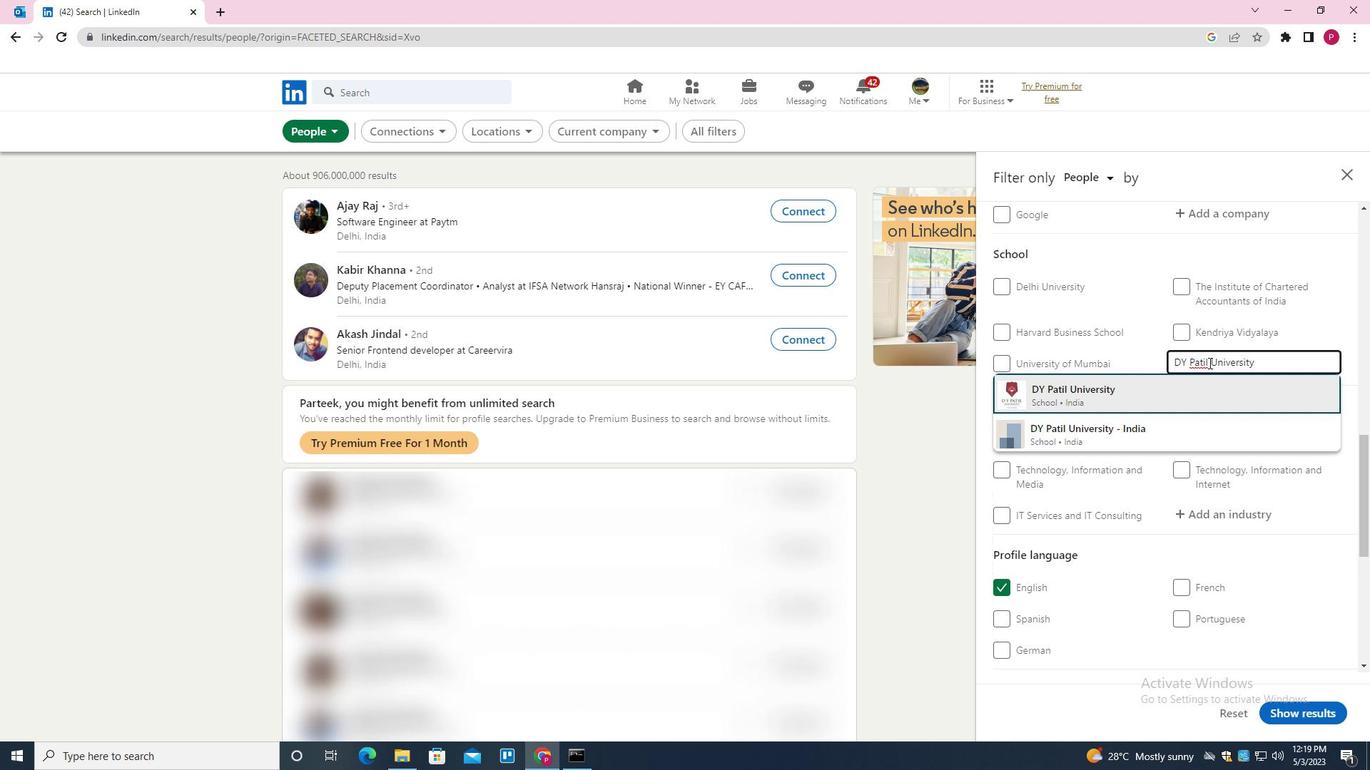 
Action: Mouse moved to (1163, 372)
Screenshot: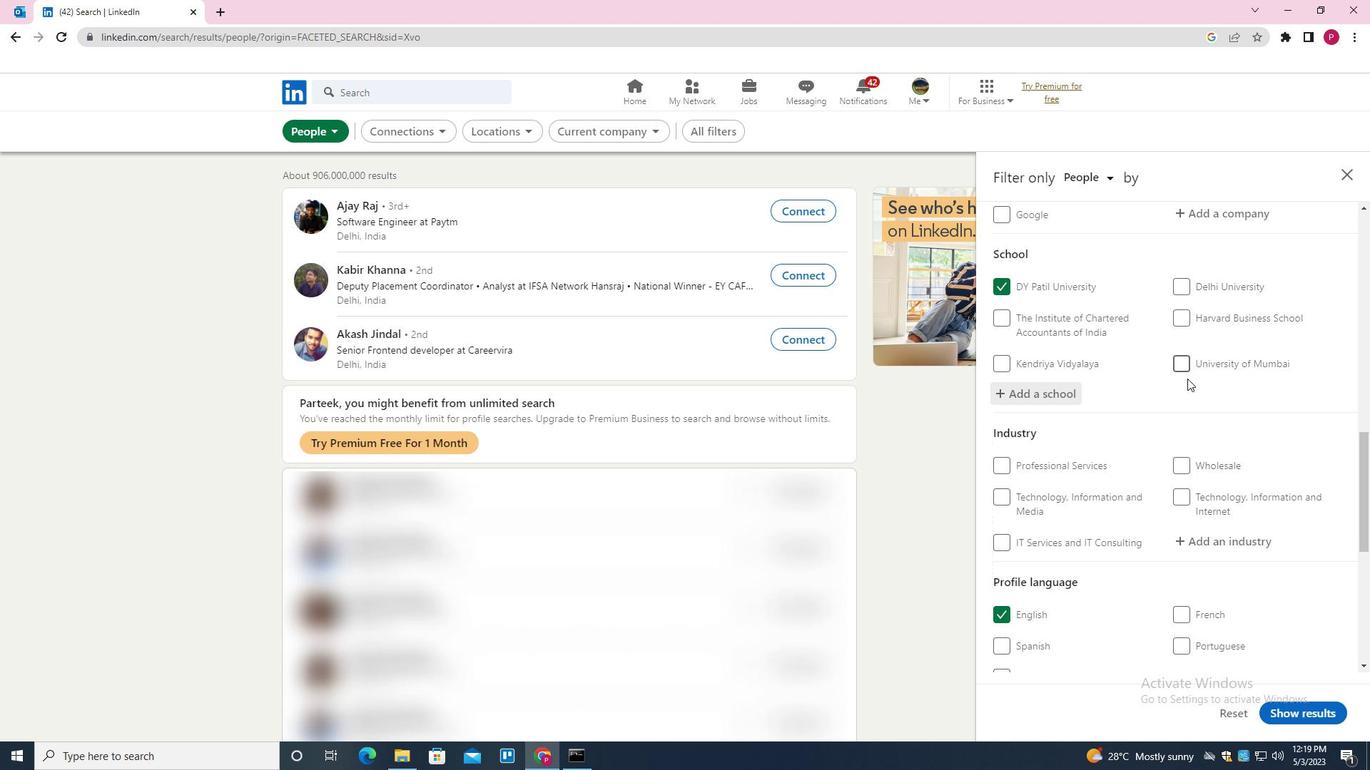 
Action: Mouse scrolled (1163, 371) with delta (0, 0)
Screenshot: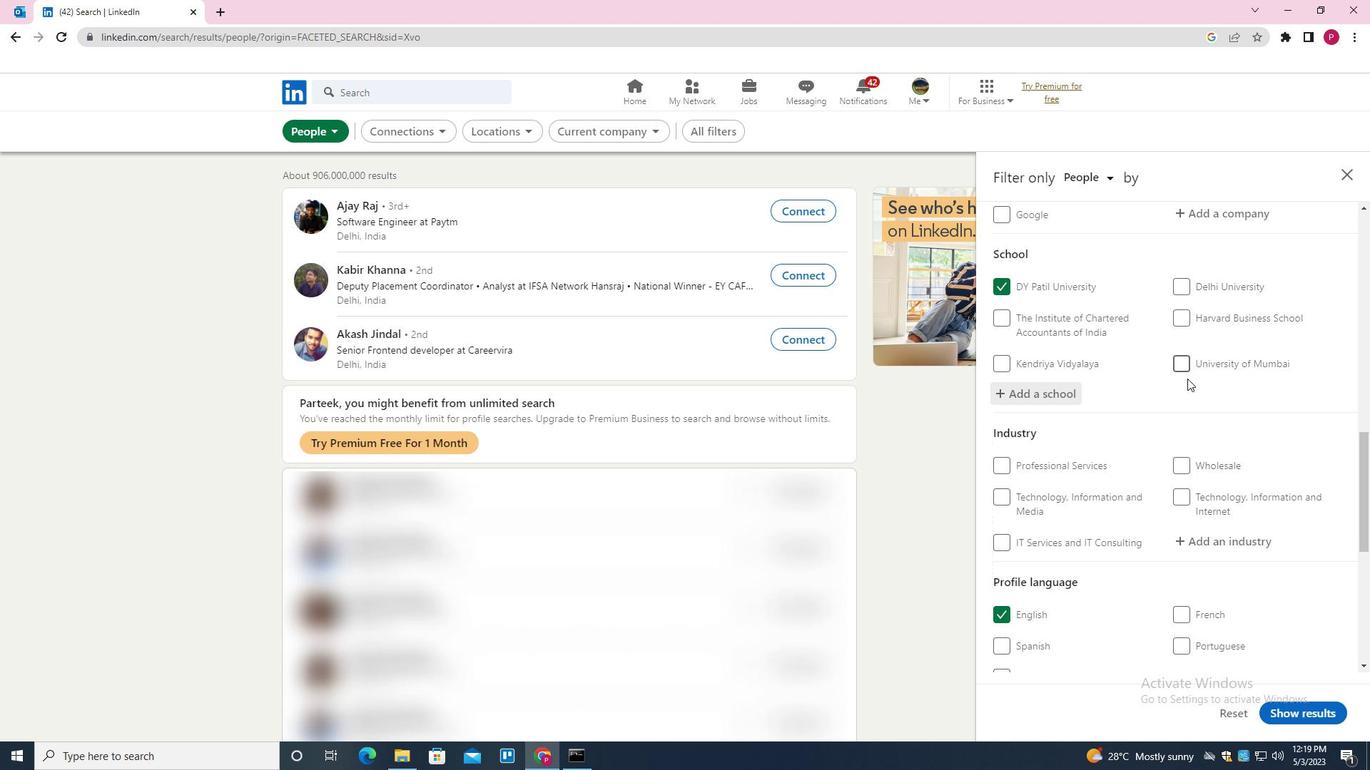 
Action: Mouse moved to (1162, 371)
Screenshot: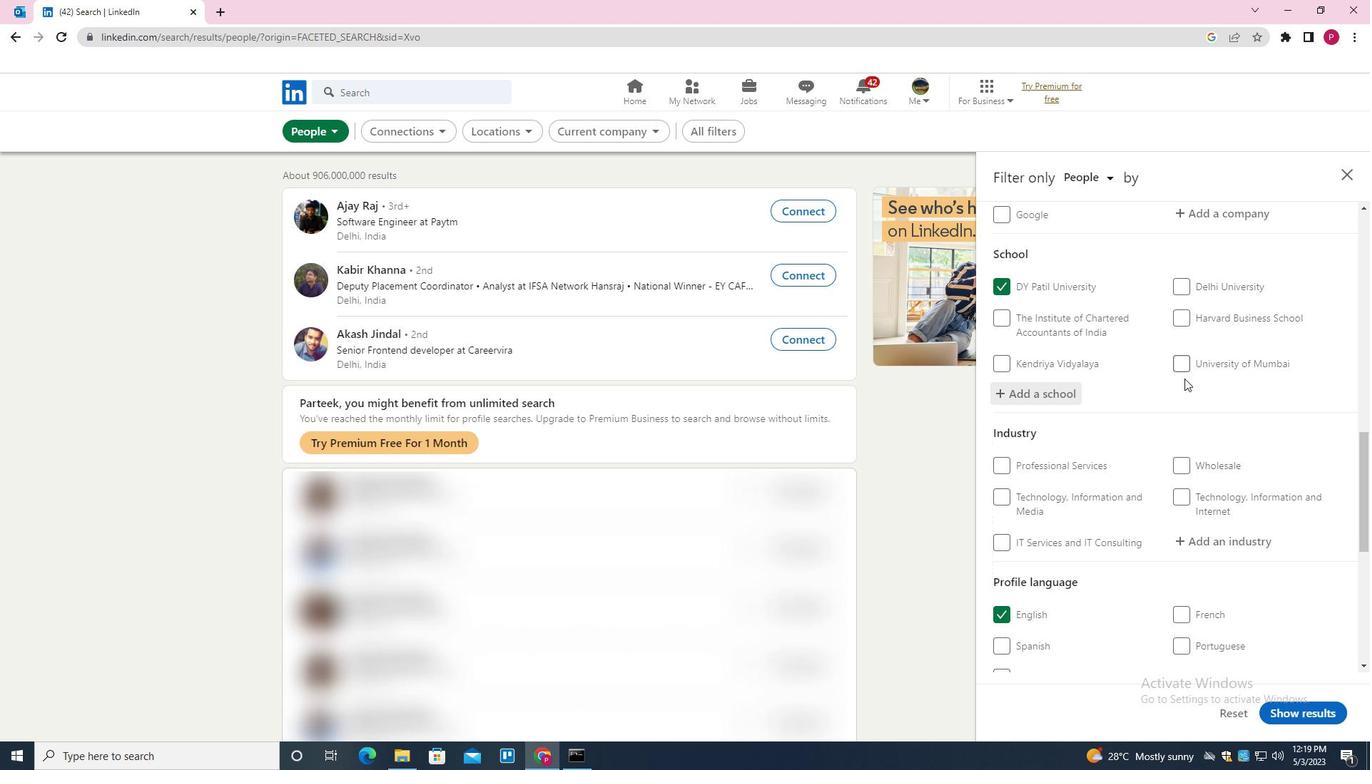 
Action: Mouse scrolled (1162, 371) with delta (0, 0)
Screenshot: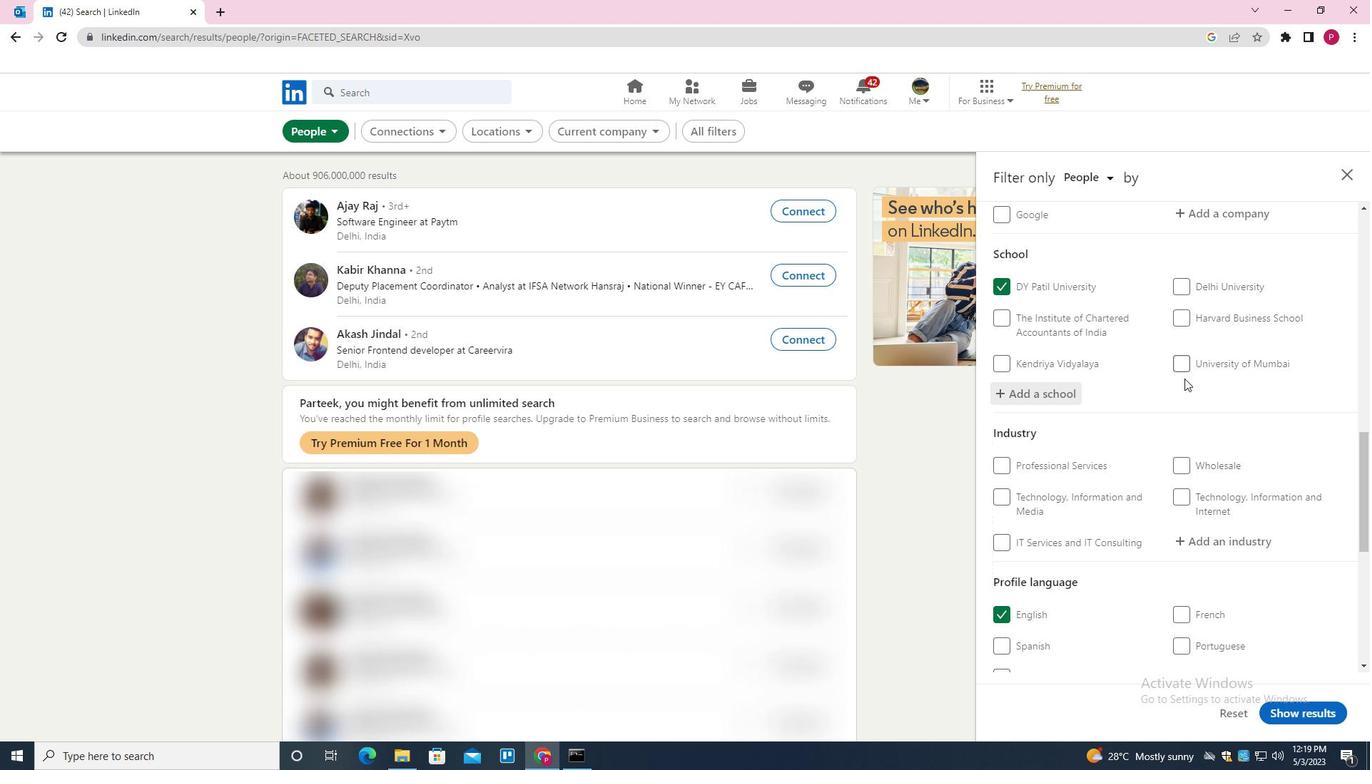 
Action: Mouse moved to (1159, 370)
Screenshot: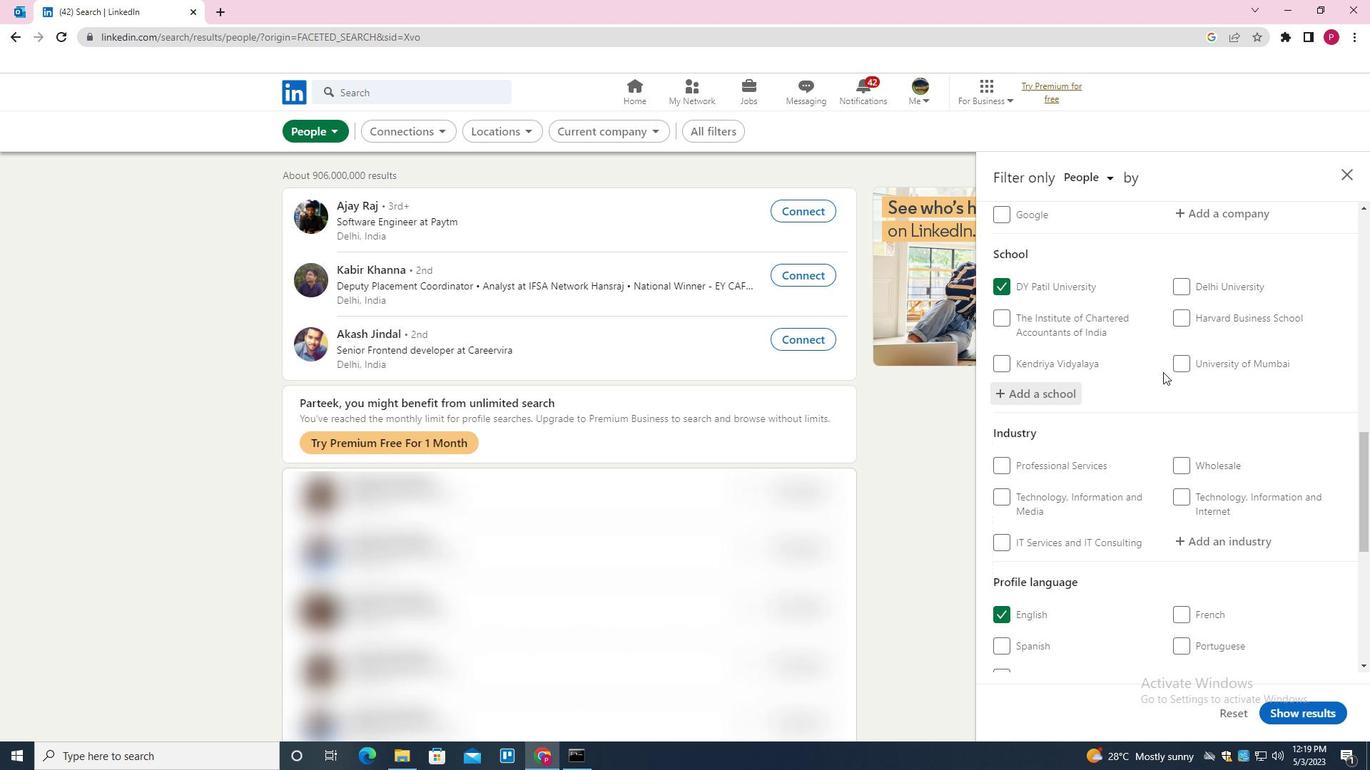 
Action: Mouse scrolled (1159, 369) with delta (0, 0)
Screenshot: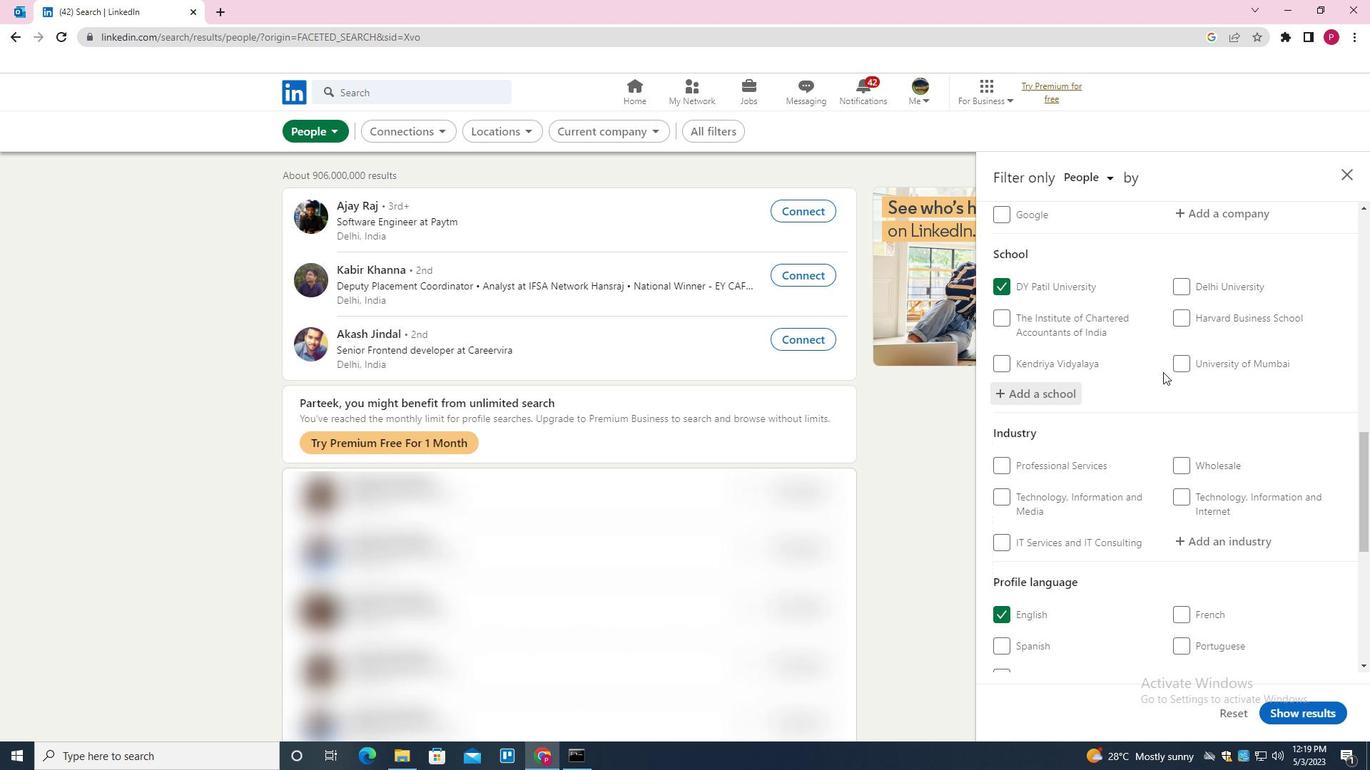 
Action: Mouse moved to (1158, 365)
Screenshot: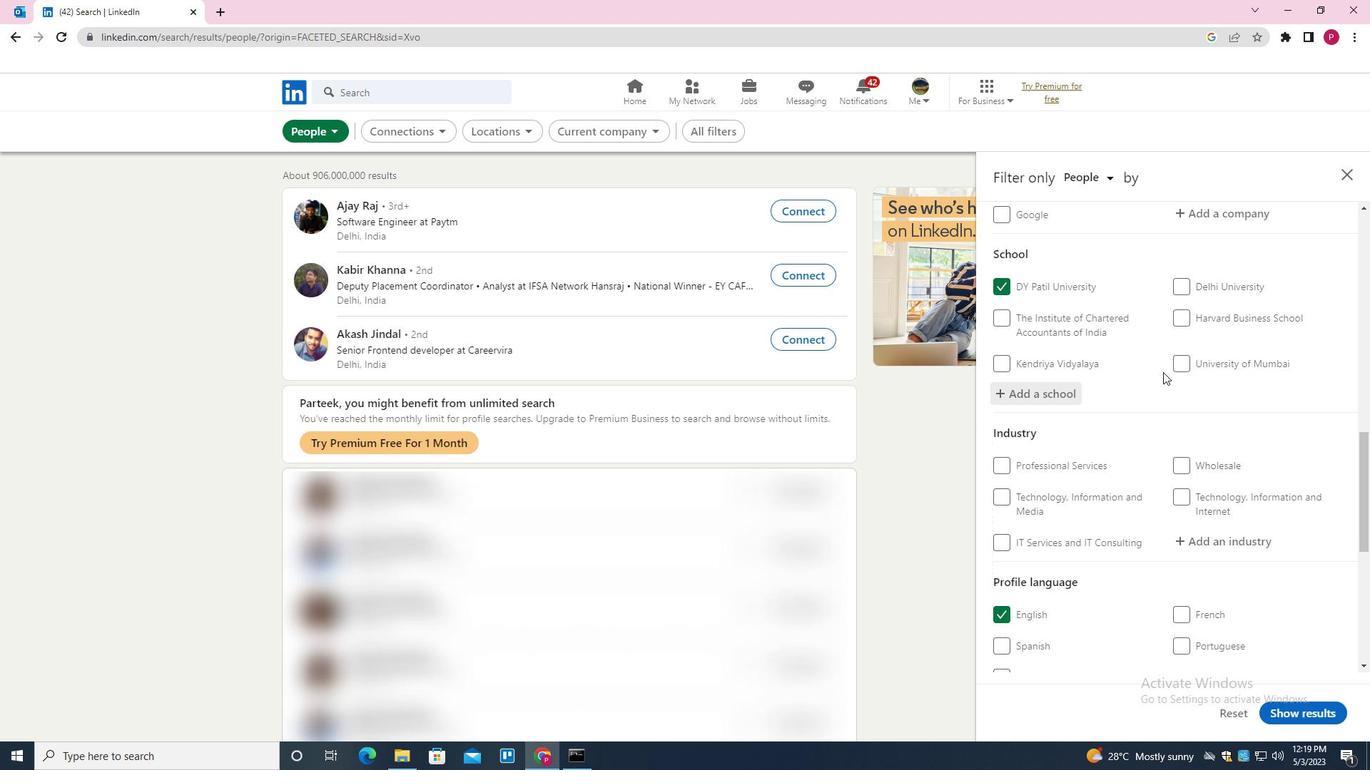 
Action: Mouse scrolled (1158, 364) with delta (0, 0)
Screenshot: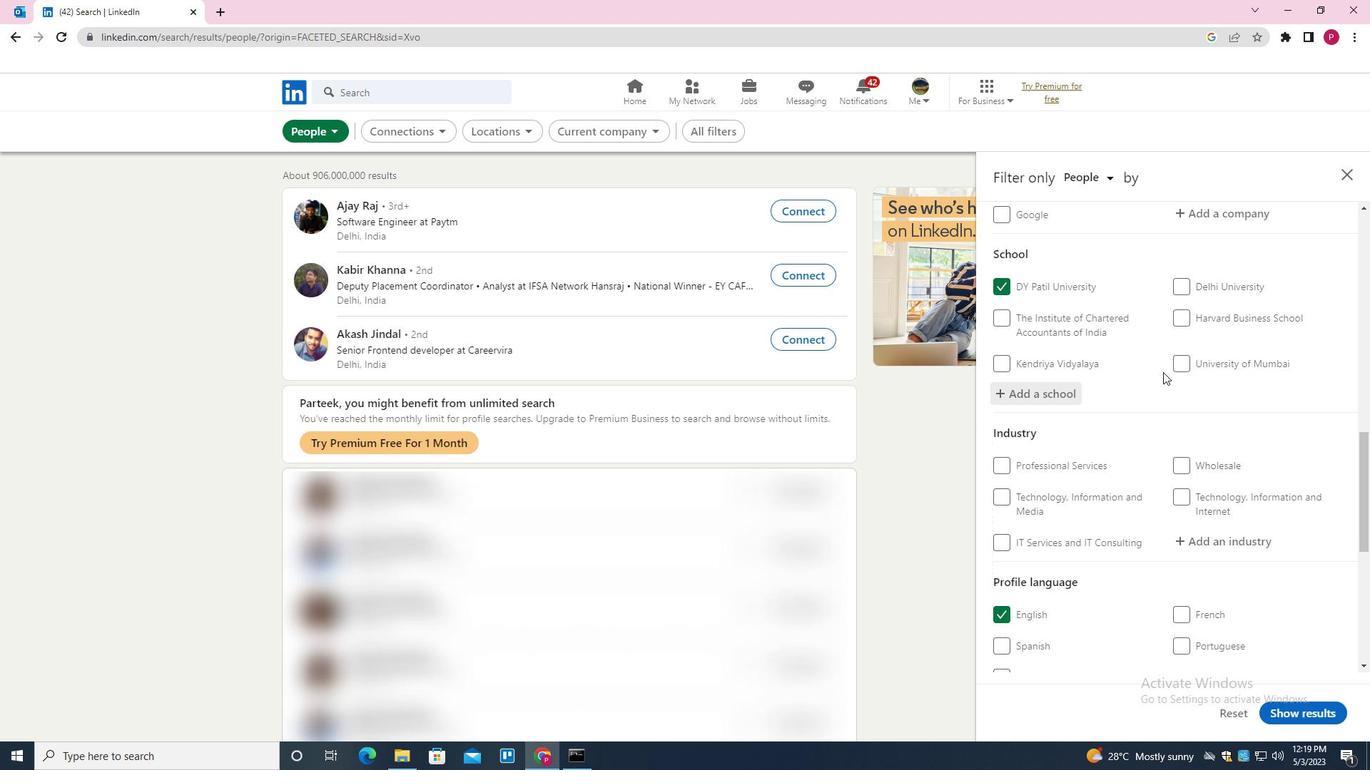 
Action: Mouse moved to (1233, 262)
Screenshot: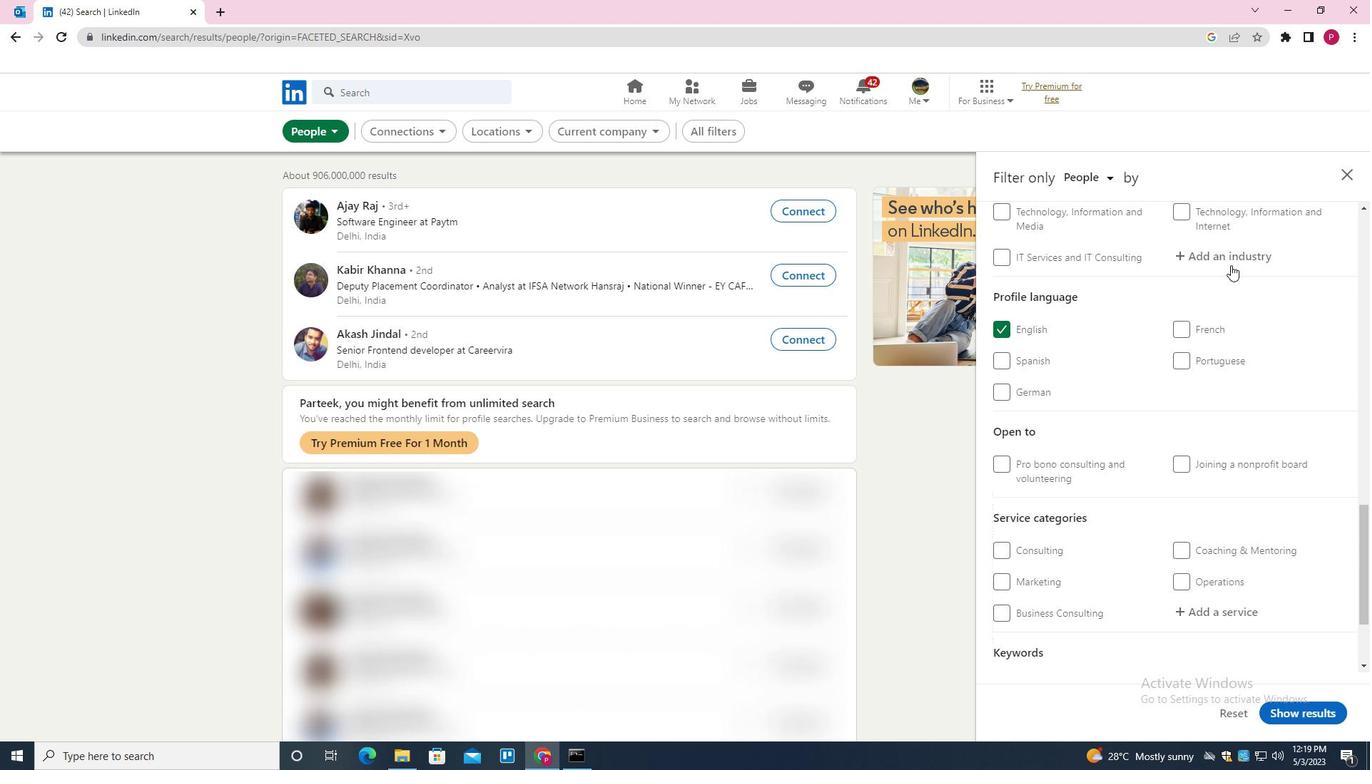
Action: Mouse pressed left at (1233, 262)
Screenshot: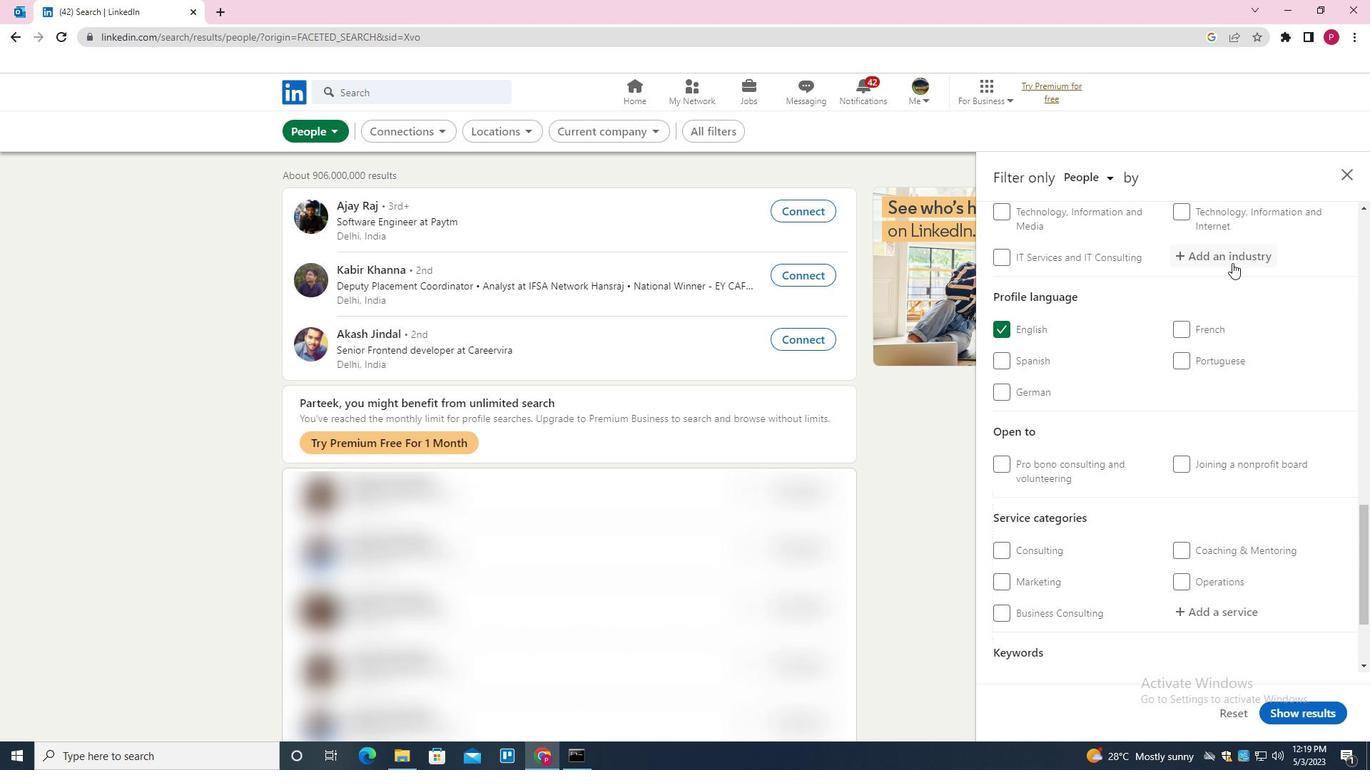 
Action: Key pressed <Key.shift>INTERNATIONAL<Key.space><Key.shift>AFFAIRS<Key.down><Key.enter>
Screenshot: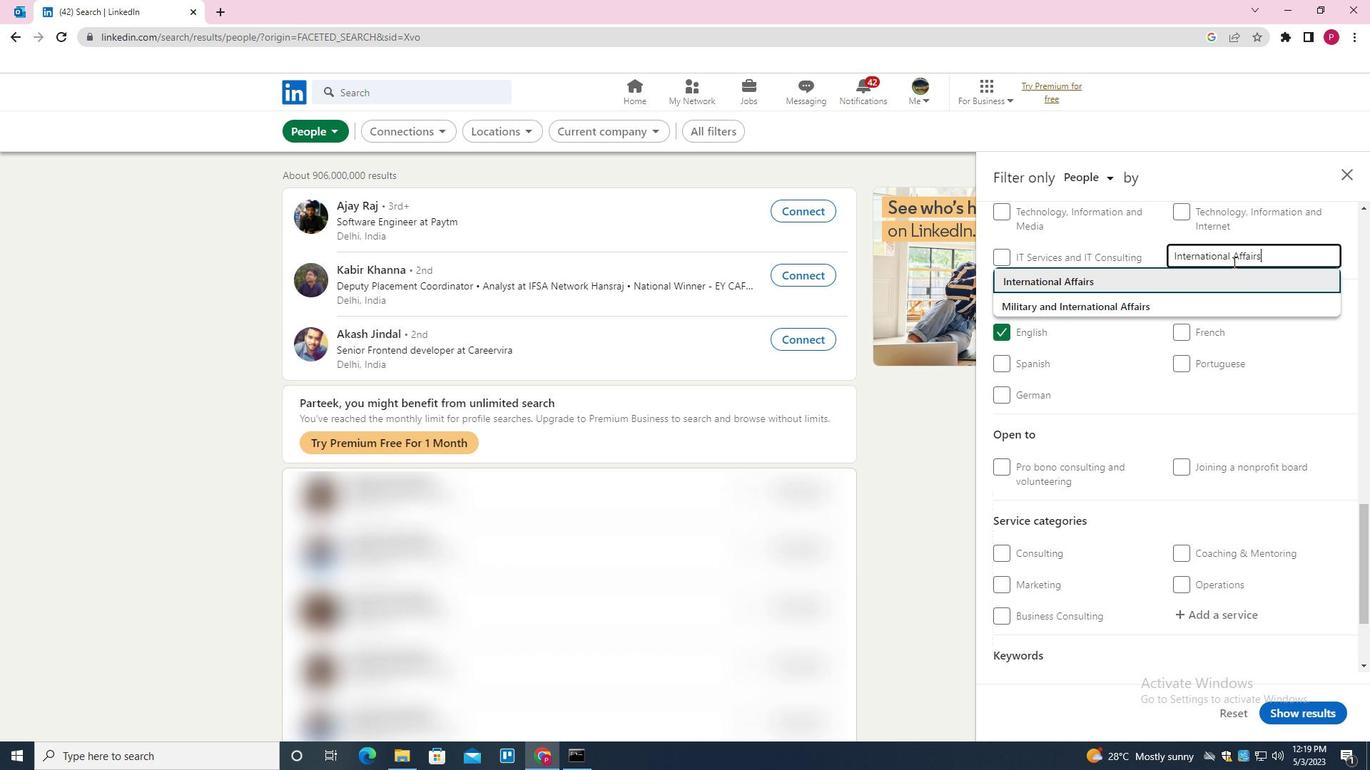 
Action: Mouse moved to (1191, 350)
Screenshot: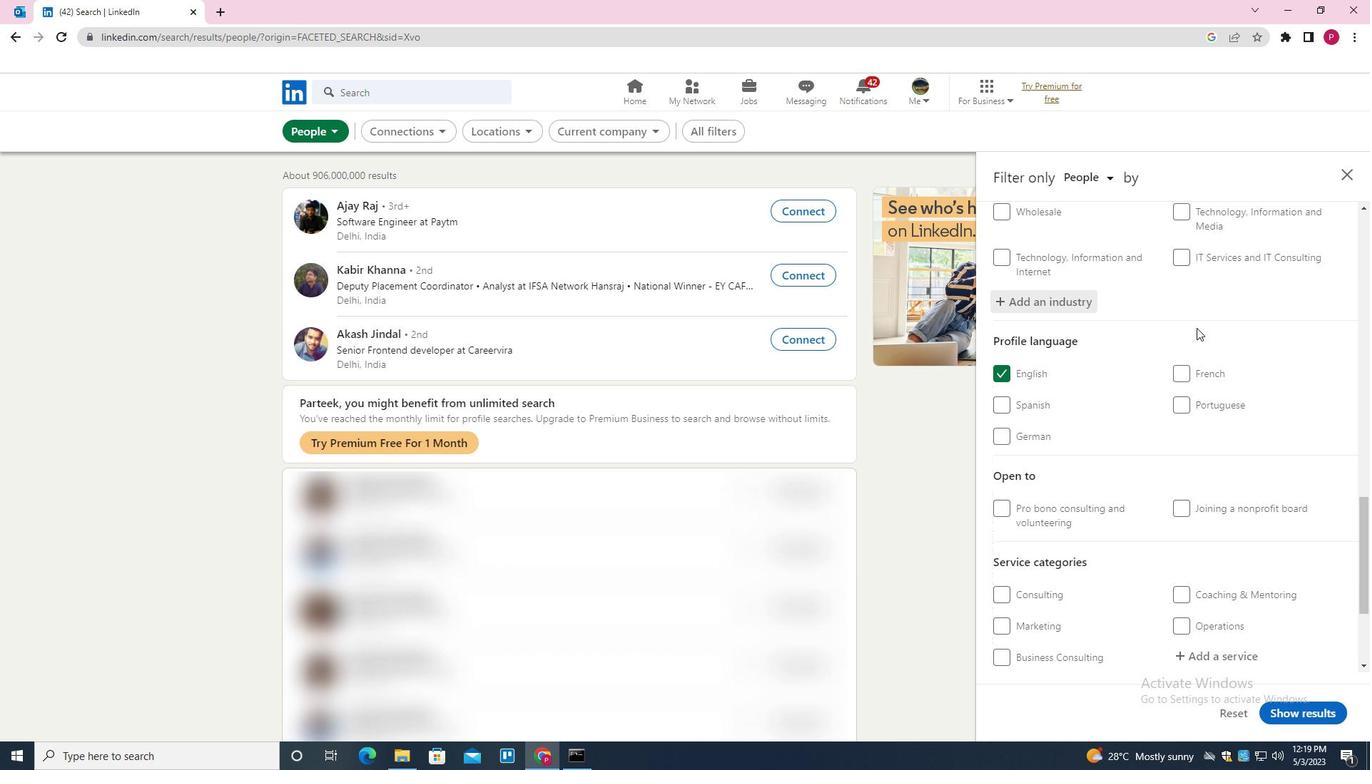 
Action: Mouse scrolled (1191, 349) with delta (0, 0)
Screenshot: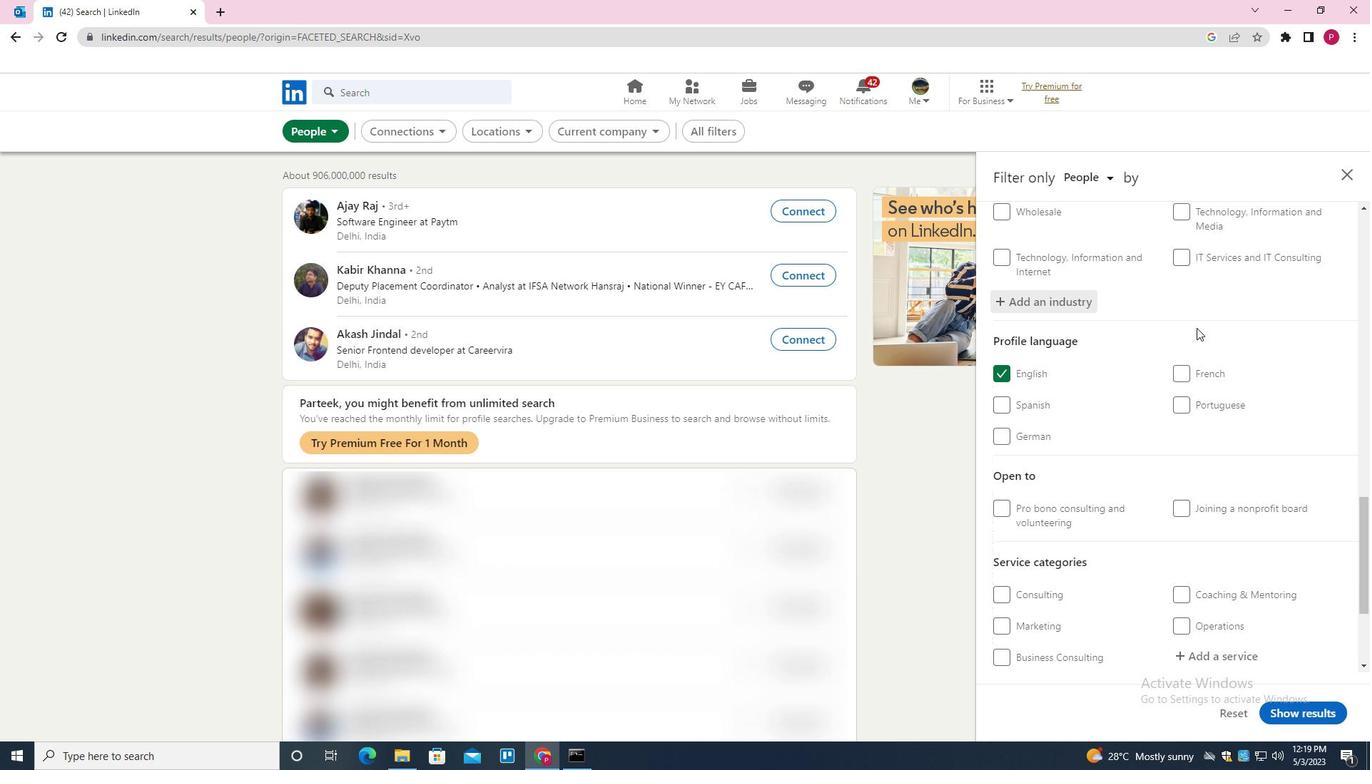 
Action: Mouse moved to (1191, 363)
Screenshot: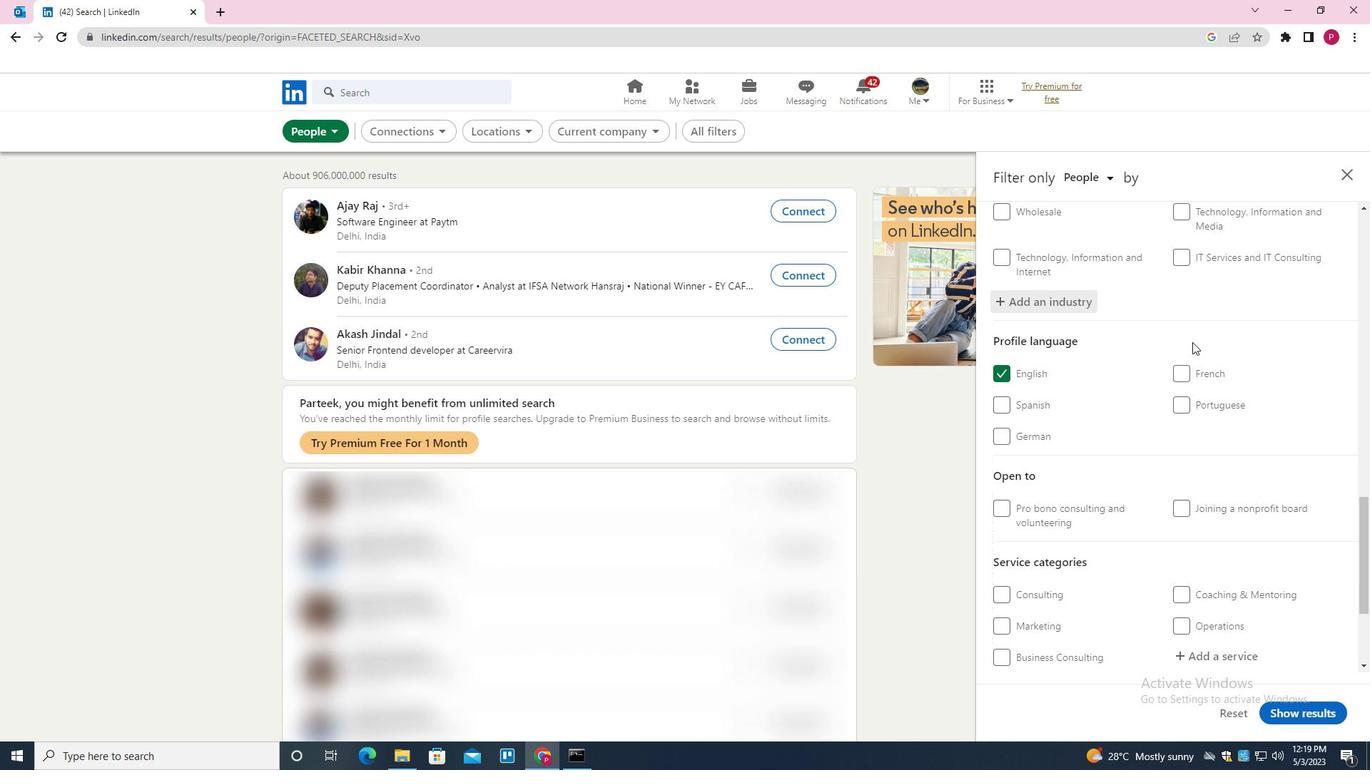 
Action: Mouse scrolled (1191, 363) with delta (0, 0)
Screenshot: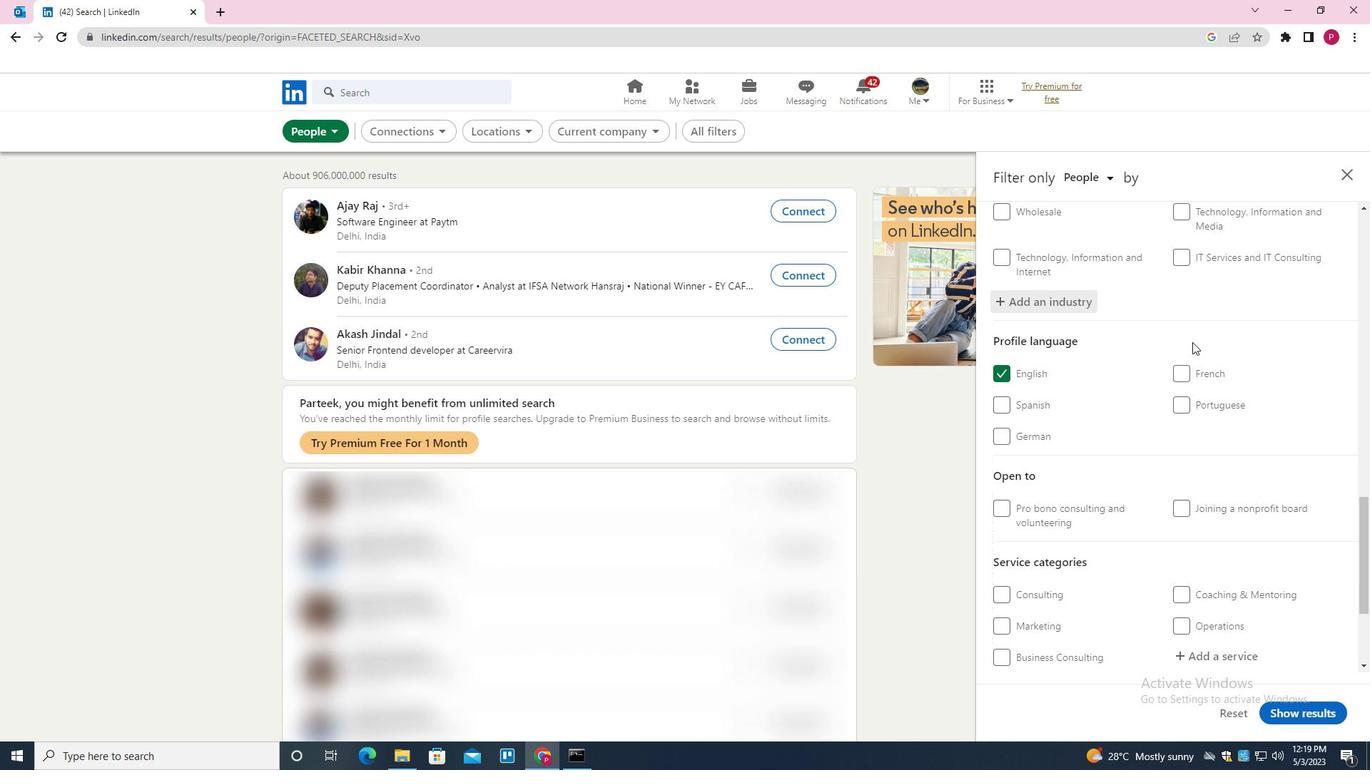 
Action: Mouse moved to (1200, 386)
Screenshot: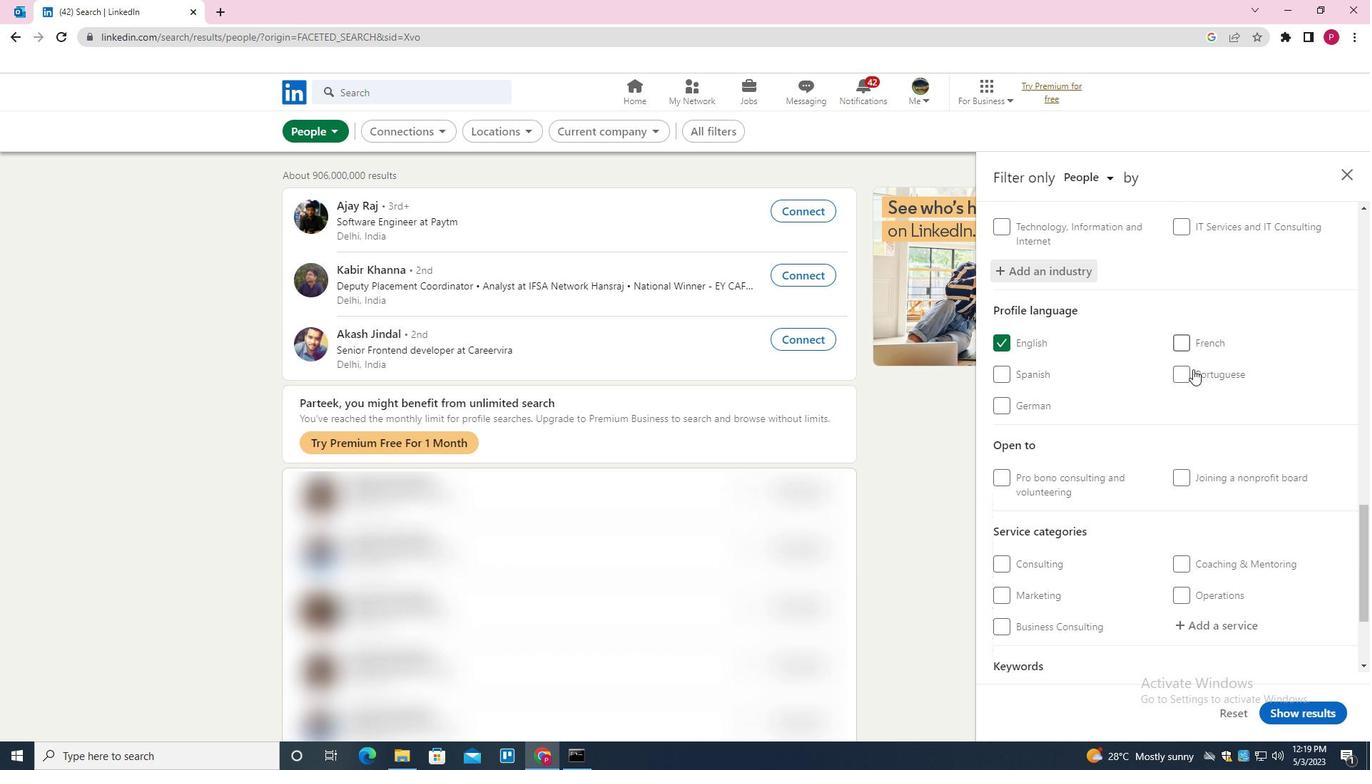 
Action: Mouse scrolled (1200, 386) with delta (0, 0)
Screenshot: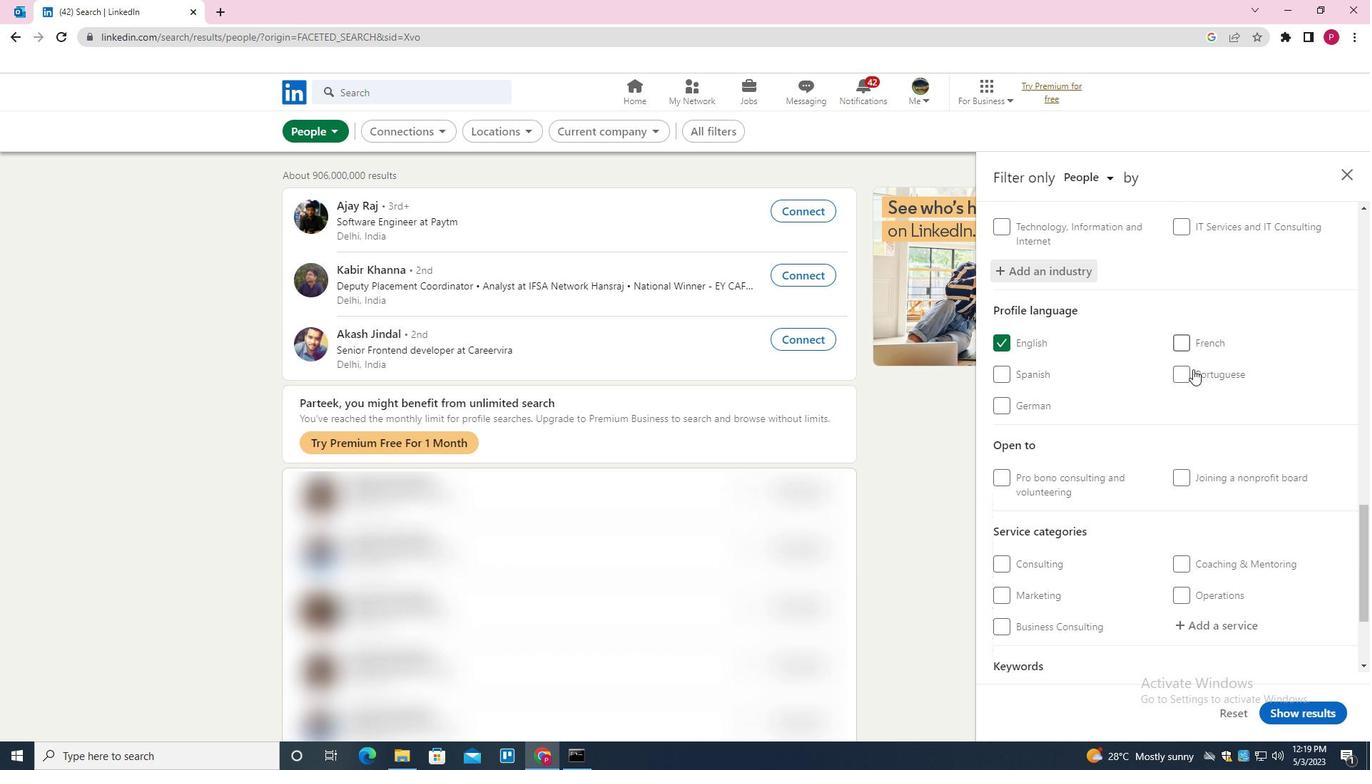 
Action: Mouse moved to (1211, 473)
Screenshot: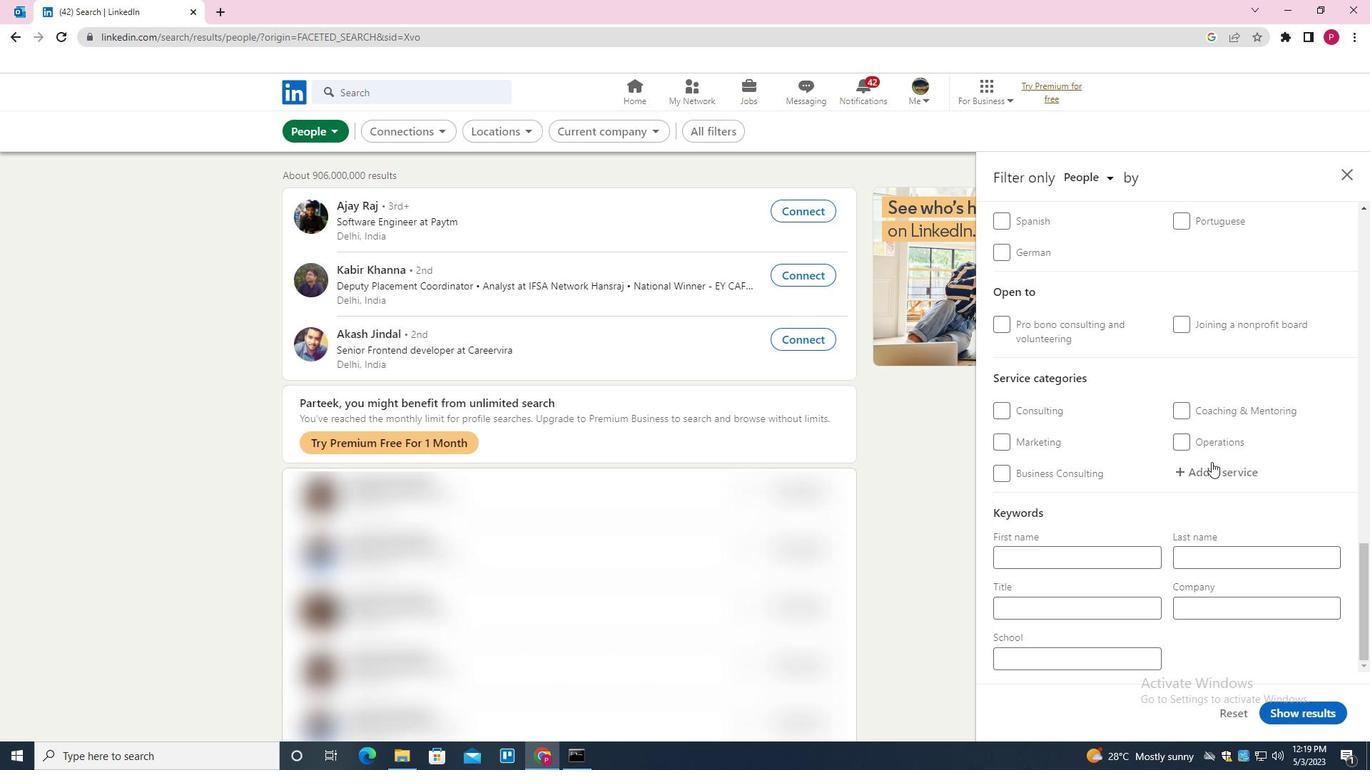 
Action: Mouse pressed left at (1211, 473)
Screenshot: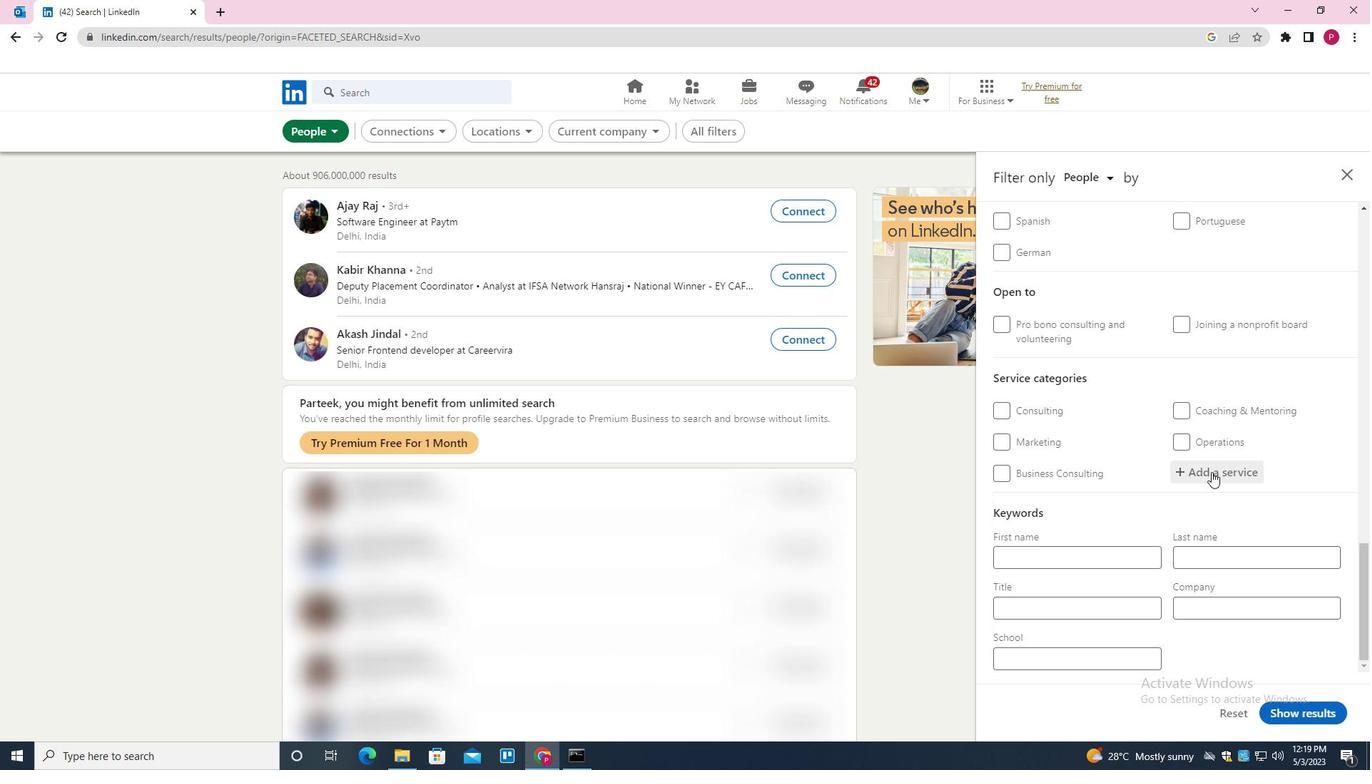 
Action: Key pressed <Key.shift>TRADE<Key.space><Key.shift>SHOWS<Key.down><Key.enter>
Screenshot: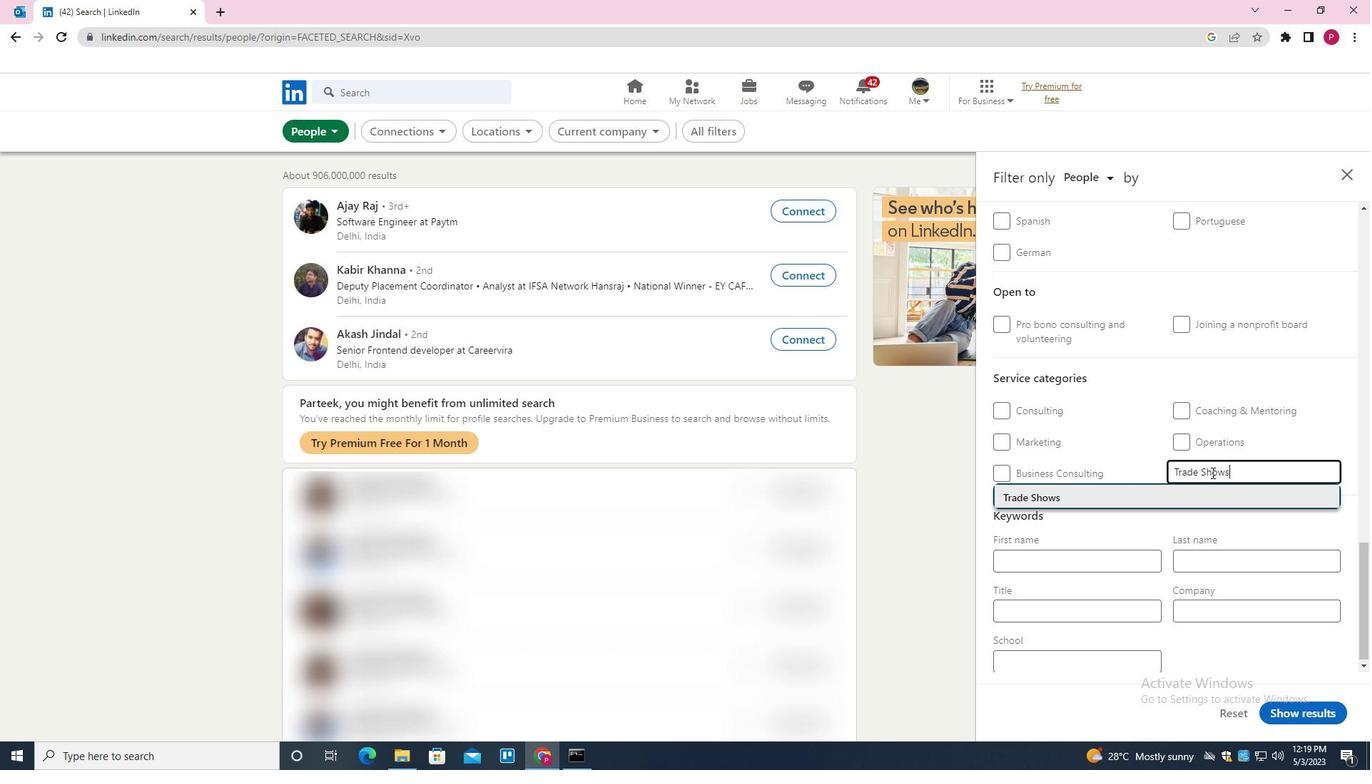 
Action: Mouse moved to (1128, 530)
Screenshot: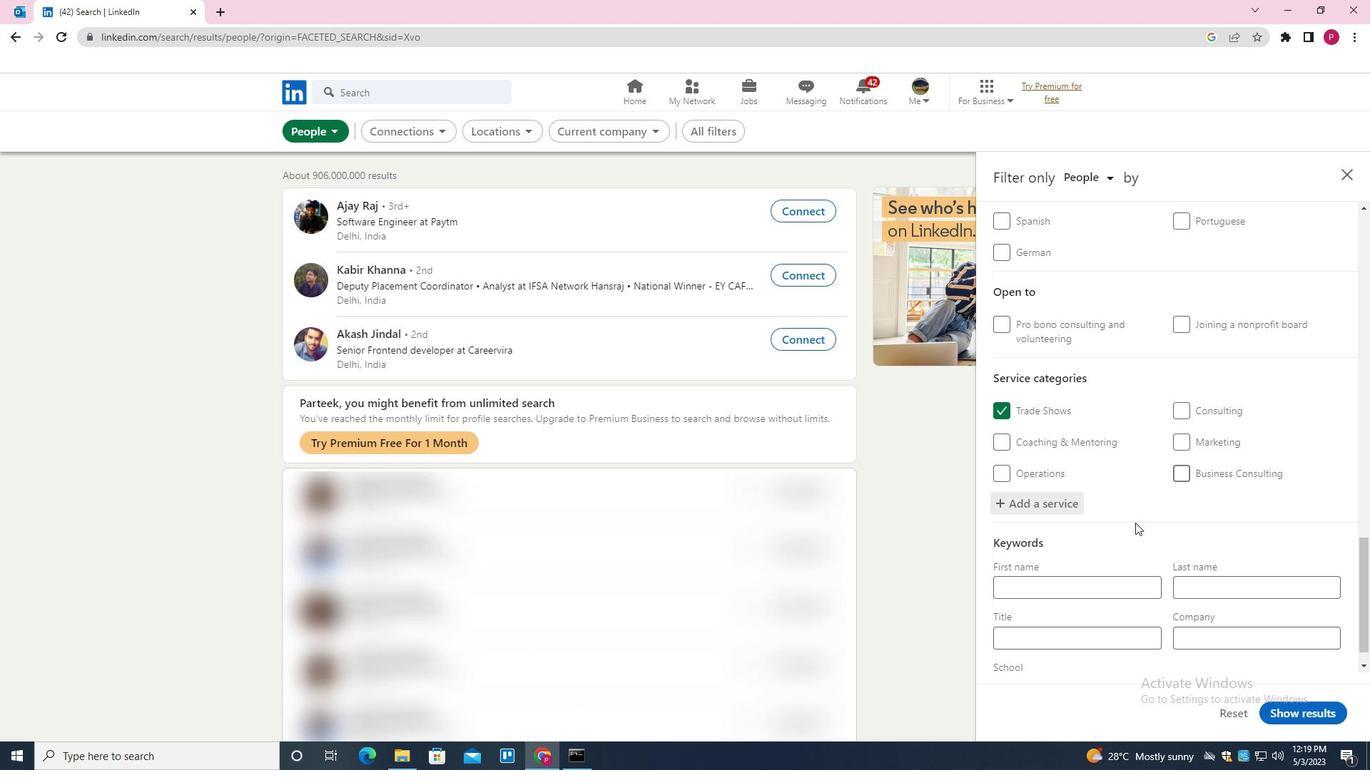 
Action: Mouse scrolled (1128, 529) with delta (0, 0)
Screenshot: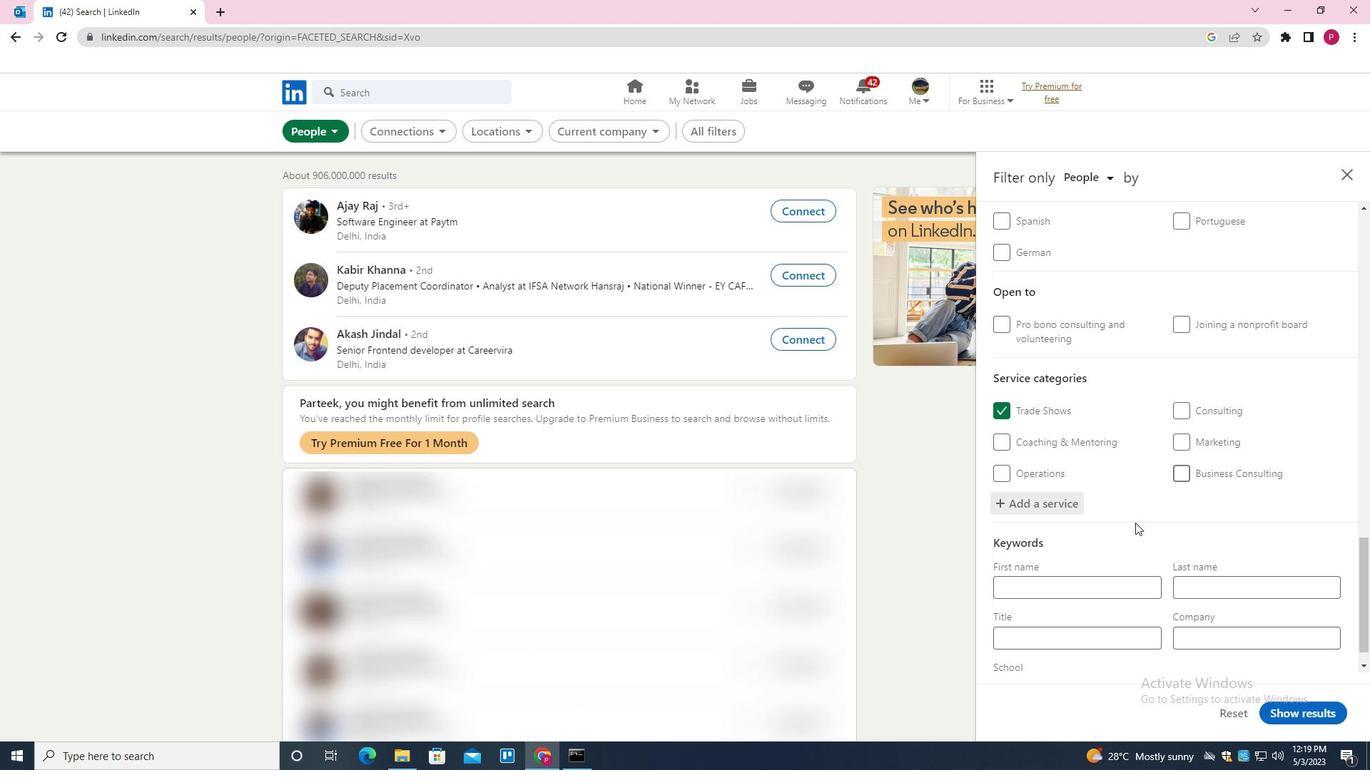 
Action: Mouse moved to (1125, 537)
Screenshot: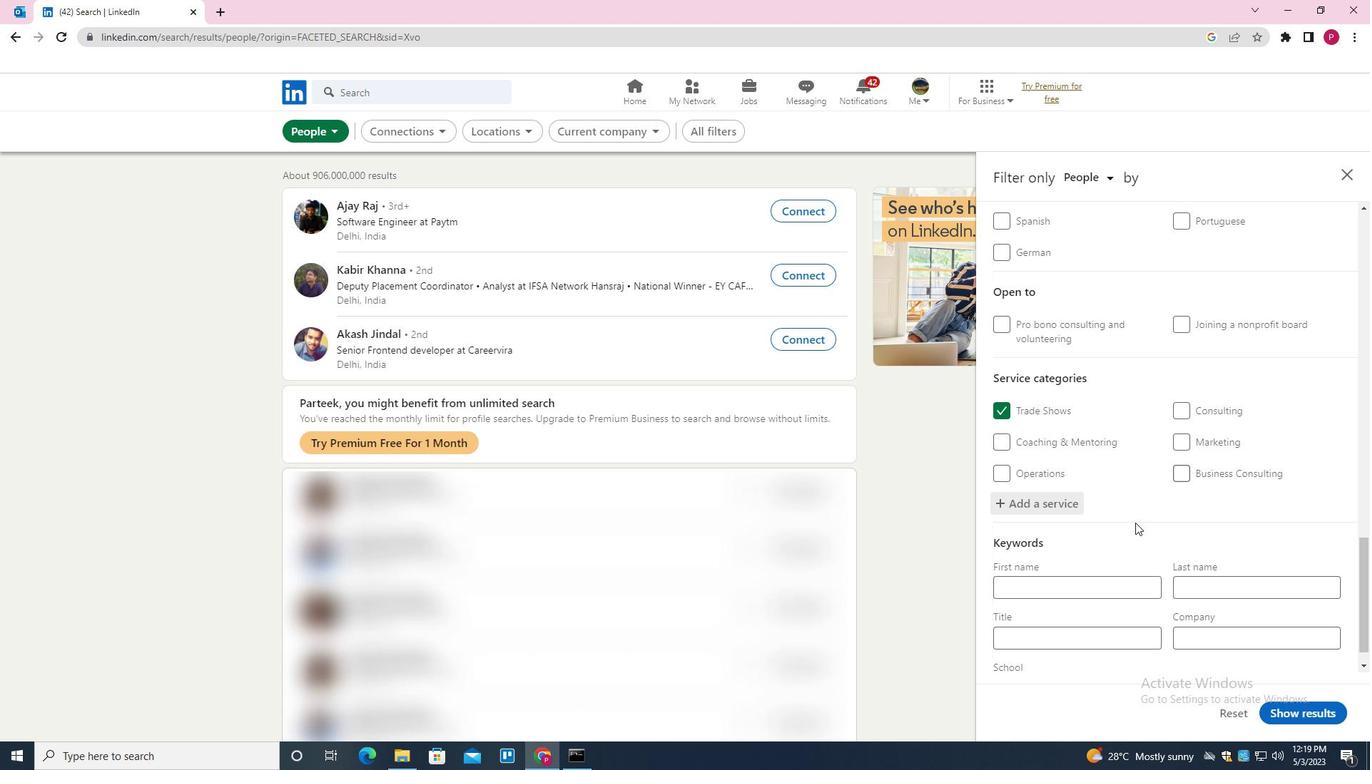 
Action: Mouse scrolled (1125, 536) with delta (0, 0)
Screenshot: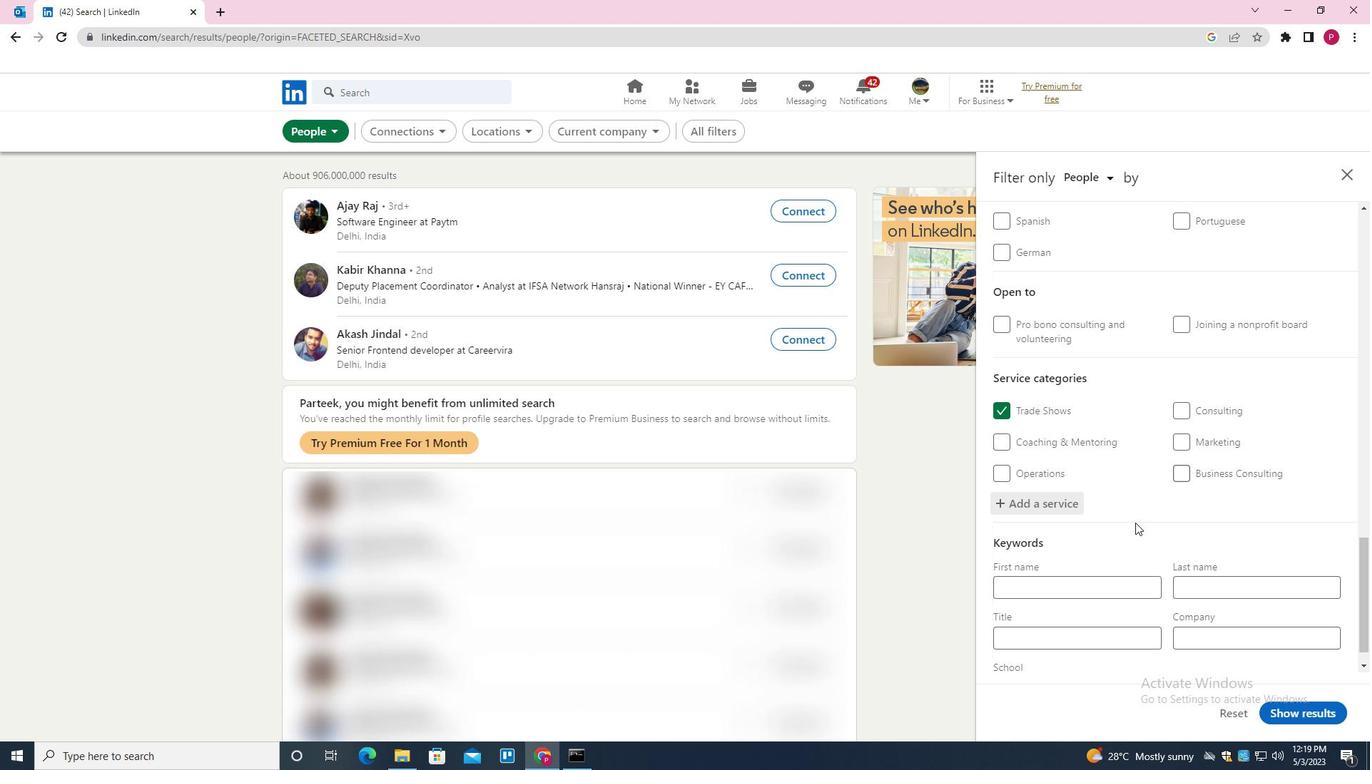 
Action: Mouse moved to (1122, 547)
Screenshot: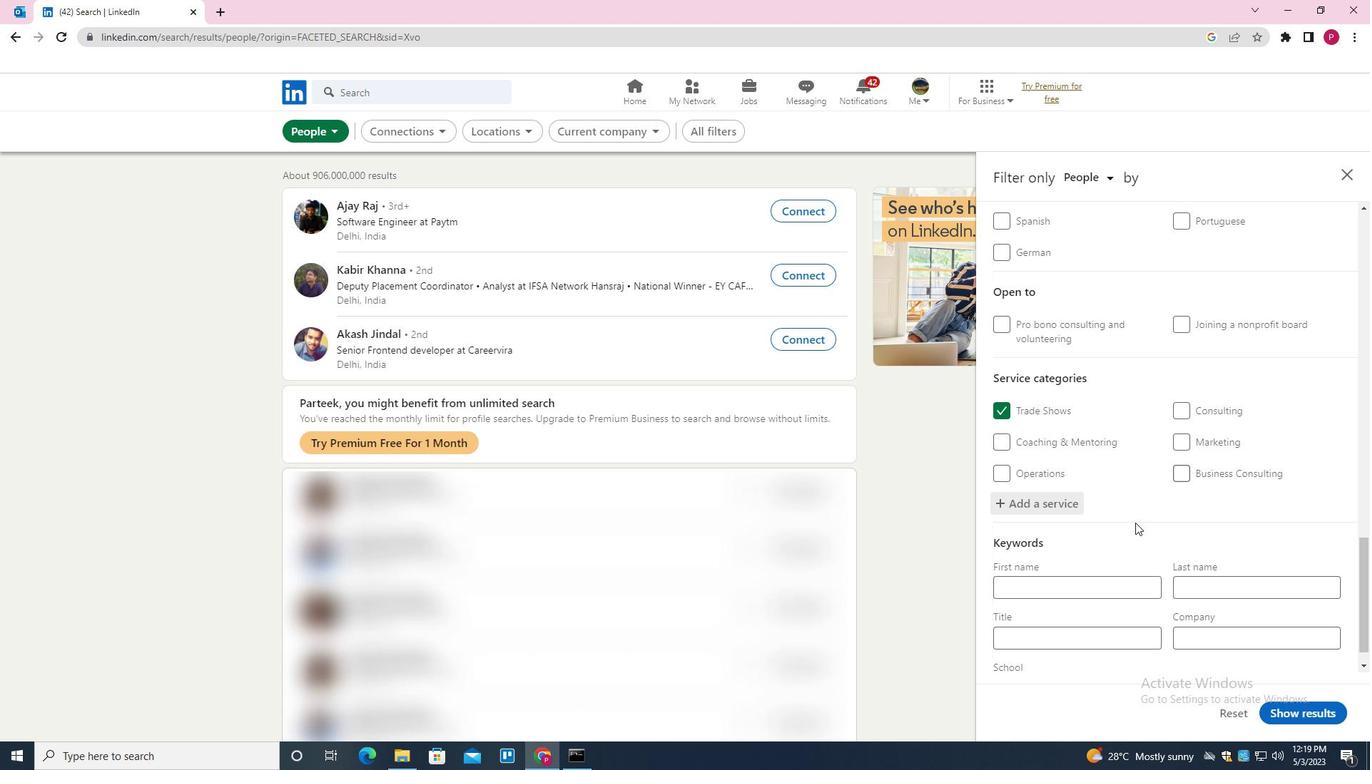 
Action: Mouse scrolled (1122, 546) with delta (0, 0)
Screenshot: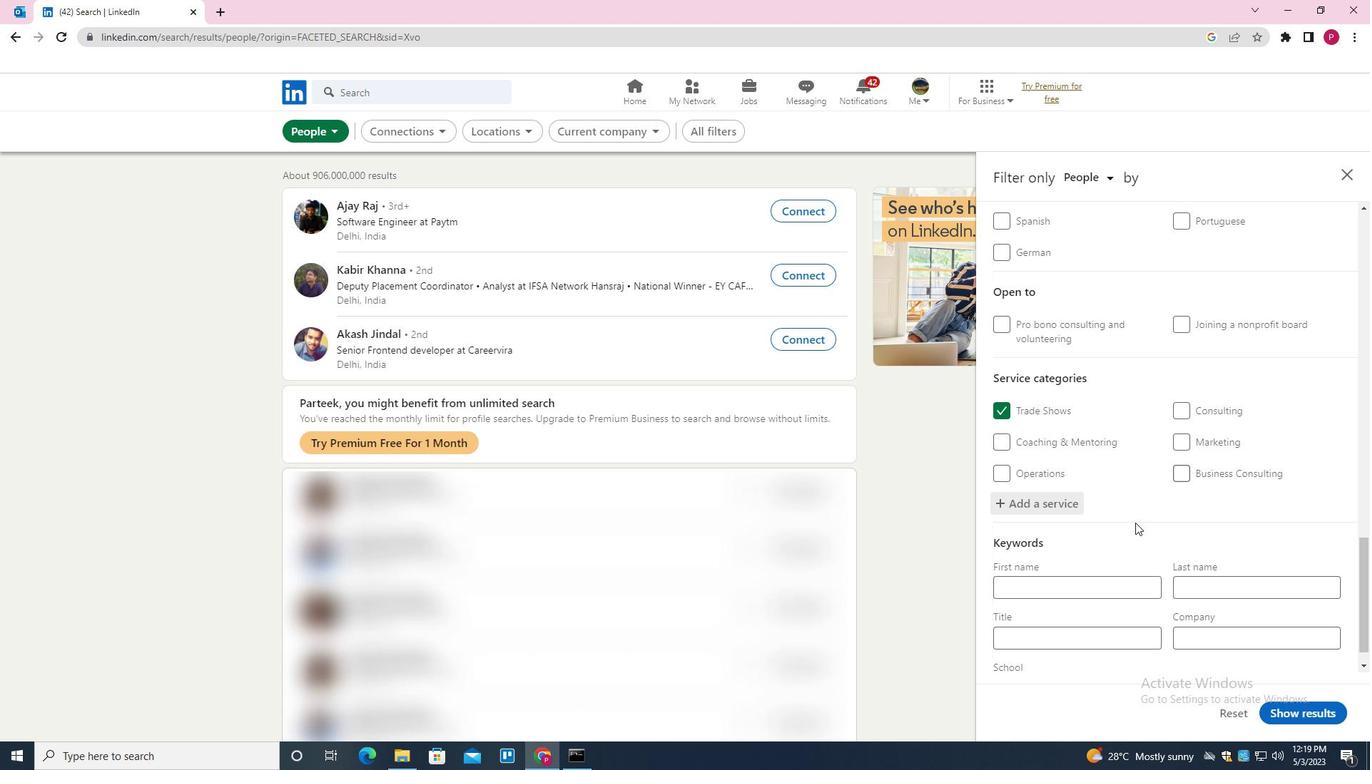 
Action: Mouse moved to (1118, 560)
Screenshot: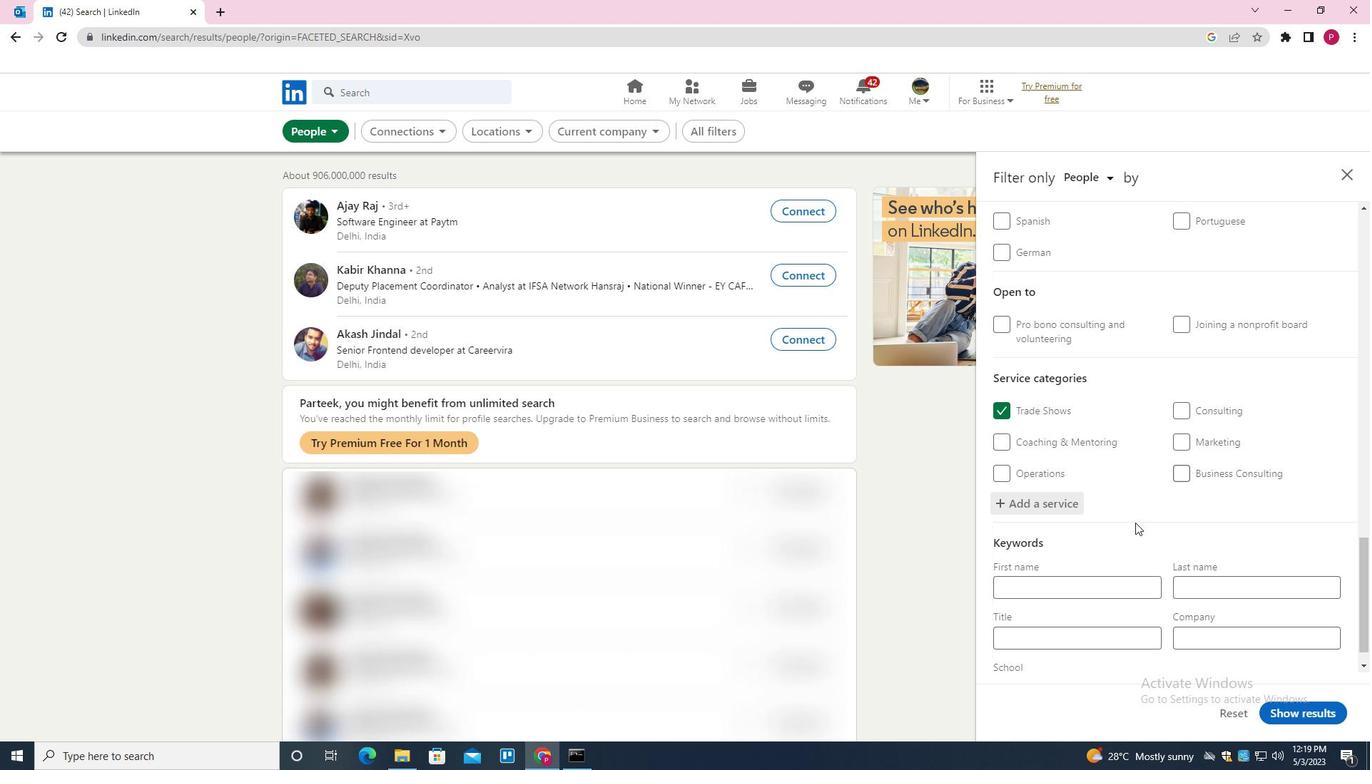 
Action: Mouse scrolled (1118, 559) with delta (0, 0)
Screenshot: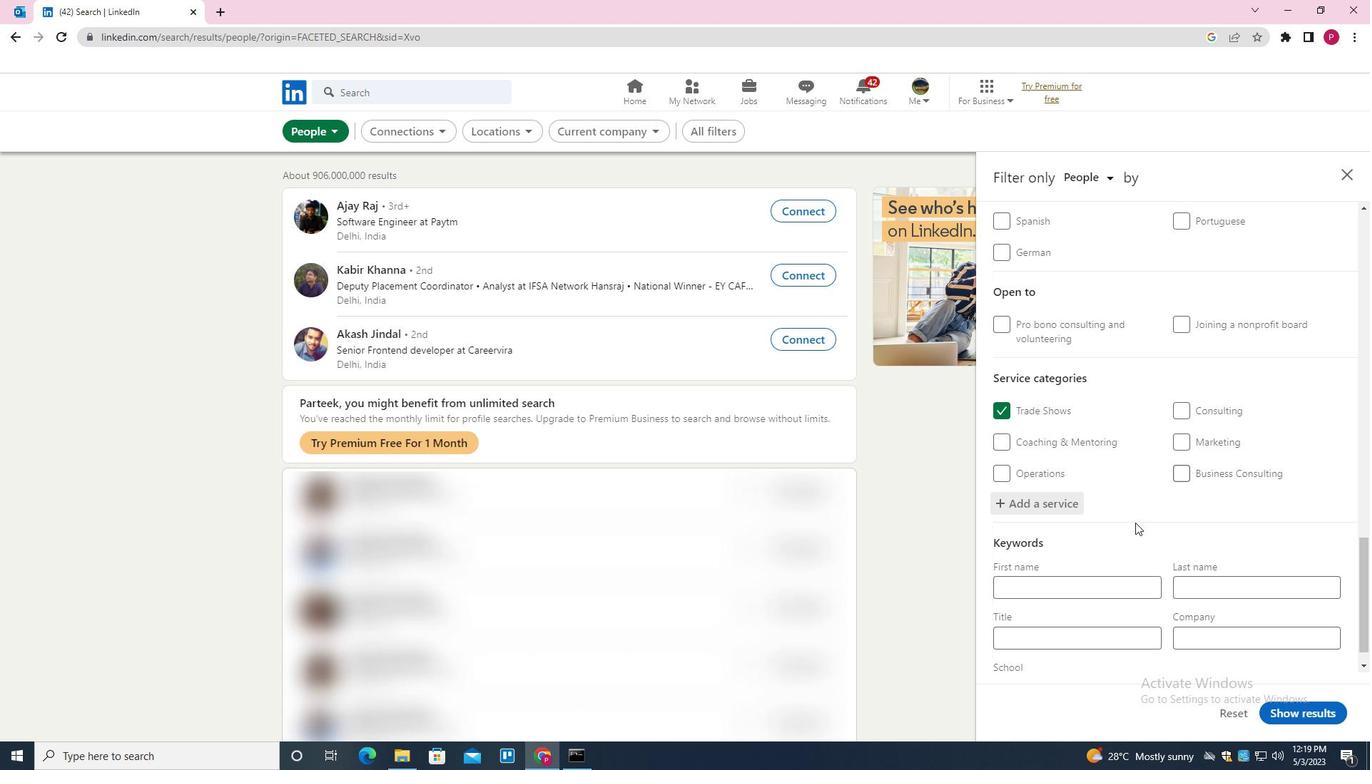 
Action: Mouse moved to (1104, 605)
Screenshot: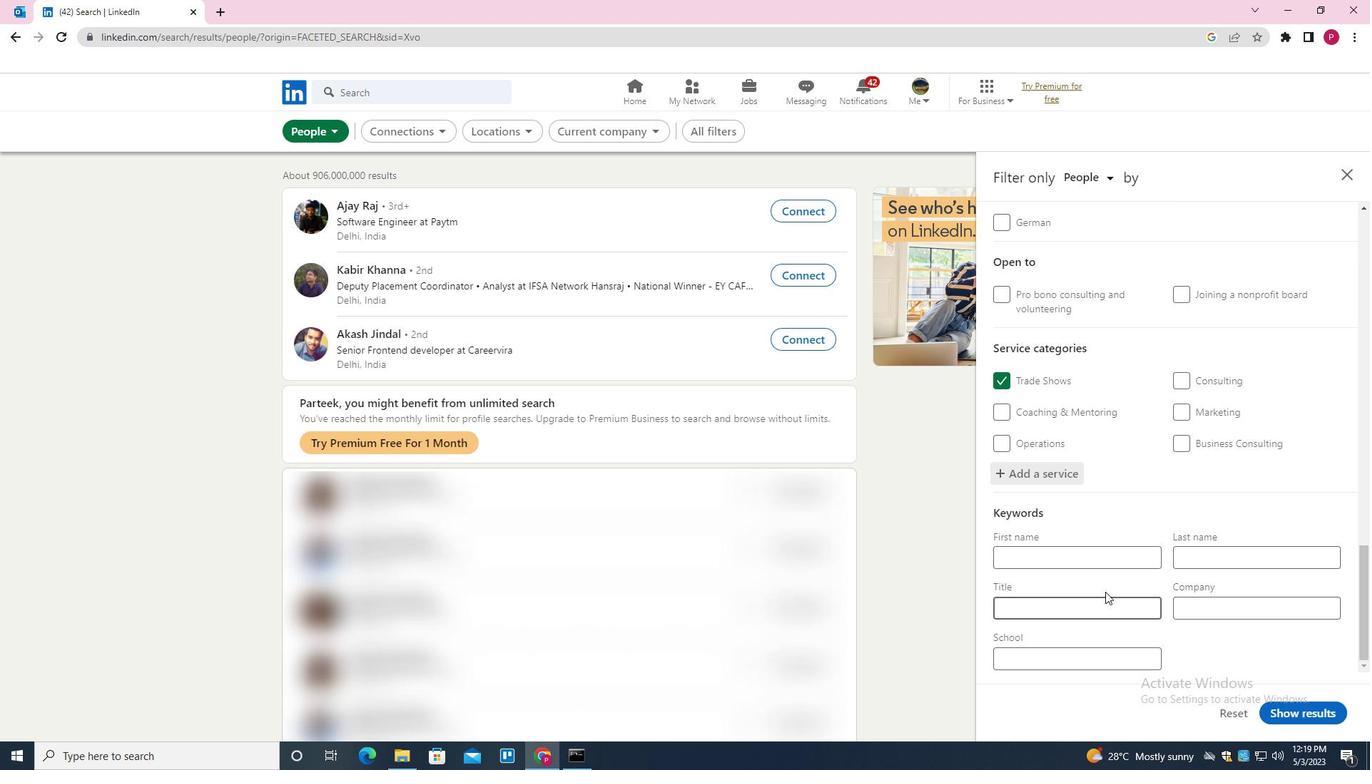 
Action: Mouse pressed left at (1104, 605)
Screenshot: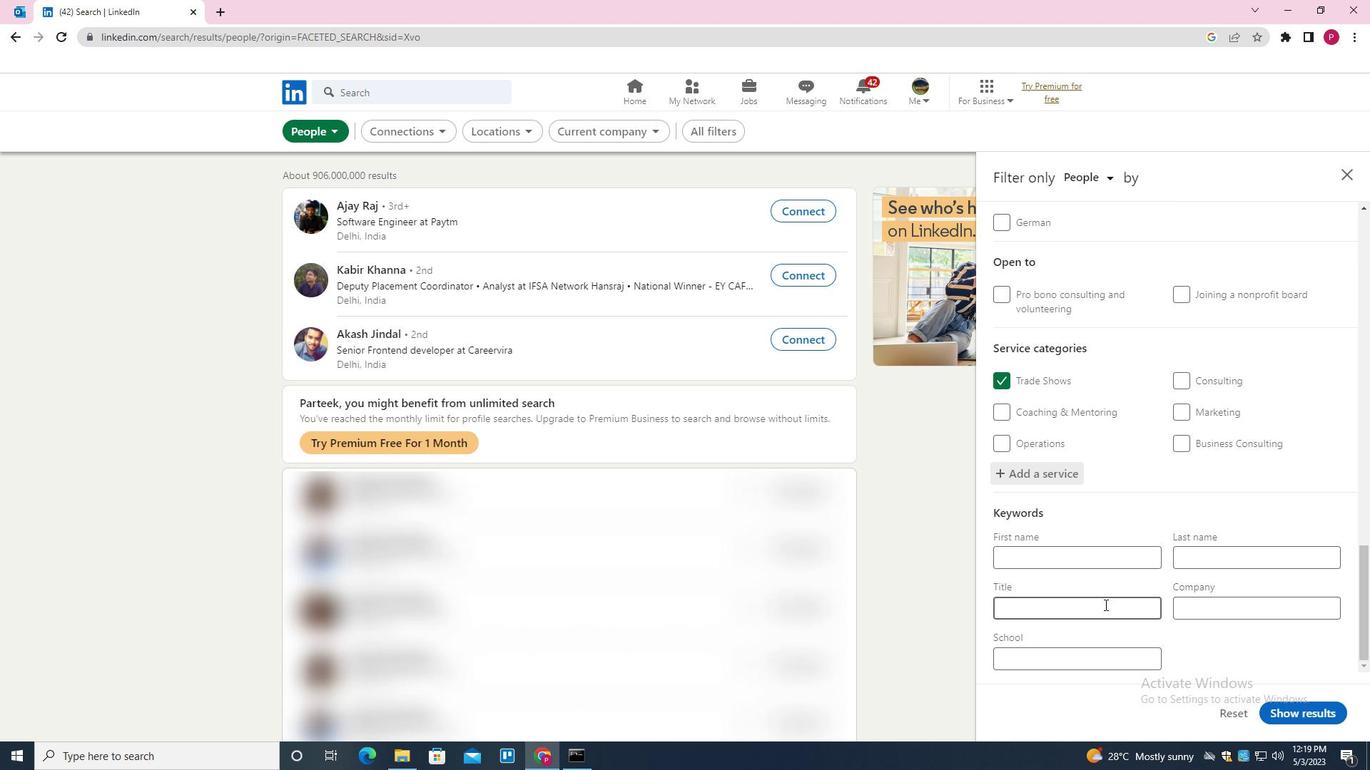 
Action: Key pressed <Key.shift>SPEECH<Key.space><Key.shift><Key.shift><Key.shift><Key.shift><Key.shift>PATHOLOGIST
Screenshot: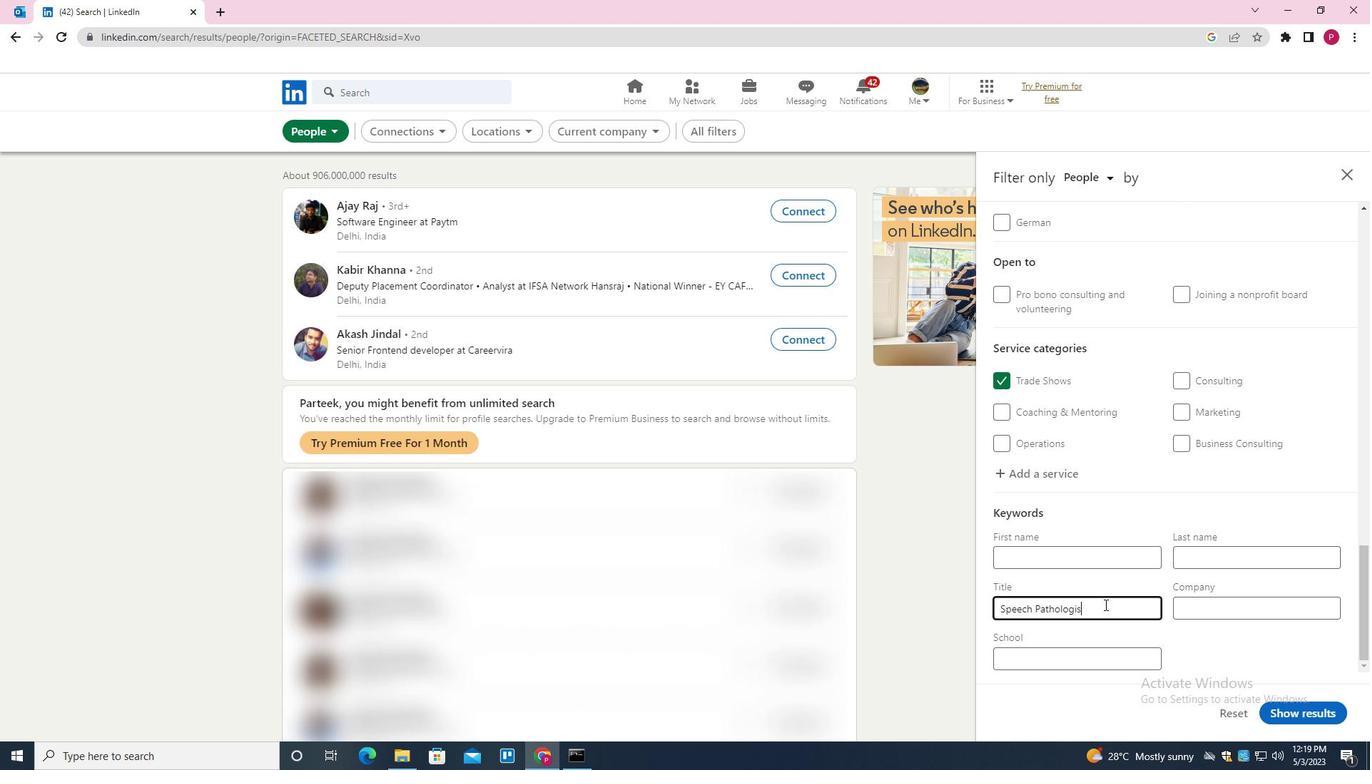 
Action: Mouse moved to (1299, 711)
Screenshot: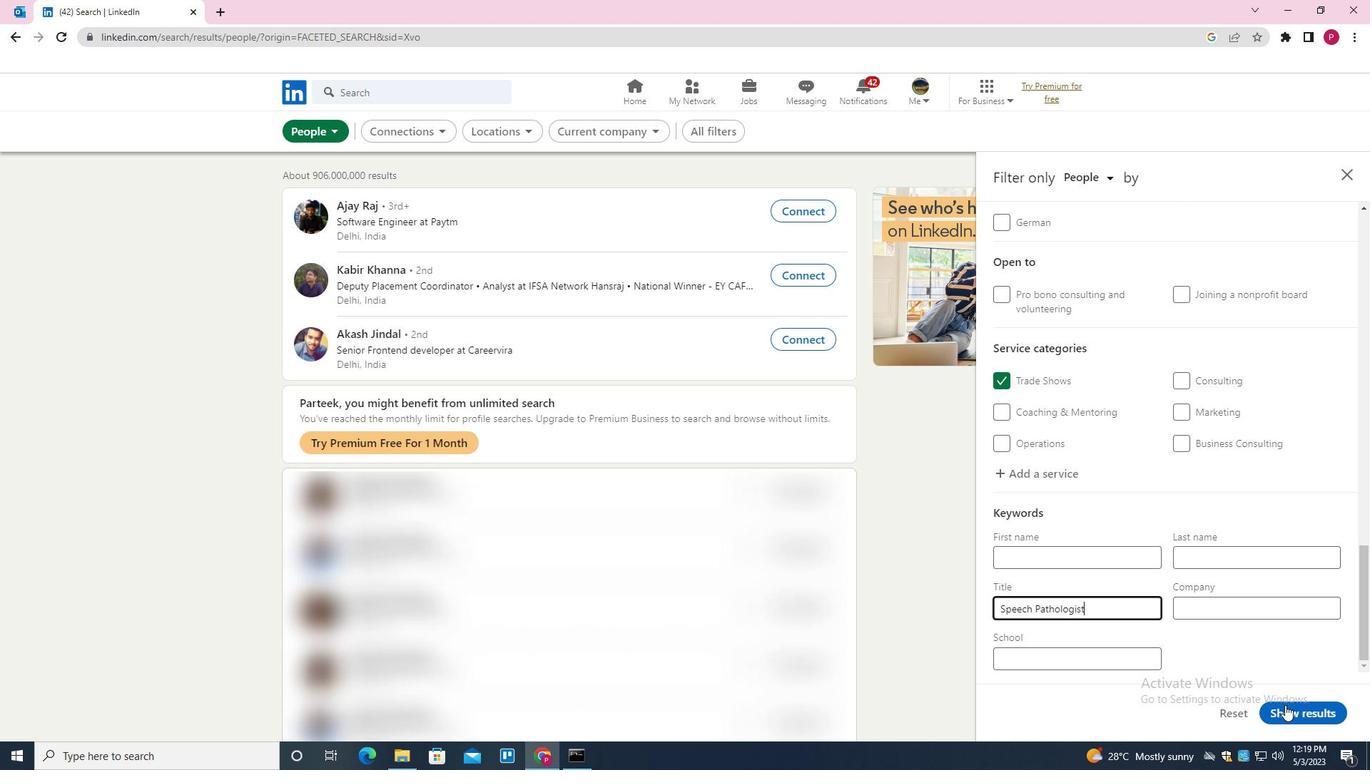
Action: Mouse pressed left at (1299, 711)
Screenshot: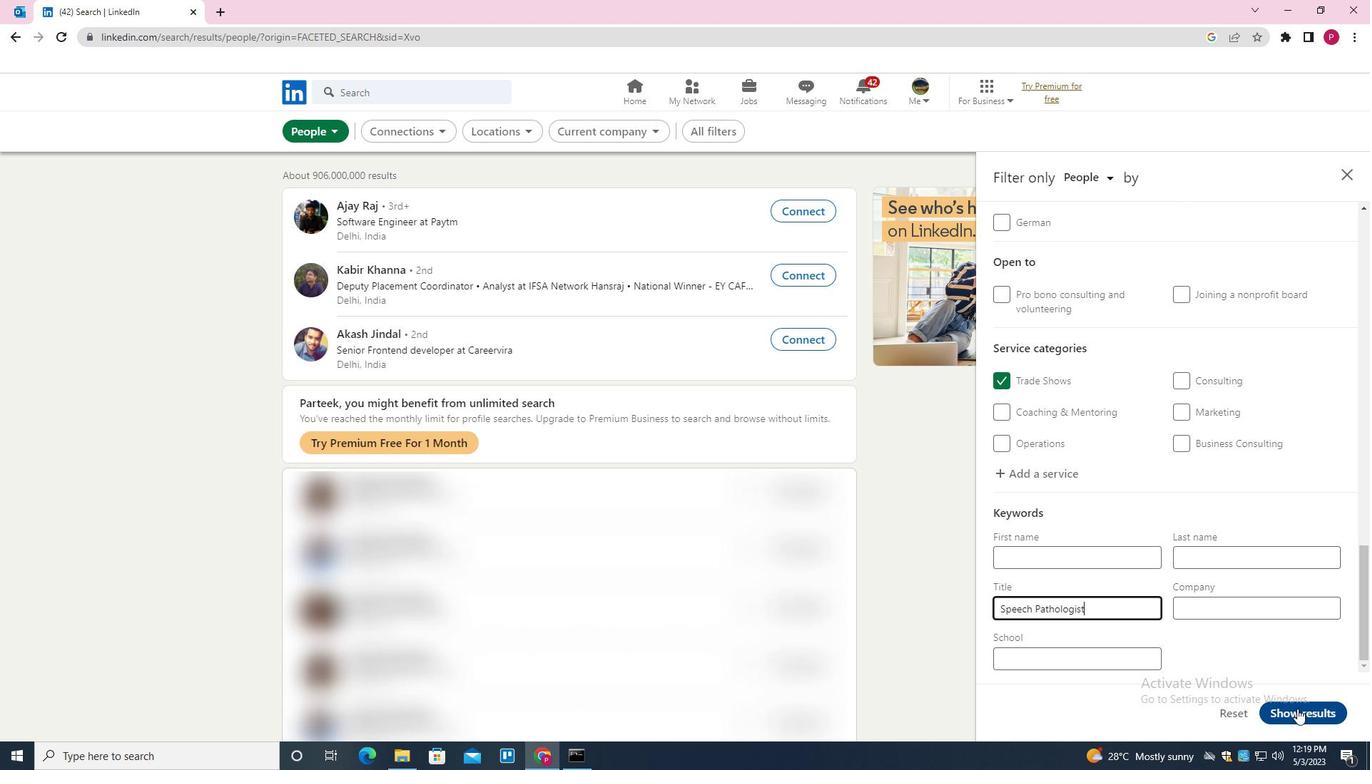 
Action: Mouse moved to (594, 270)
Screenshot: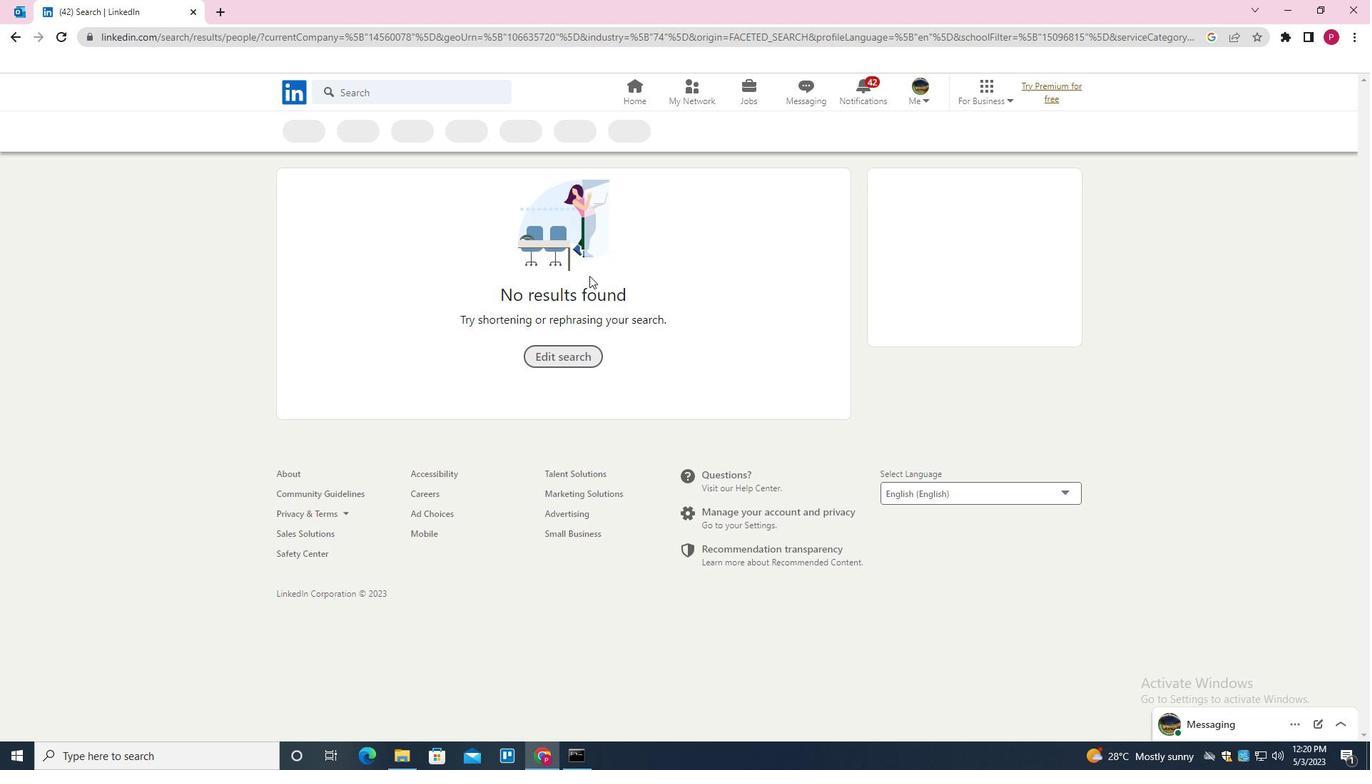 
